 Task: Find connections with filter location Zacapa with filter topic #Growthhacking with filter profile language English with filter current company GE with filter school Jalpaiguri Government Engineering College with filter industry IT Services and IT Consulting with filter service category Financial Planning with filter keywords title Content Creator
Action: Mouse moved to (581, 97)
Screenshot: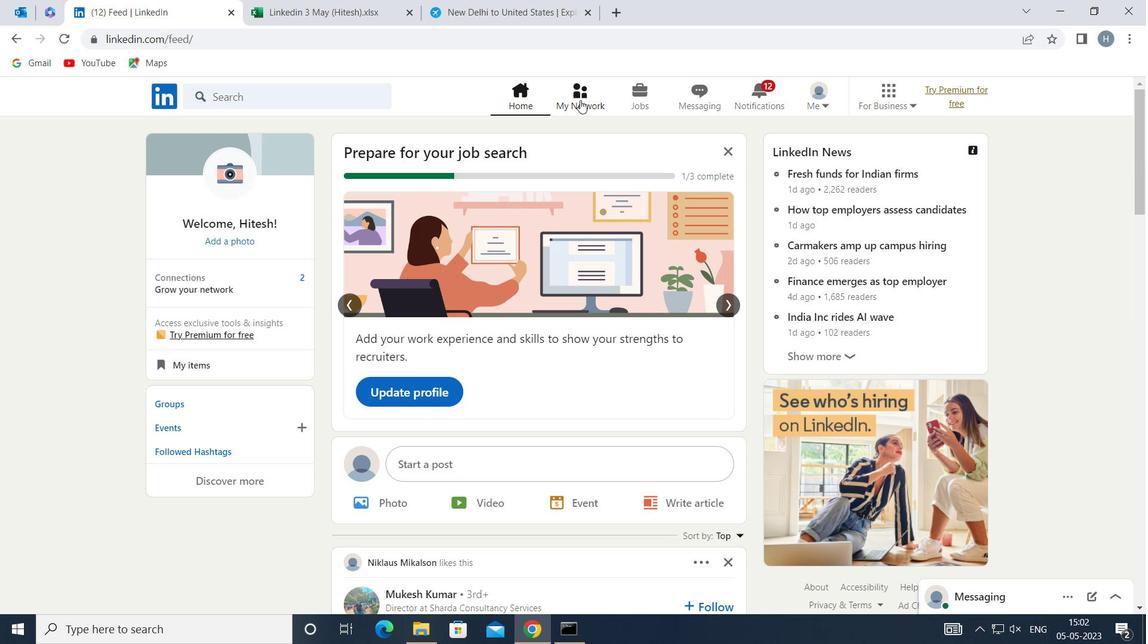 
Action: Mouse pressed left at (581, 97)
Screenshot: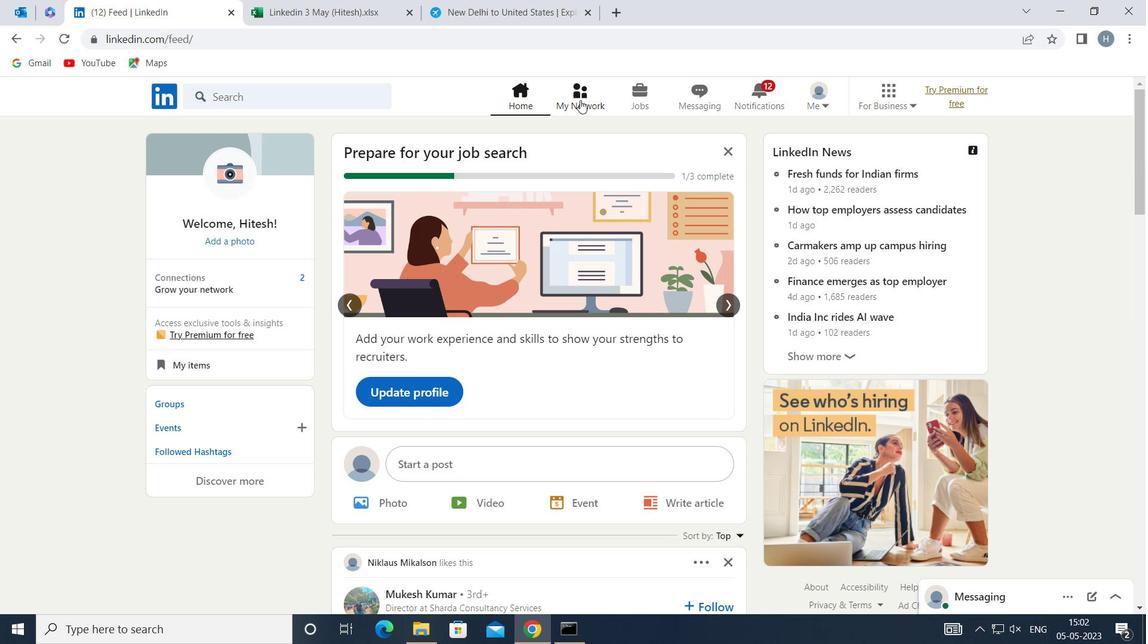 
Action: Mouse moved to (321, 176)
Screenshot: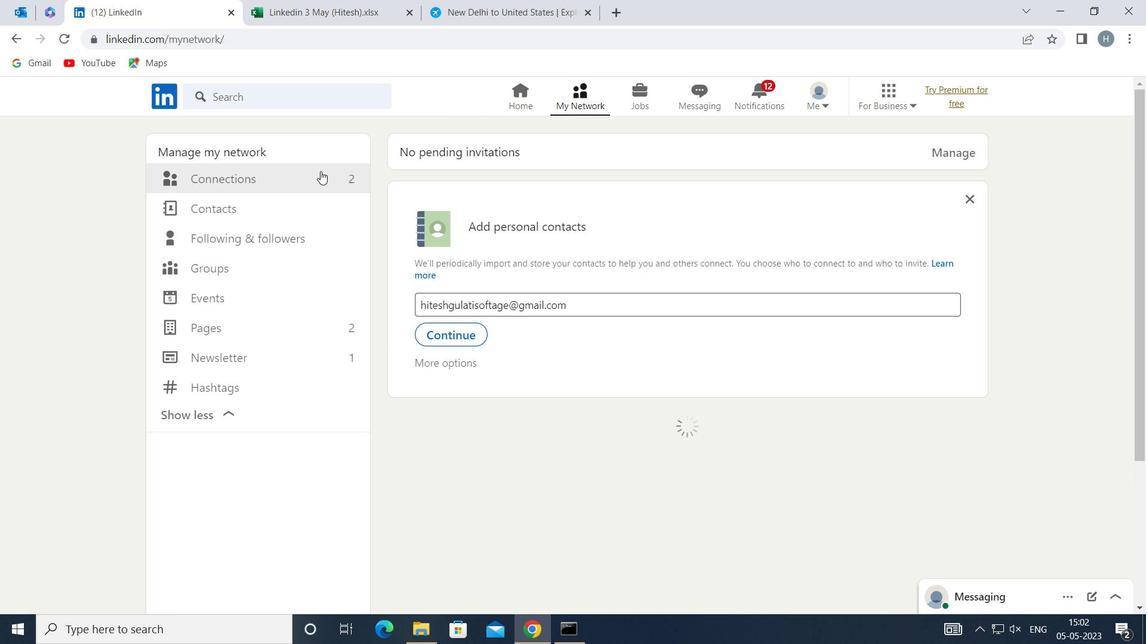 
Action: Mouse pressed left at (321, 176)
Screenshot: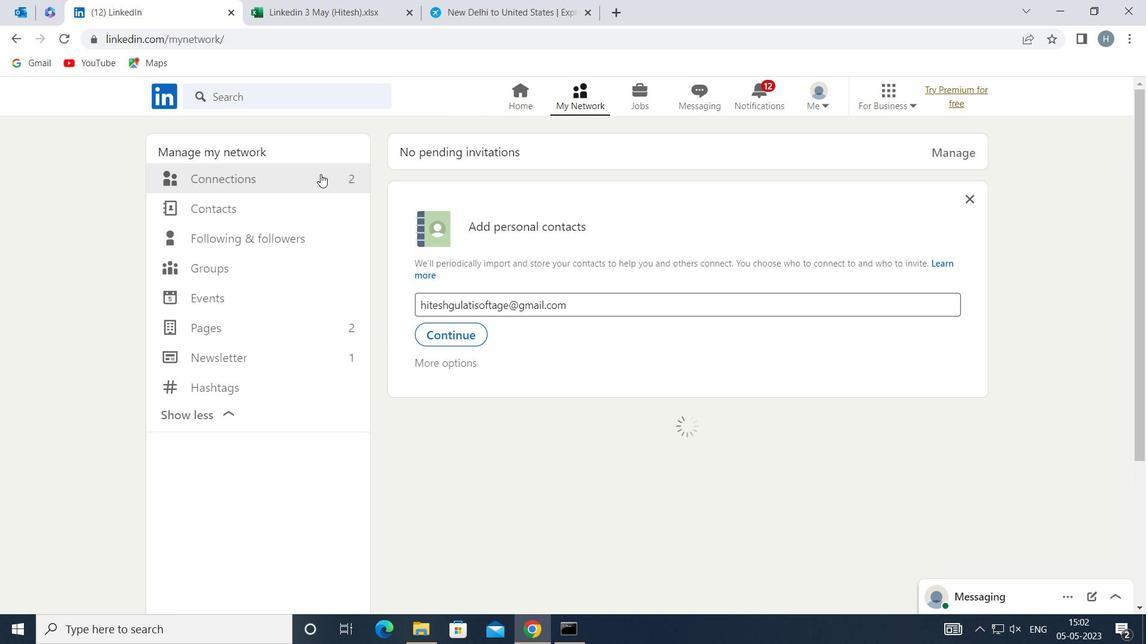 
Action: Mouse moved to (672, 180)
Screenshot: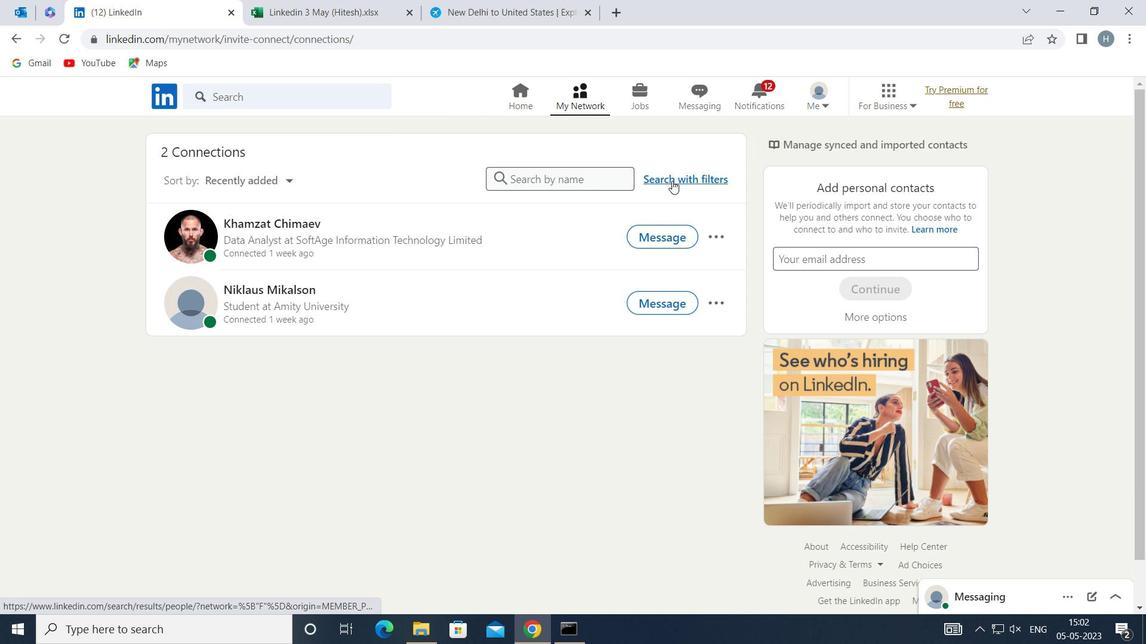 
Action: Mouse pressed left at (672, 180)
Screenshot: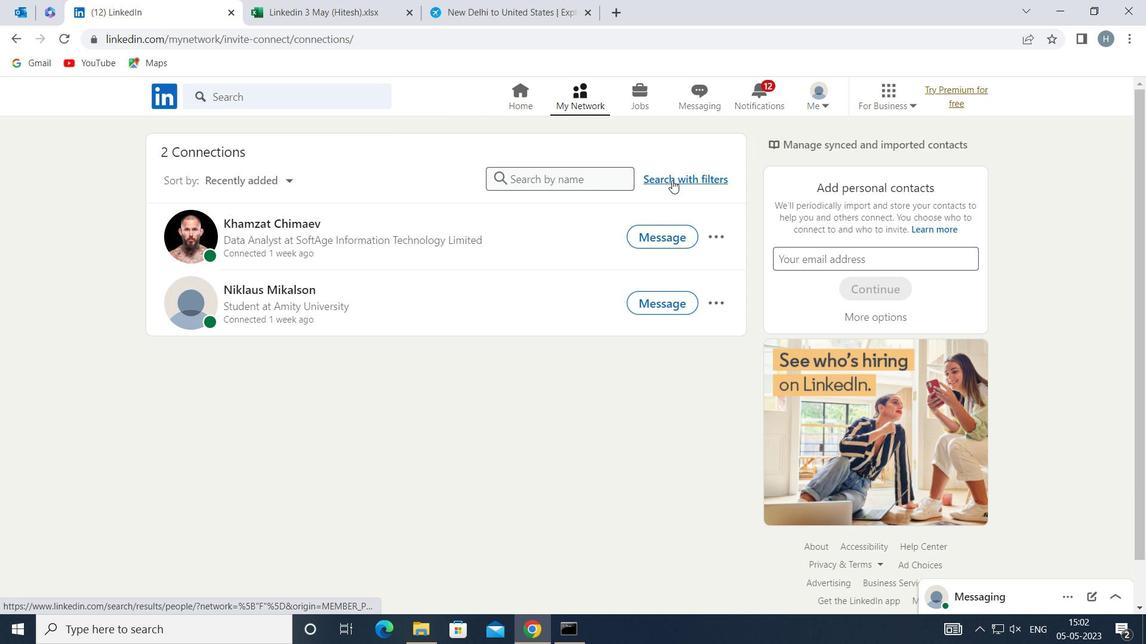 
Action: Mouse moved to (622, 139)
Screenshot: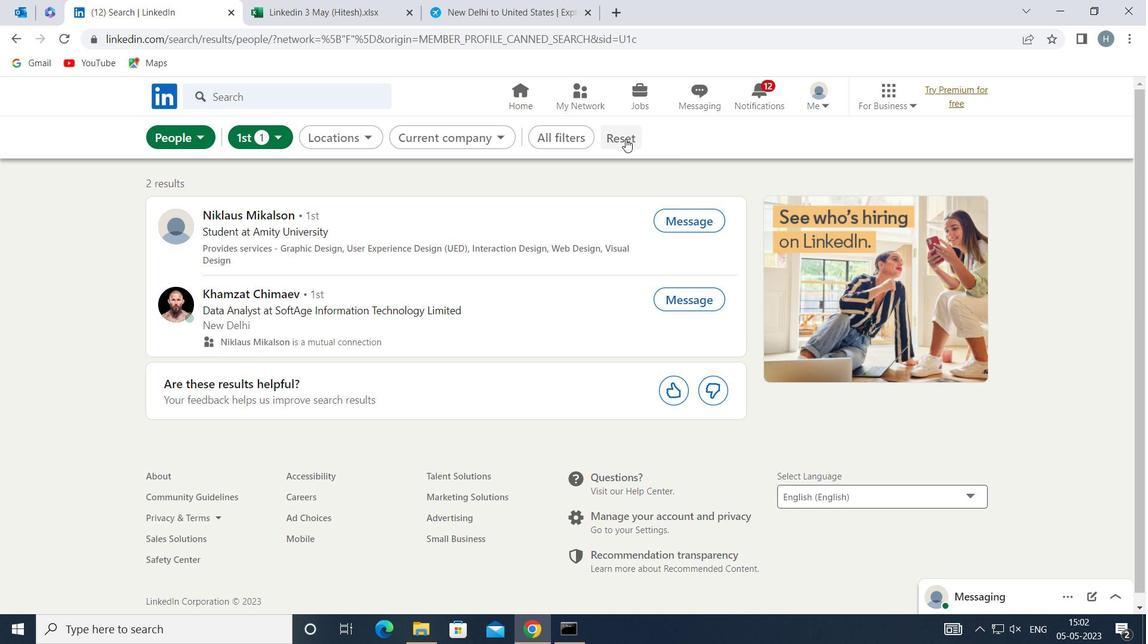 
Action: Mouse pressed left at (622, 139)
Screenshot: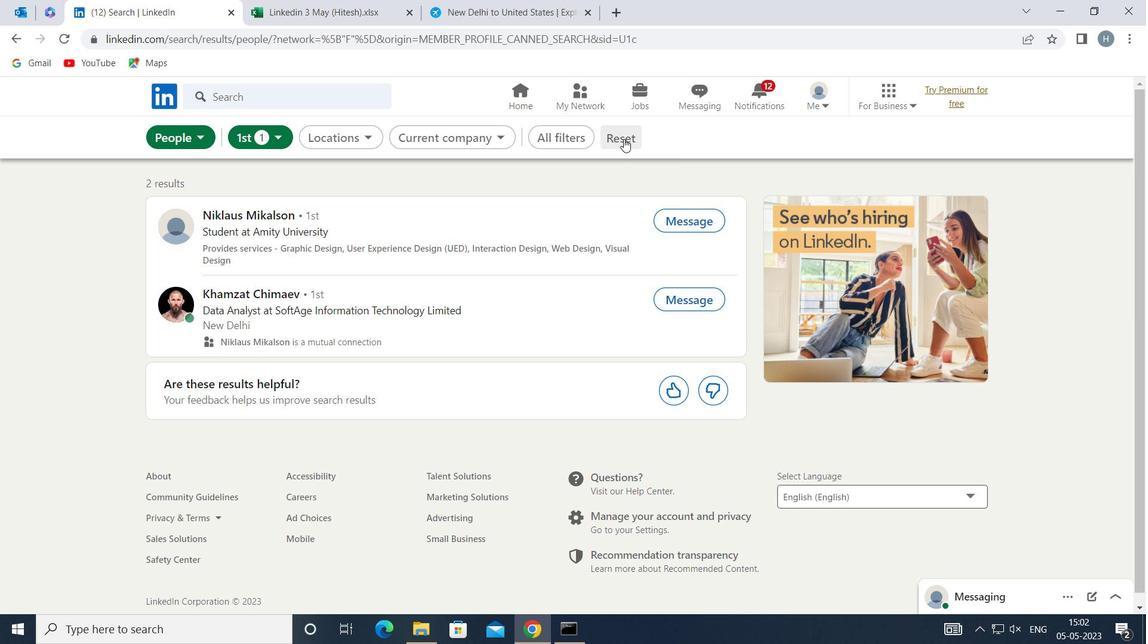 
Action: Mouse moved to (612, 134)
Screenshot: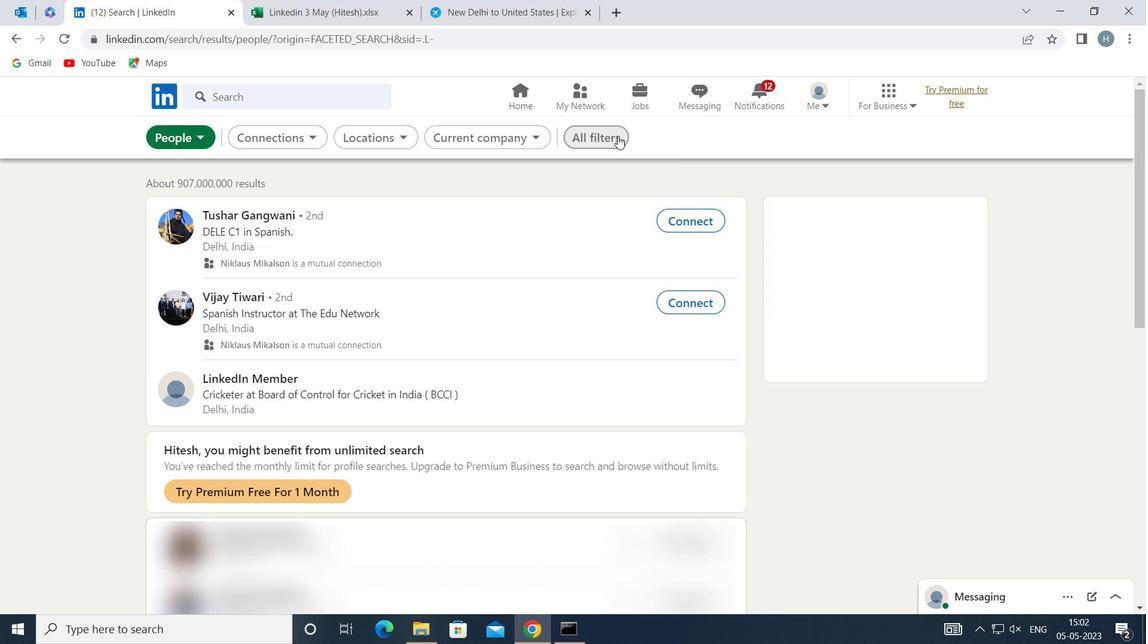 
Action: Mouse pressed left at (612, 134)
Screenshot: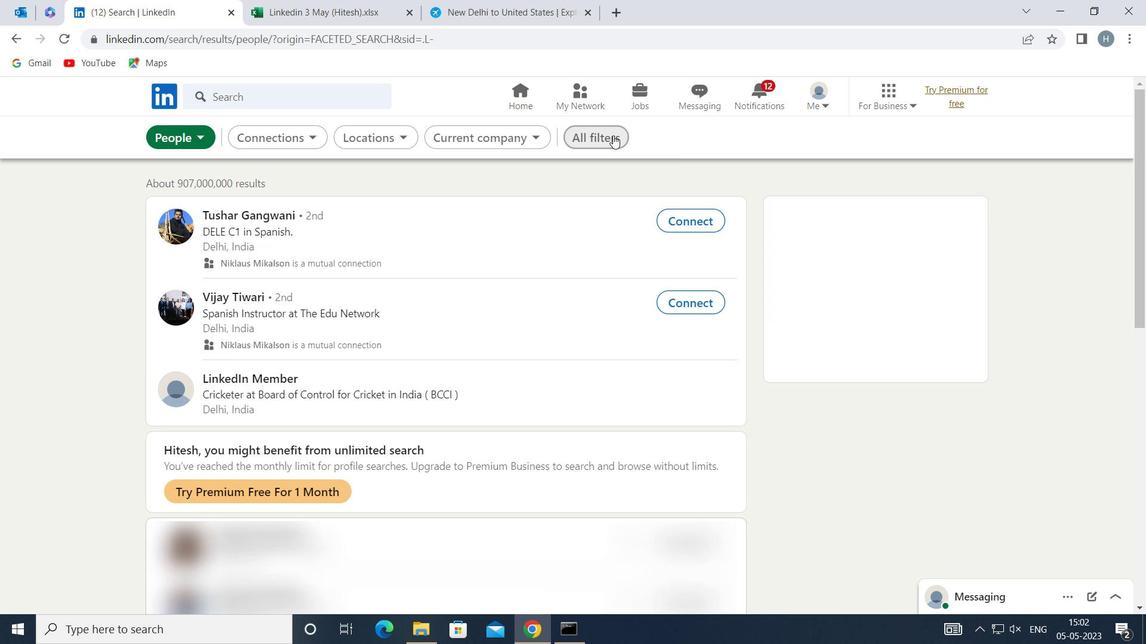 
Action: Mouse moved to (945, 274)
Screenshot: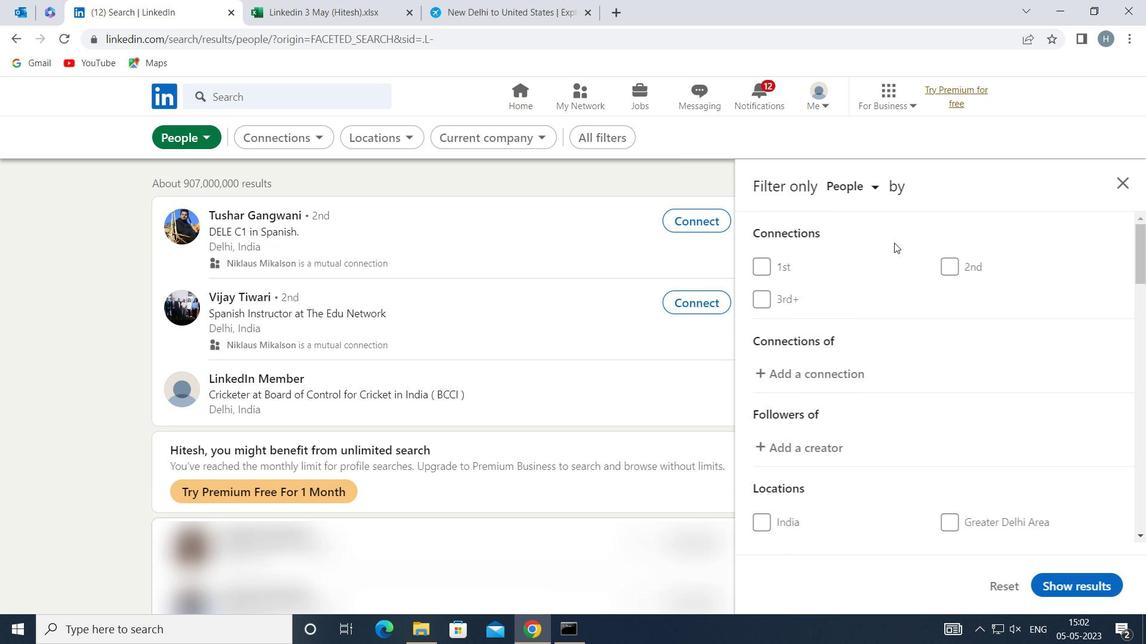 
Action: Mouse scrolled (945, 273) with delta (0, 0)
Screenshot: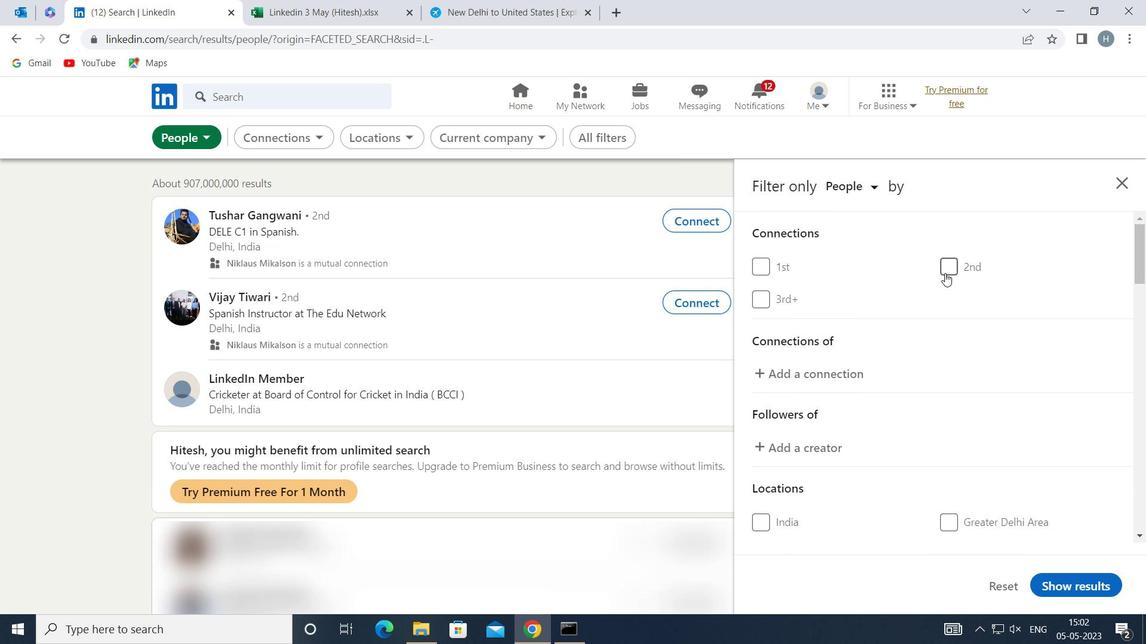 
Action: Mouse scrolled (945, 273) with delta (0, 0)
Screenshot: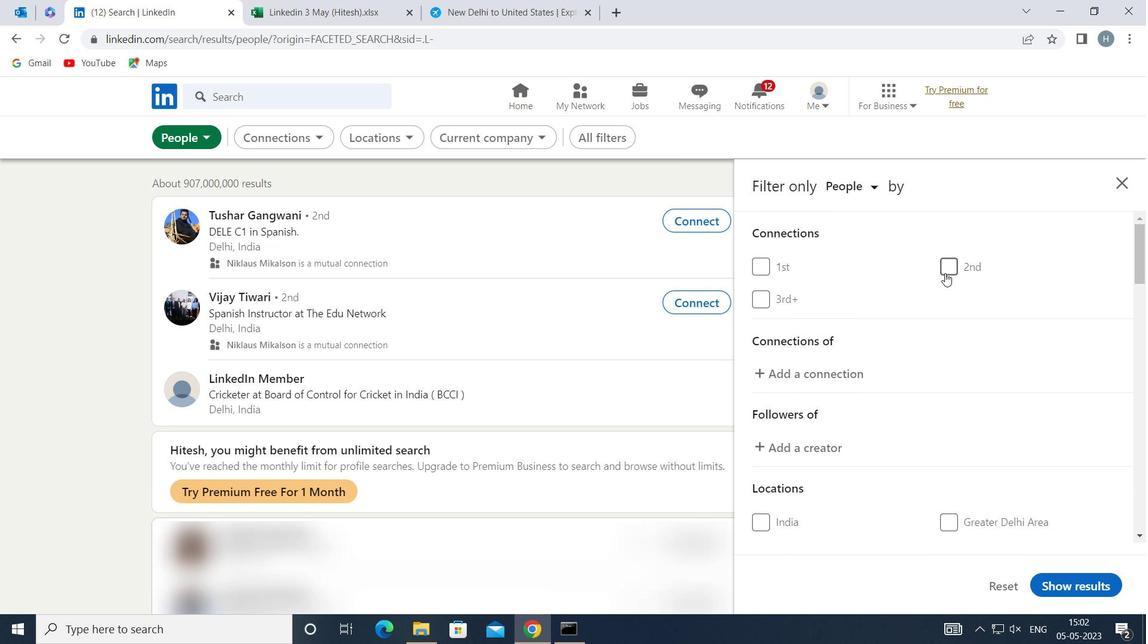 
Action: Mouse scrolled (945, 273) with delta (0, 0)
Screenshot: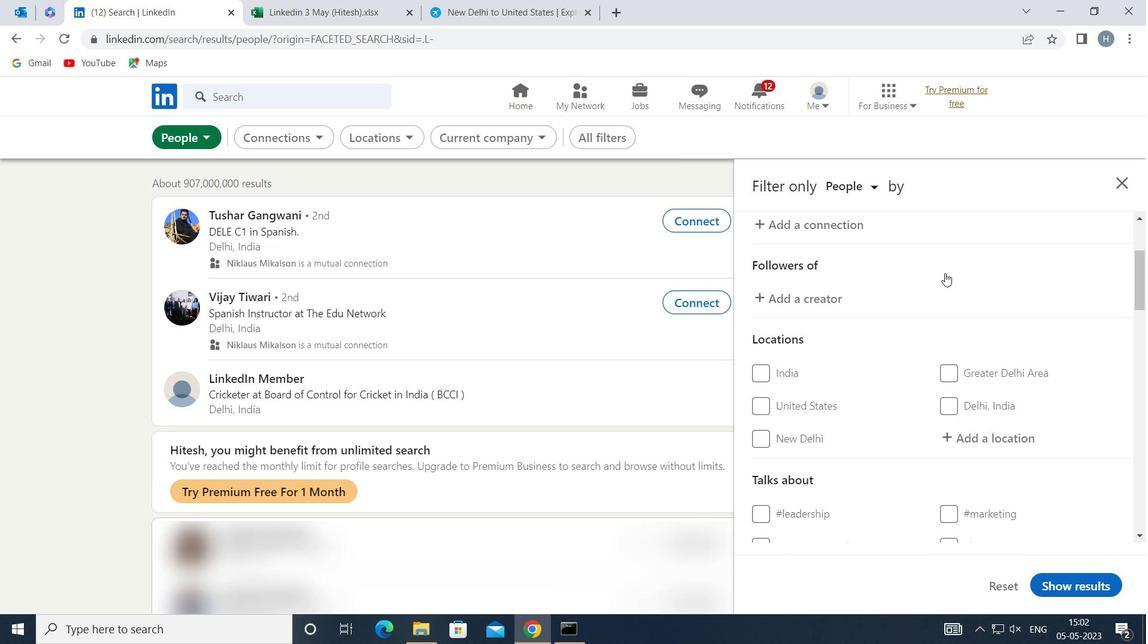 
Action: Mouse moved to (1005, 357)
Screenshot: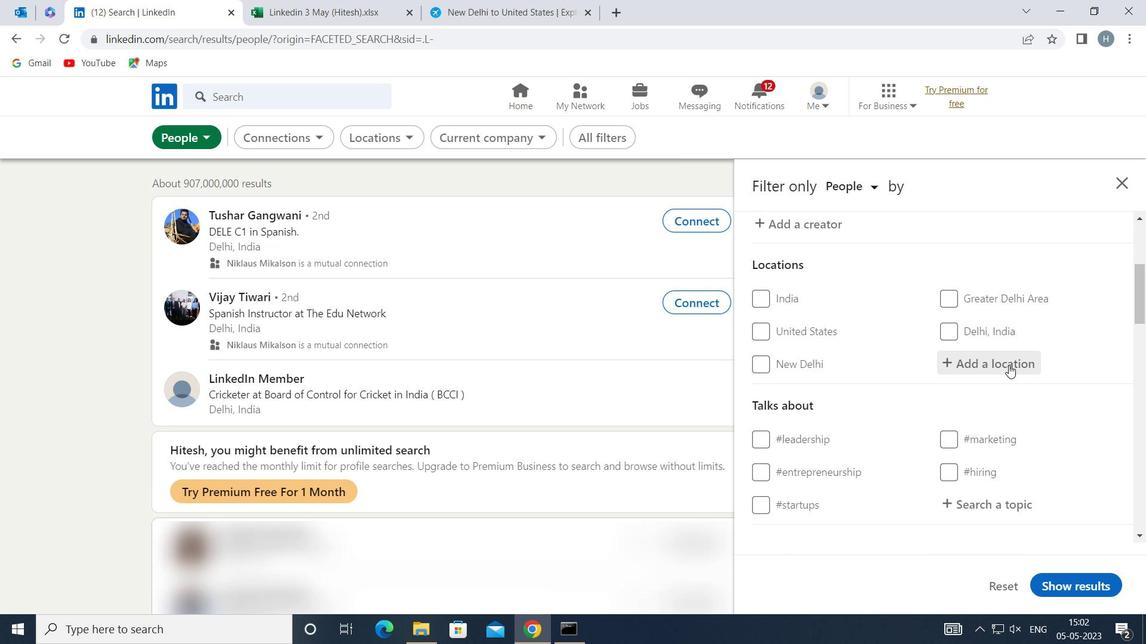 
Action: Mouse pressed left at (1005, 357)
Screenshot: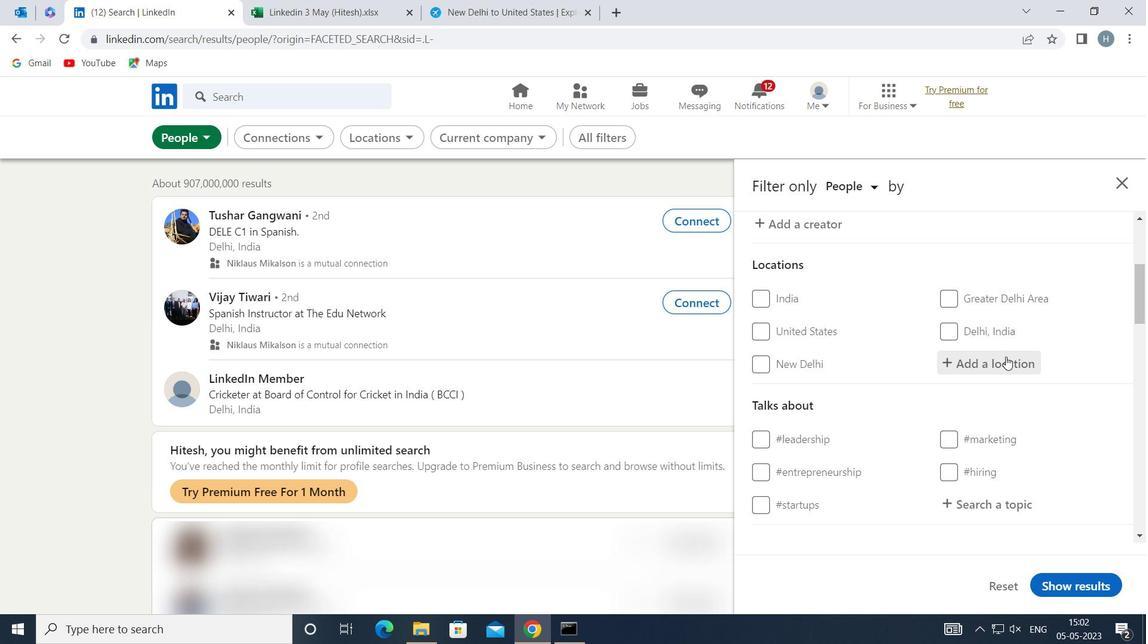 
Action: Mouse moved to (1005, 356)
Screenshot: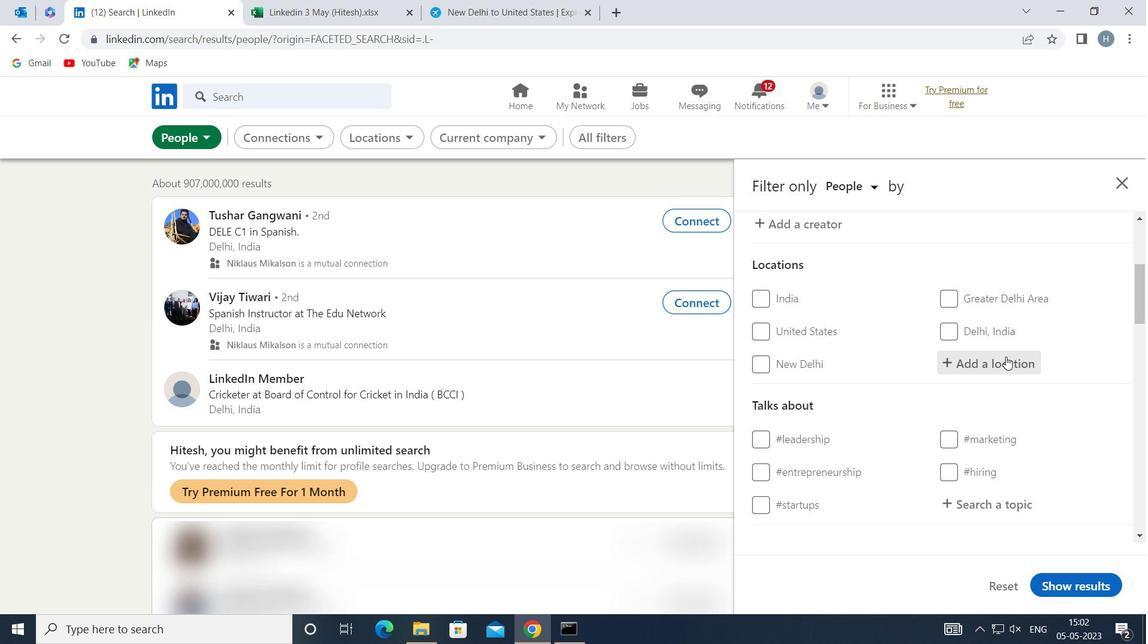 
Action: Key pressed <Key.shift>ZACAPA
Screenshot: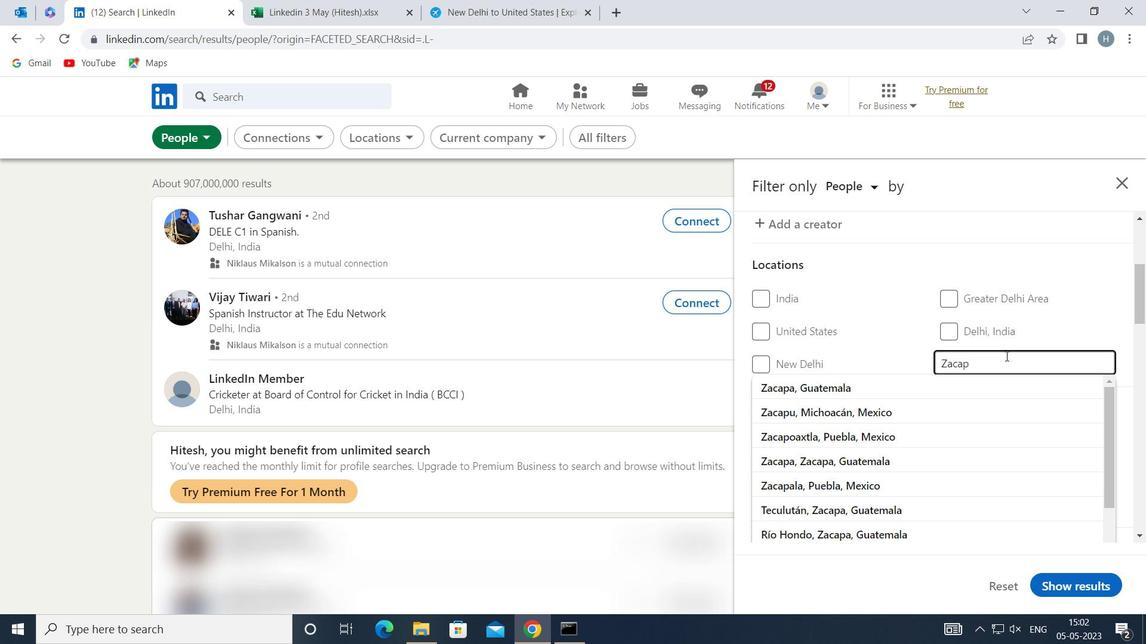 
Action: Mouse moved to (937, 362)
Screenshot: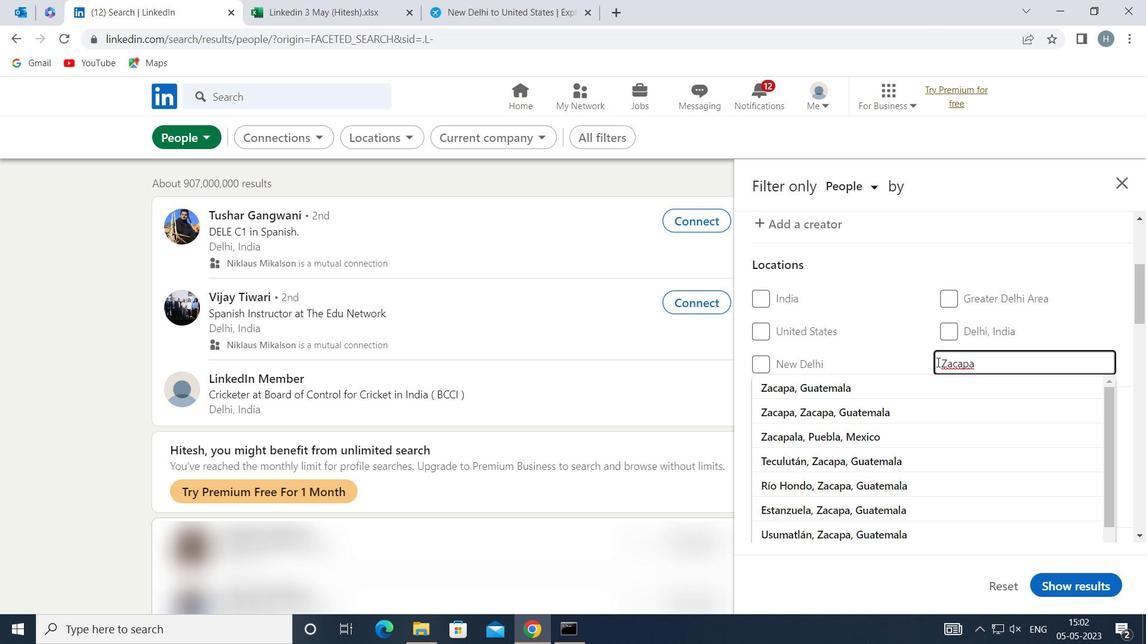 
Action: Key pressed <Key.enter>
Screenshot: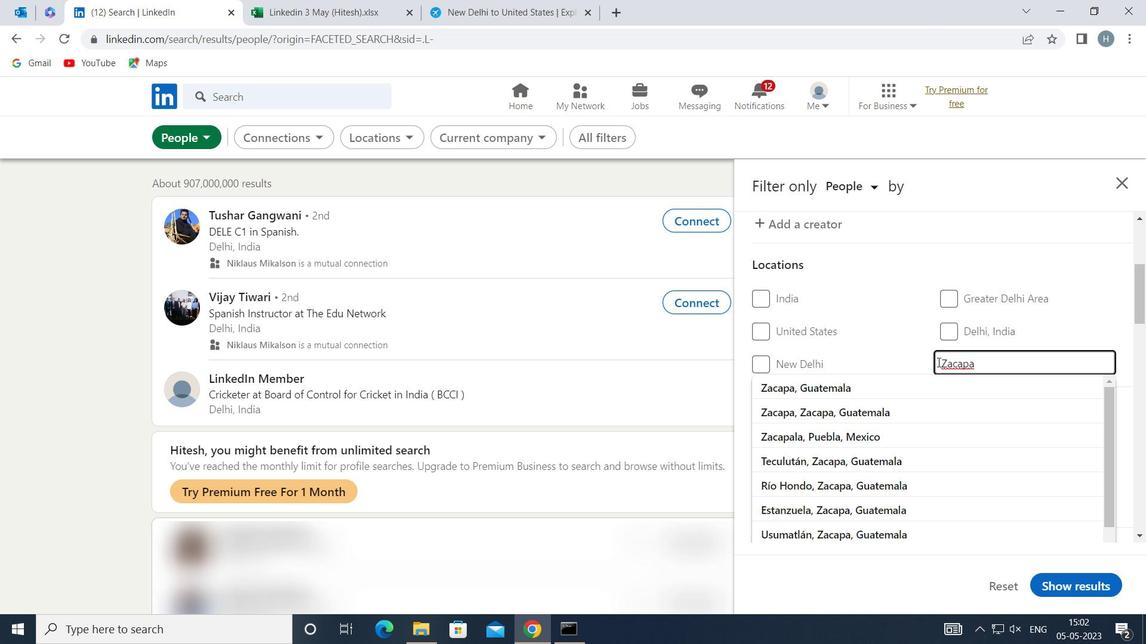 
Action: Mouse moved to (1049, 315)
Screenshot: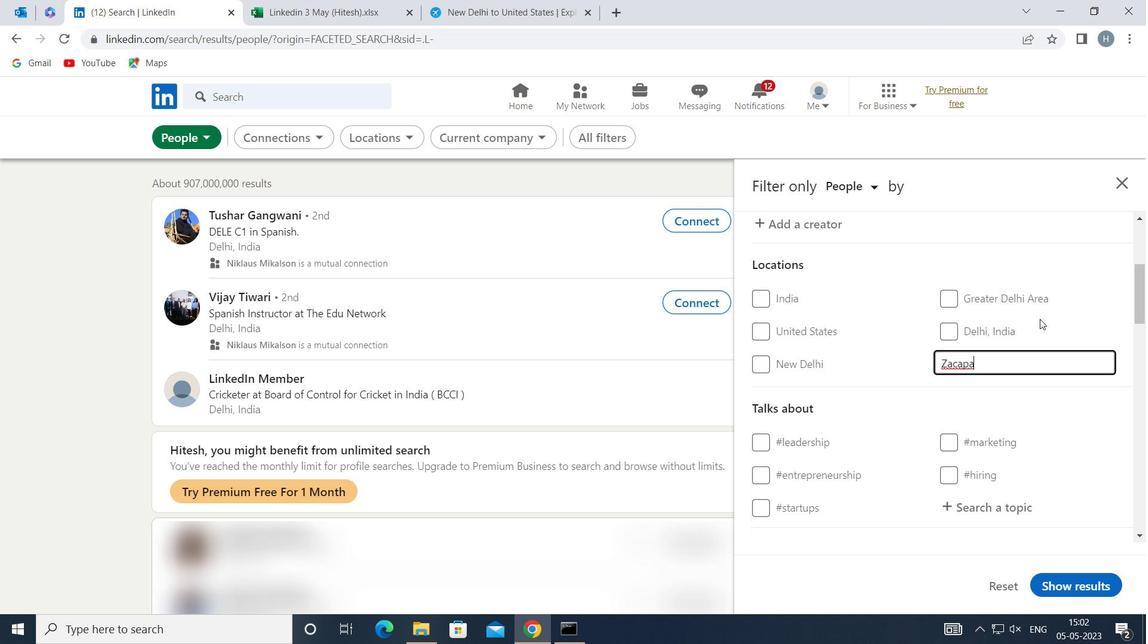 
Action: Mouse pressed left at (1049, 315)
Screenshot: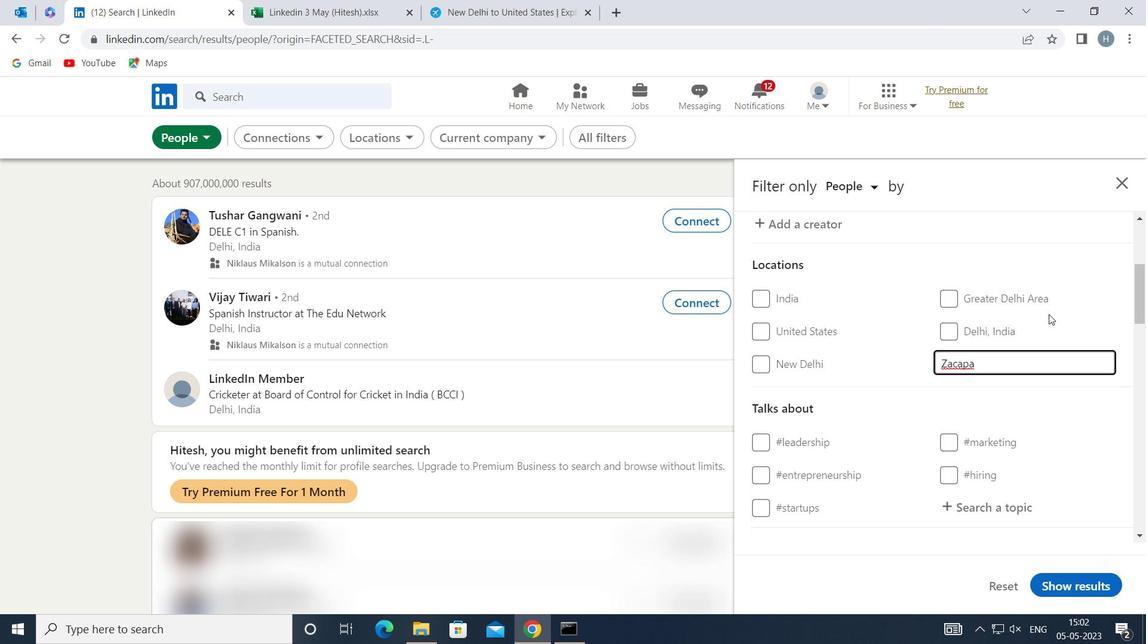 
Action: Mouse moved to (998, 353)
Screenshot: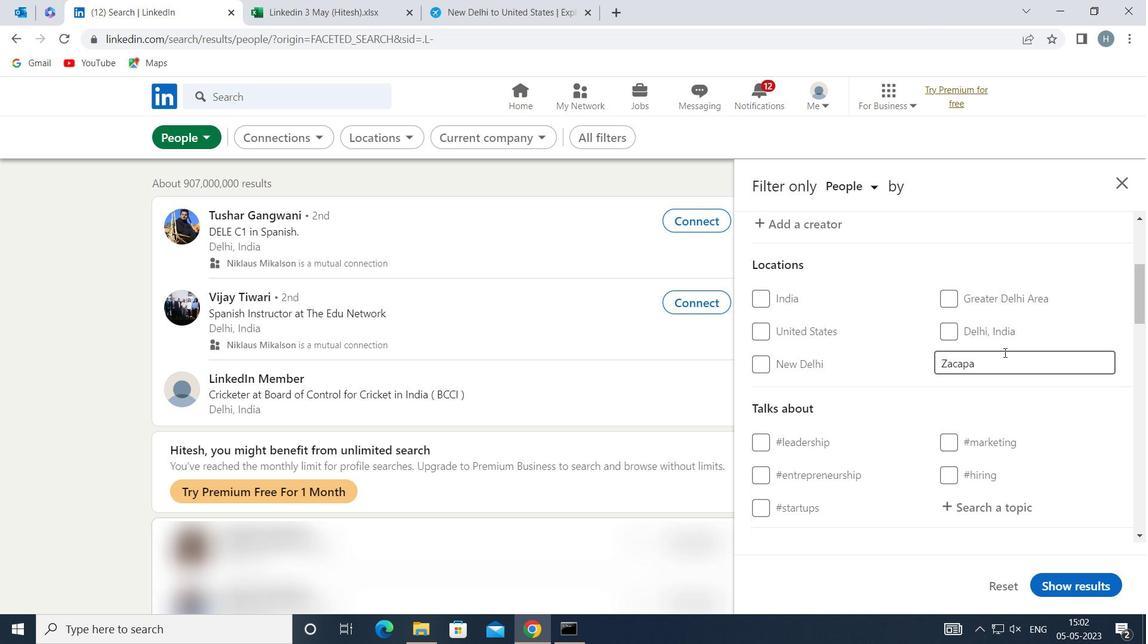
Action: Mouse scrolled (998, 353) with delta (0, 0)
Screenshot: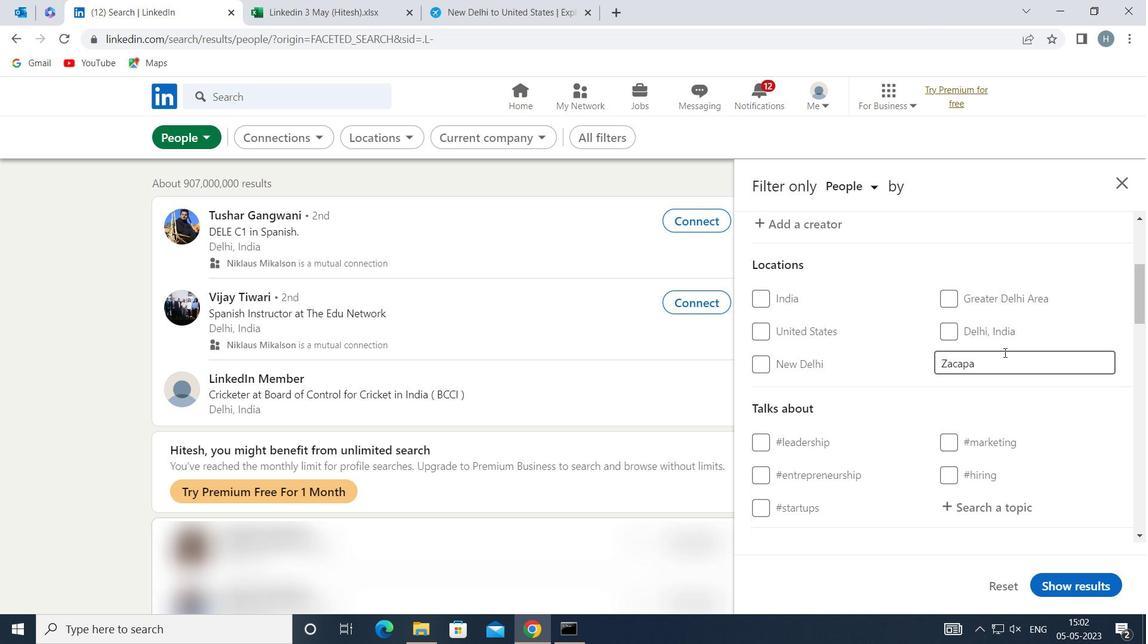 
Action: Mouse moved to (990, 354)
Screenshot: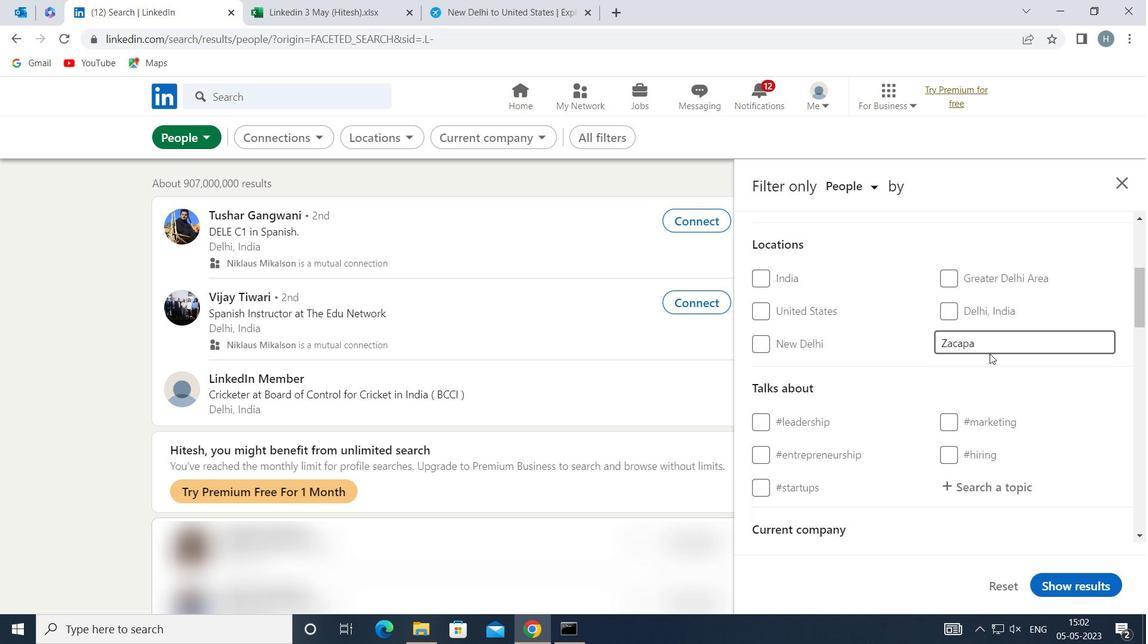 
Action: Mouse scrolled (990, 353) with delta (0, 0)
Screenshot: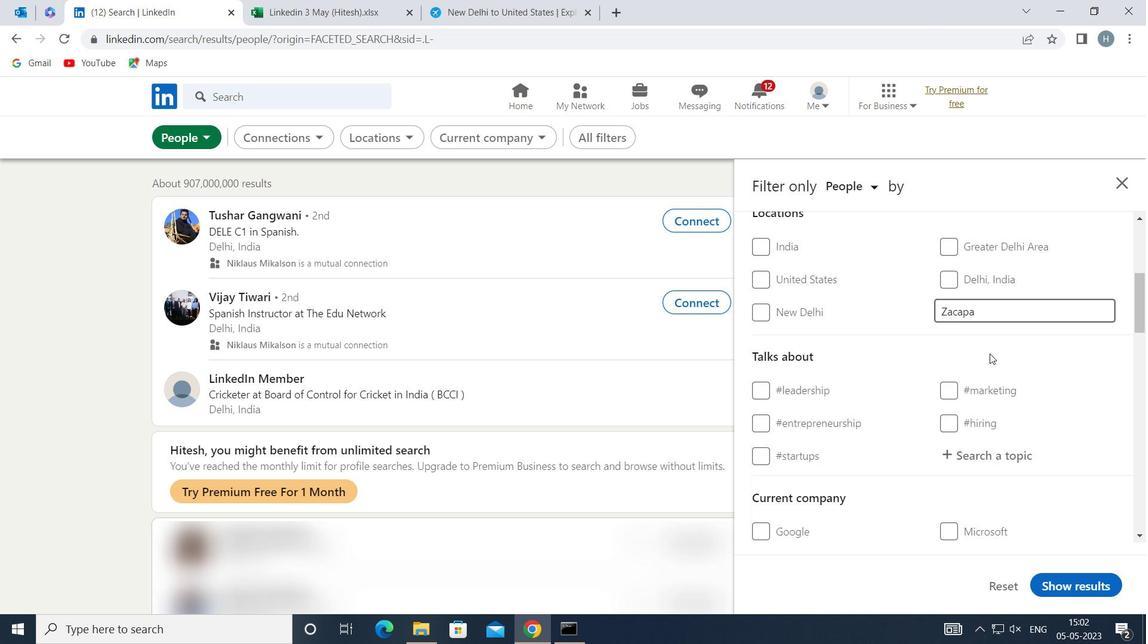 
Action: Mouse moved to (996, 358)
Screenshot: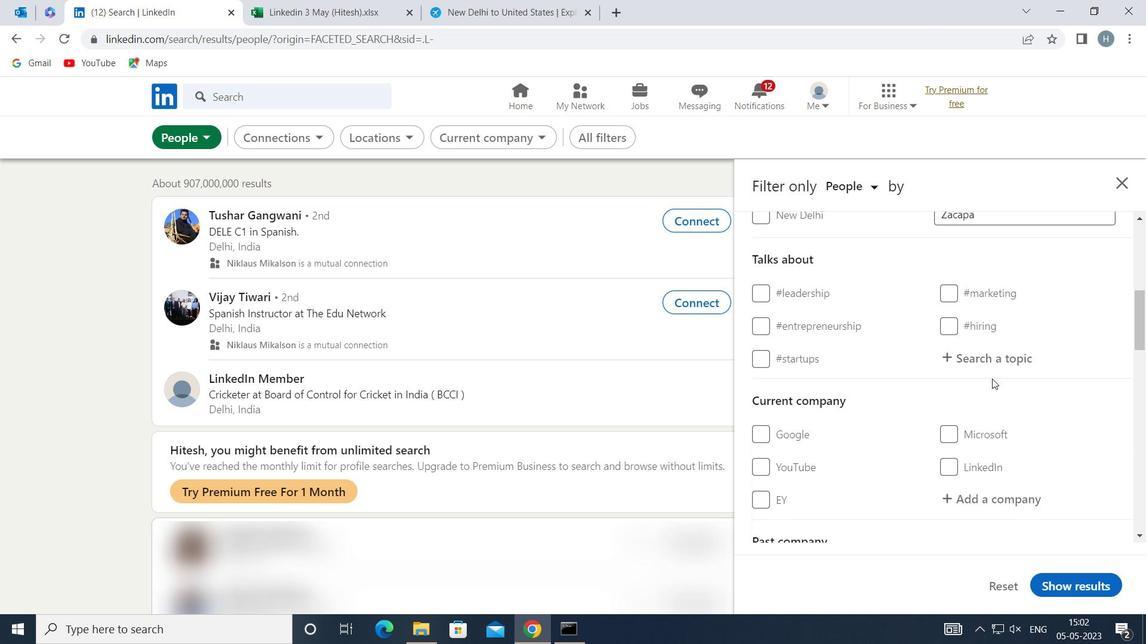 
Action: Mouse pressed left at (996, 358)
Screenshot: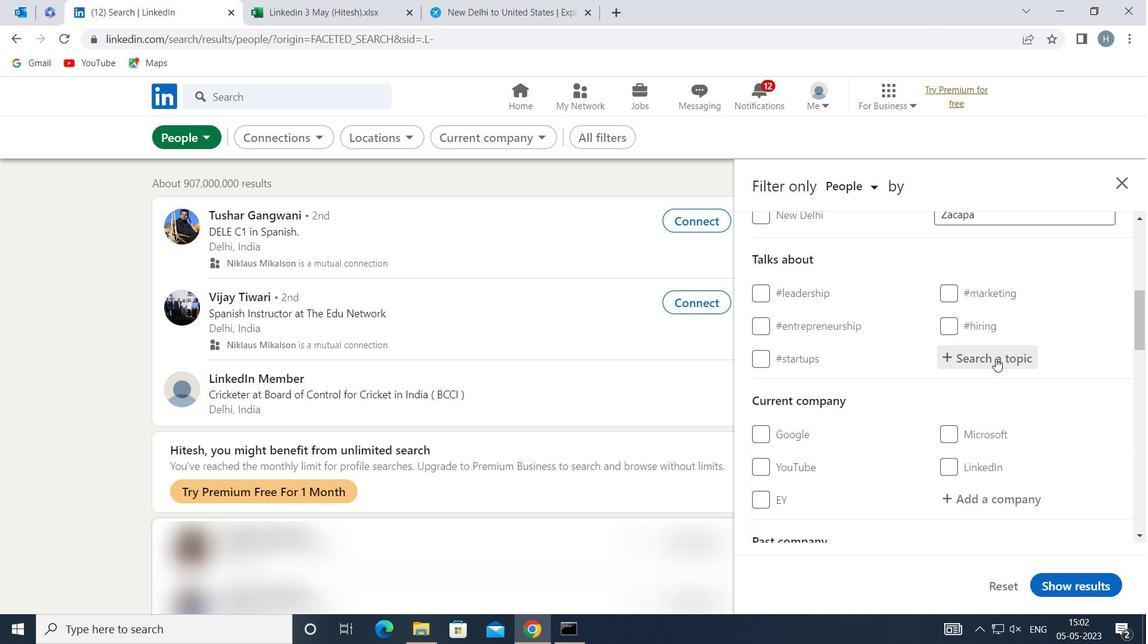 
Action: Key pressed <Key.shift>GR
Screenshot: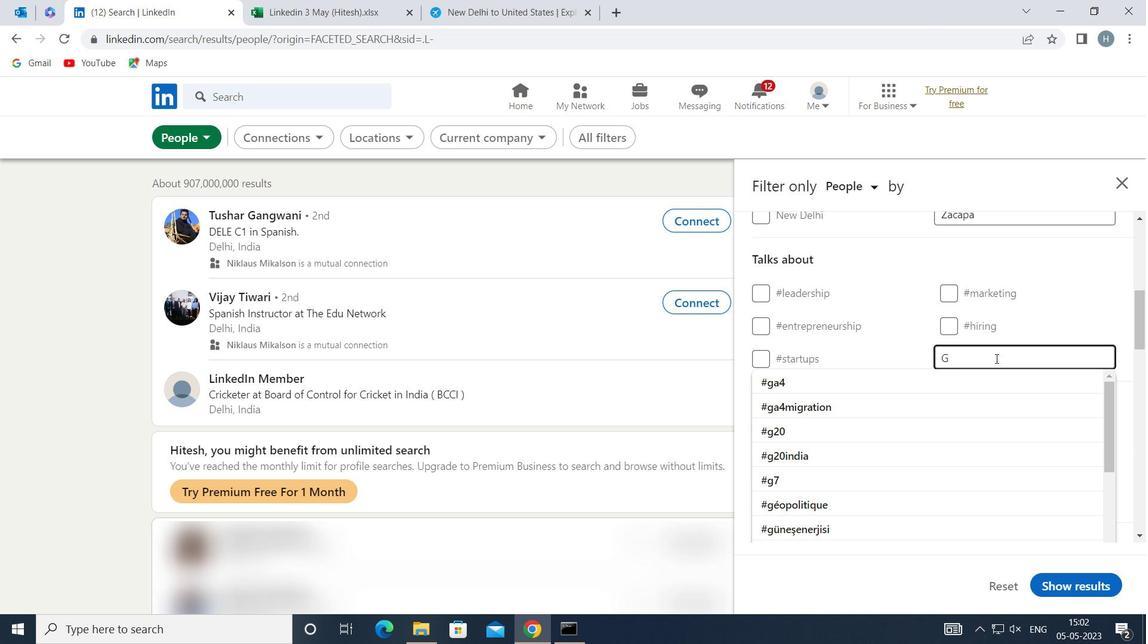 
Action: Mouse moved to (995, 356)
Screenshot: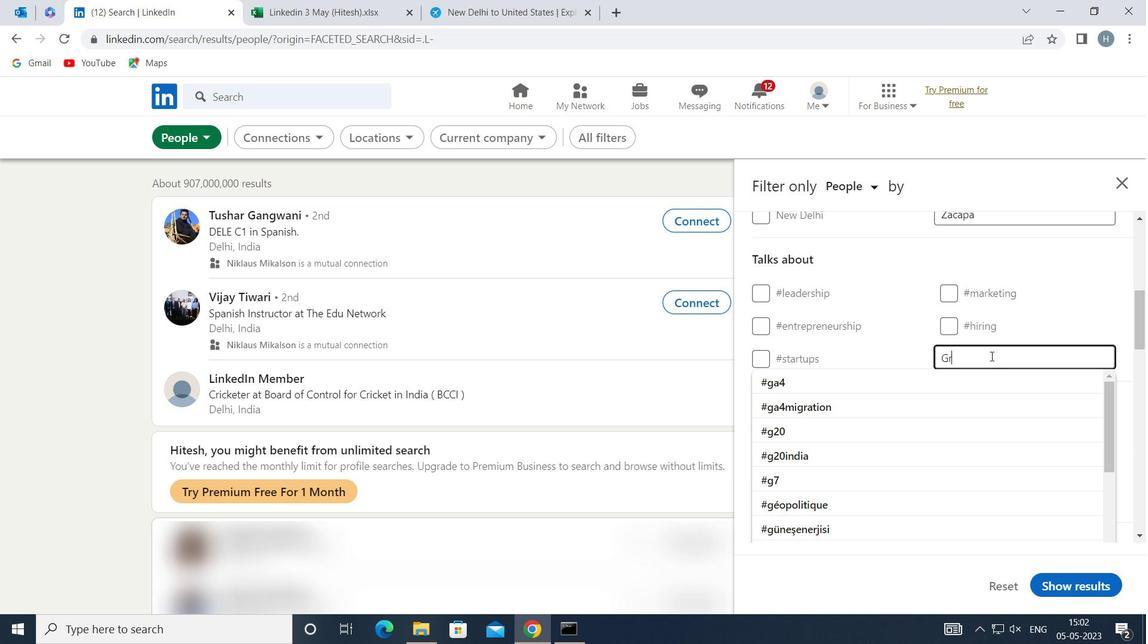
Action: Key pressed O
Screenshot: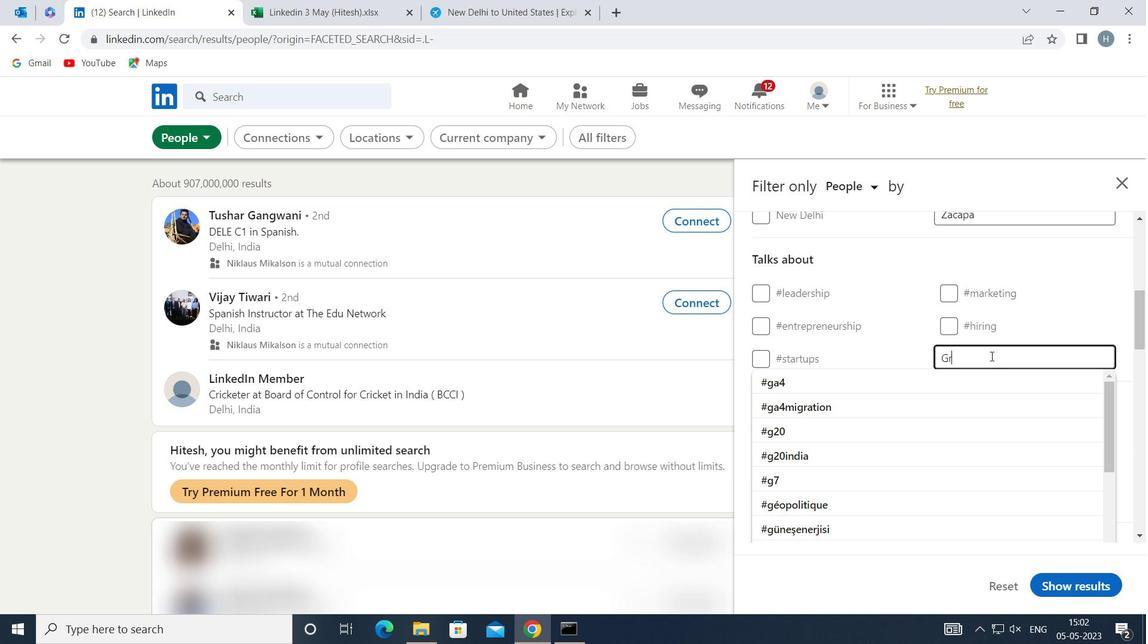 
Action: Mouse moved to (996, 356)
Screenshot: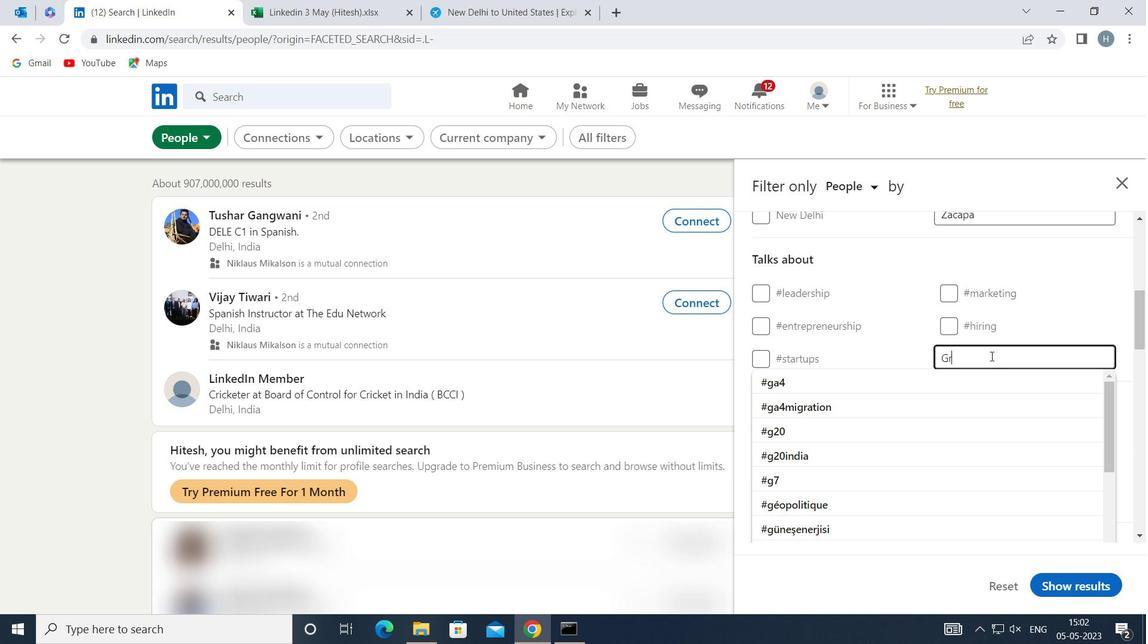 
Action: Key pressed WTHHACK
Screenshot: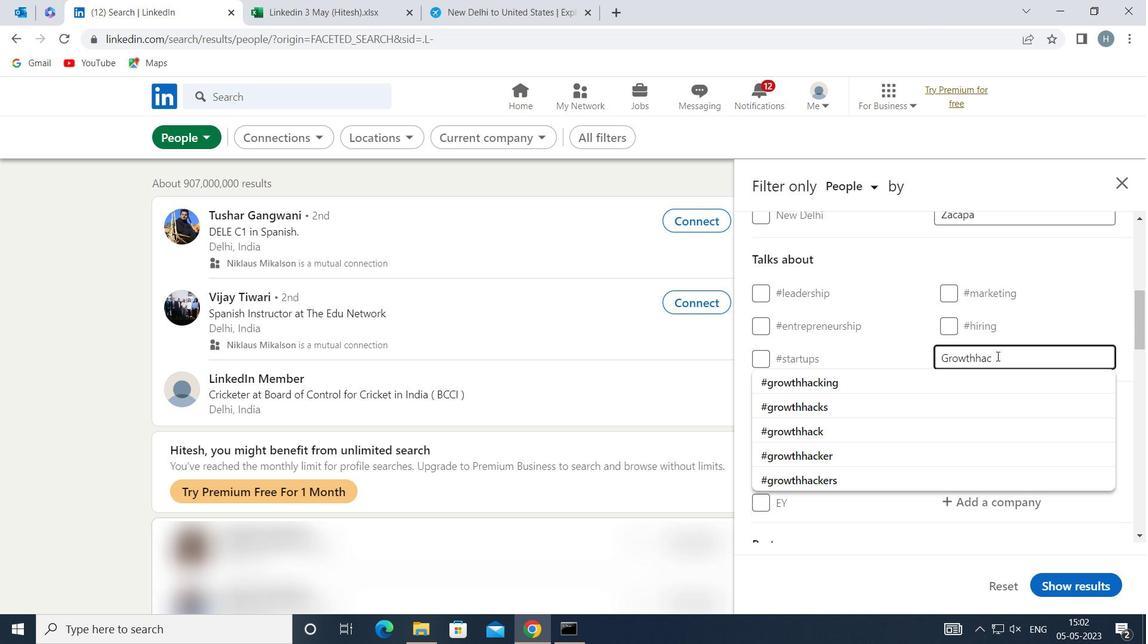 
Action: Mouse moved to (997, 355)
Screenshot: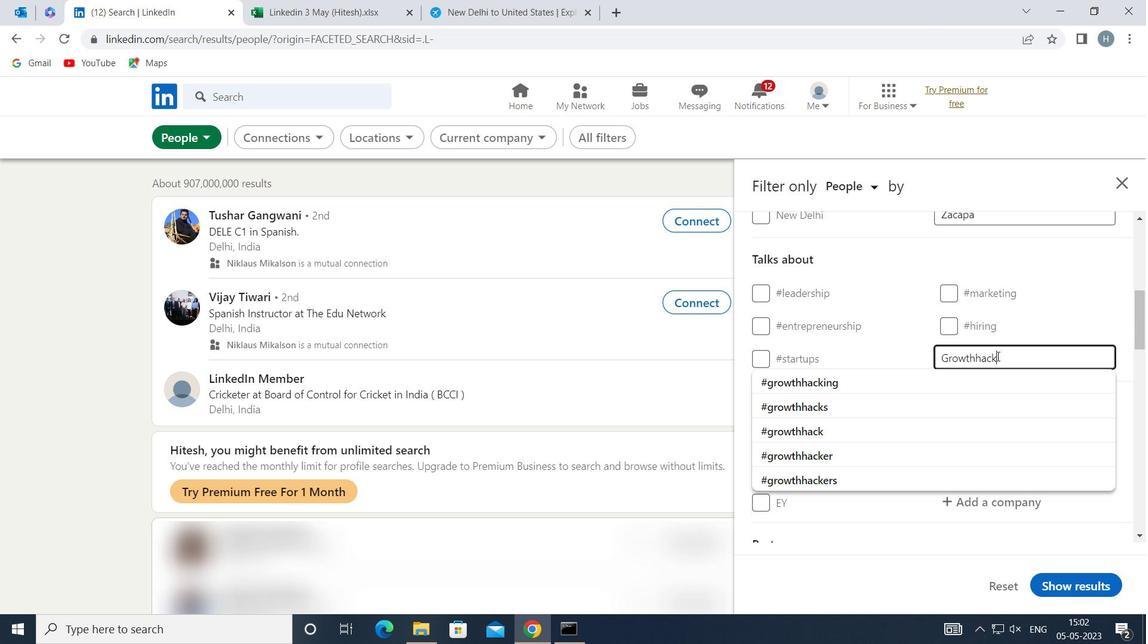 
Action: Key pressed ING
Screenshot: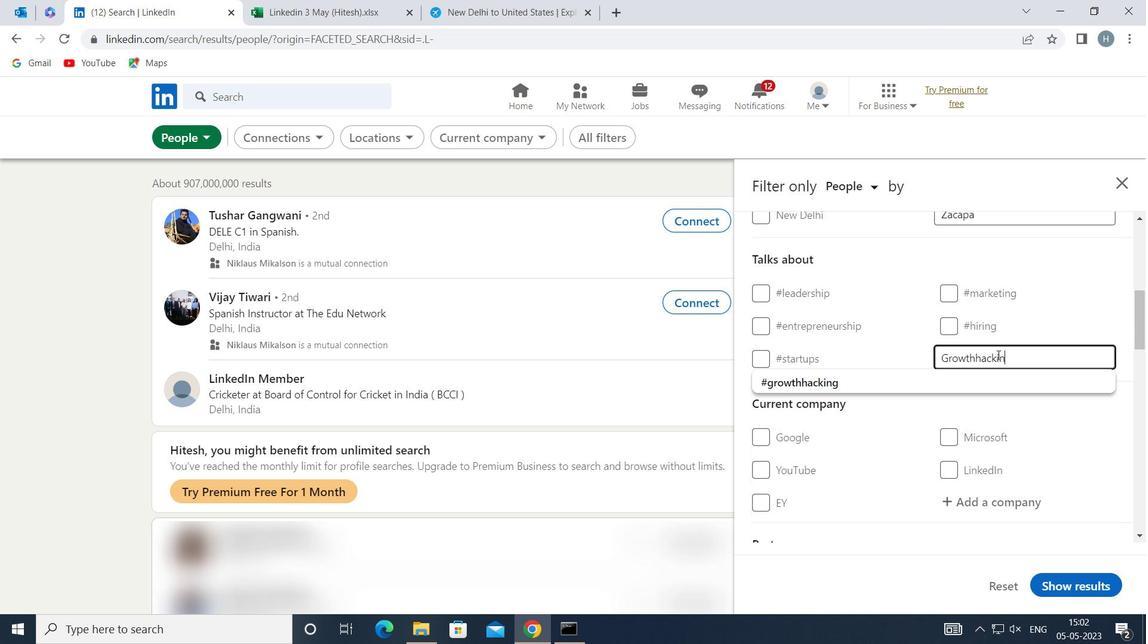 
Action: Mouse moved to (931, 377)
Screenshot: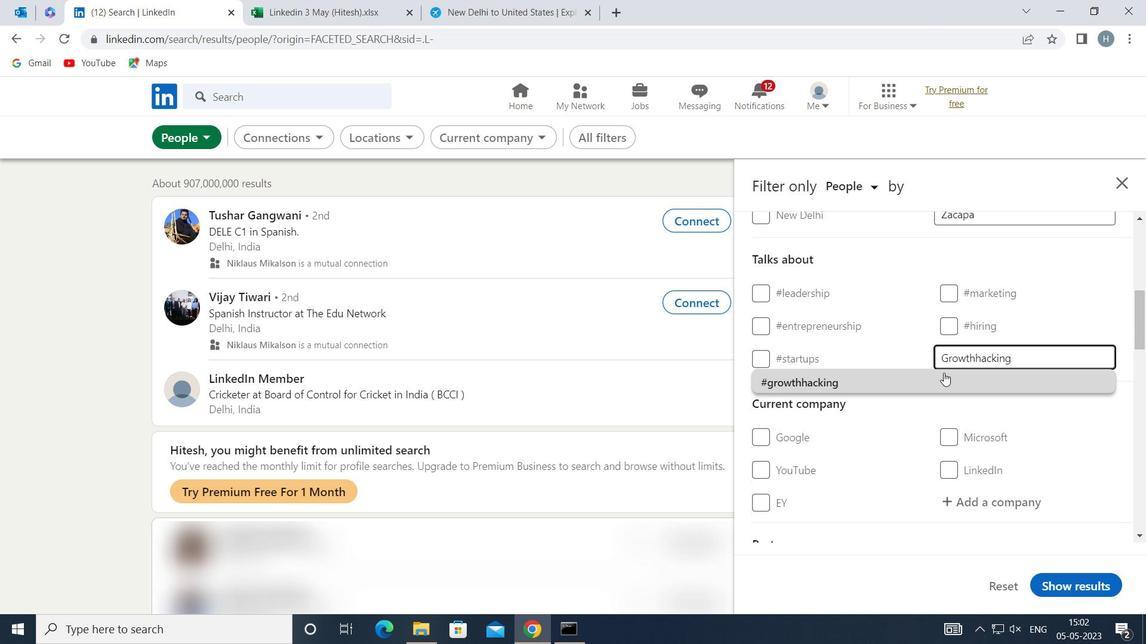 
Action: Mouse pressed left at (931, 377)
Screenshot: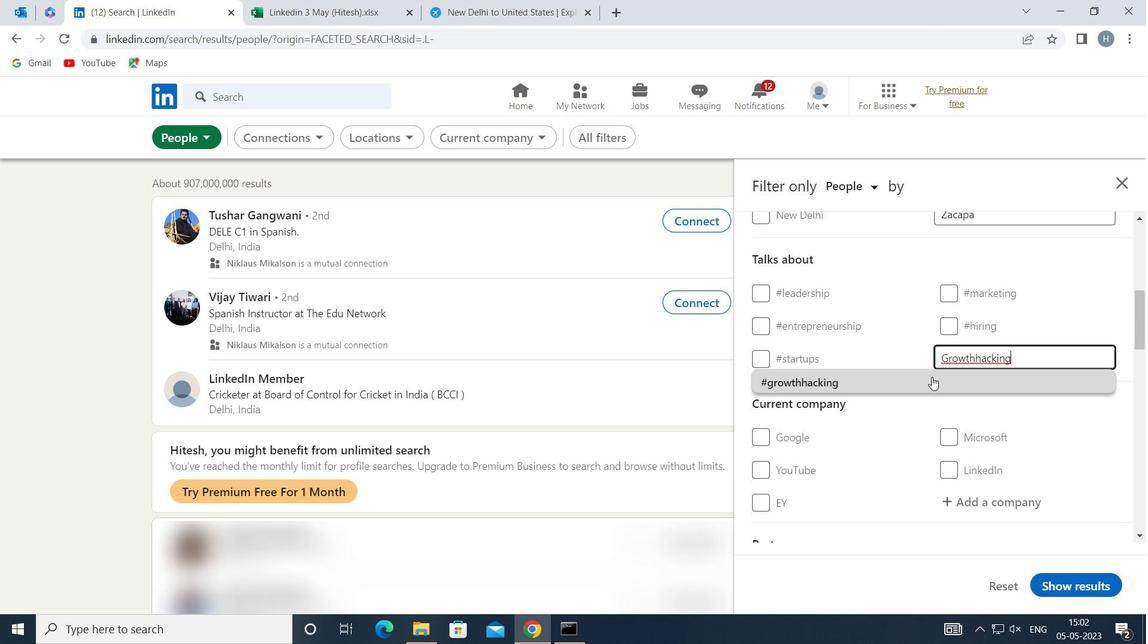 
Action: Mouse moved to (910, 364)
Screenshot: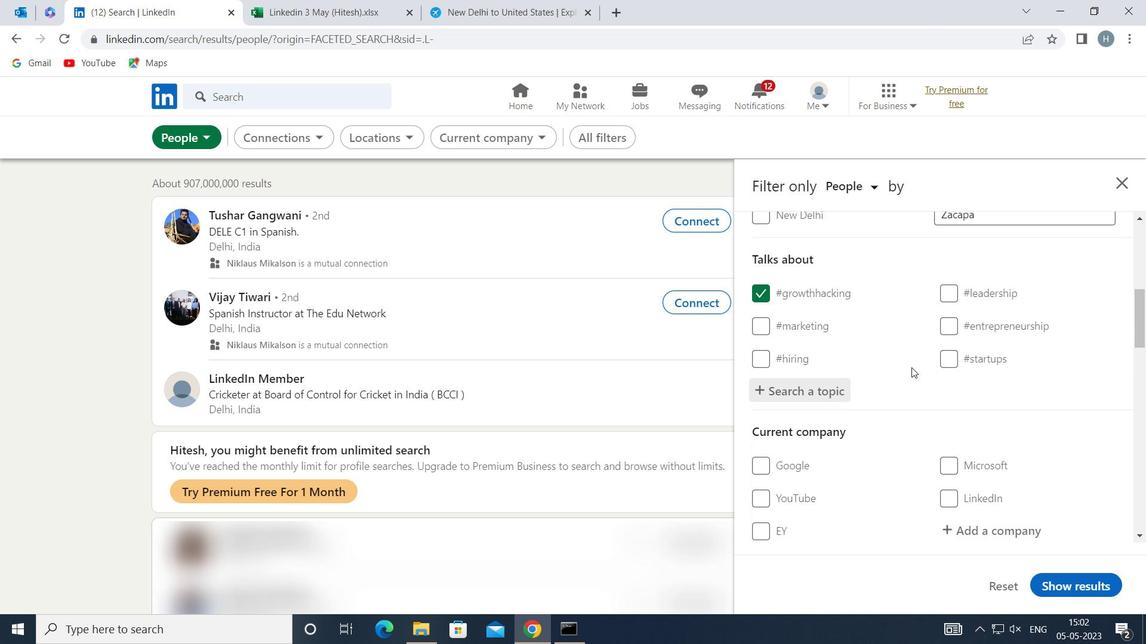 
Action: Mouse scrolled (910, 364) with delta (0, 0)
Screenshot: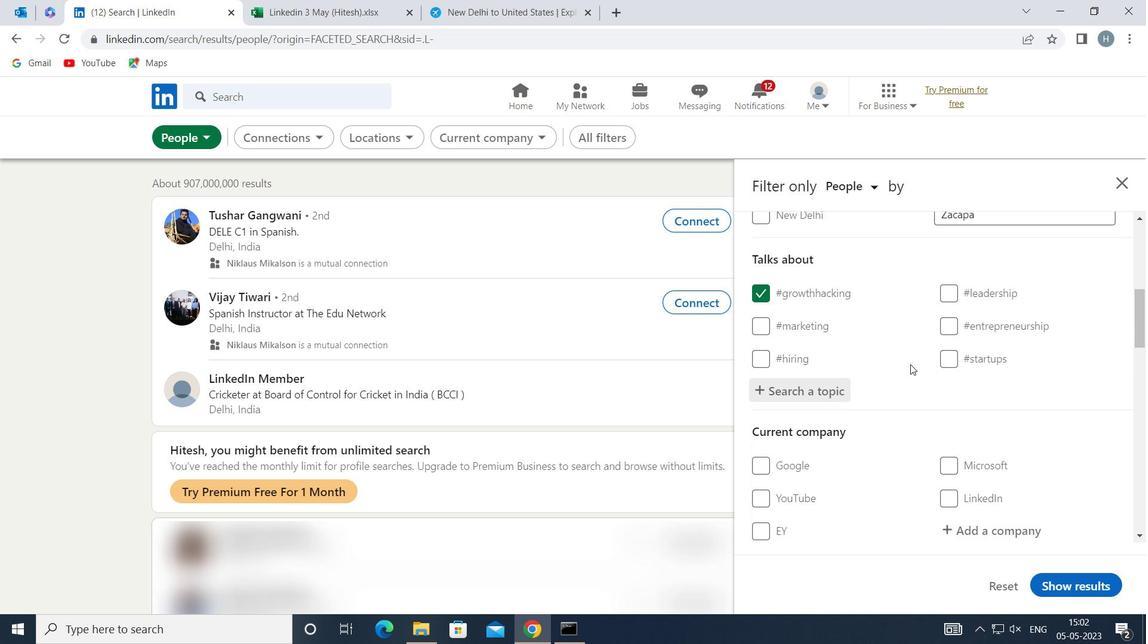 
Action: Mouse scrolled (910, 364) with delta (0, 0)
Screenshot: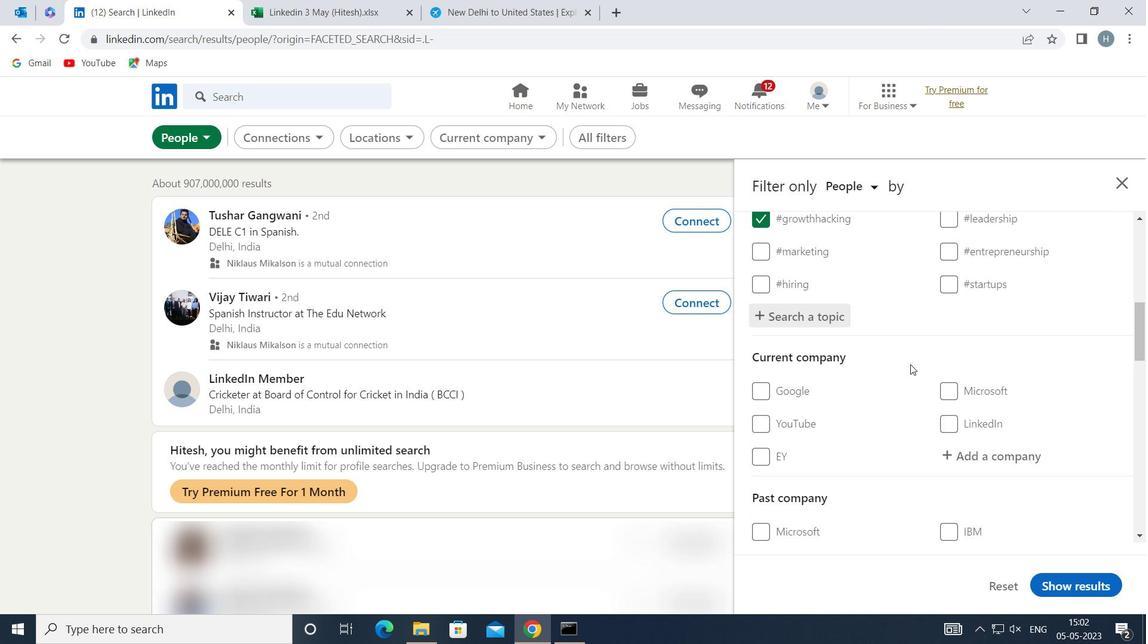 
Action: Mouse scrolled (910, 364) with delta (0, 0)
Screenshot: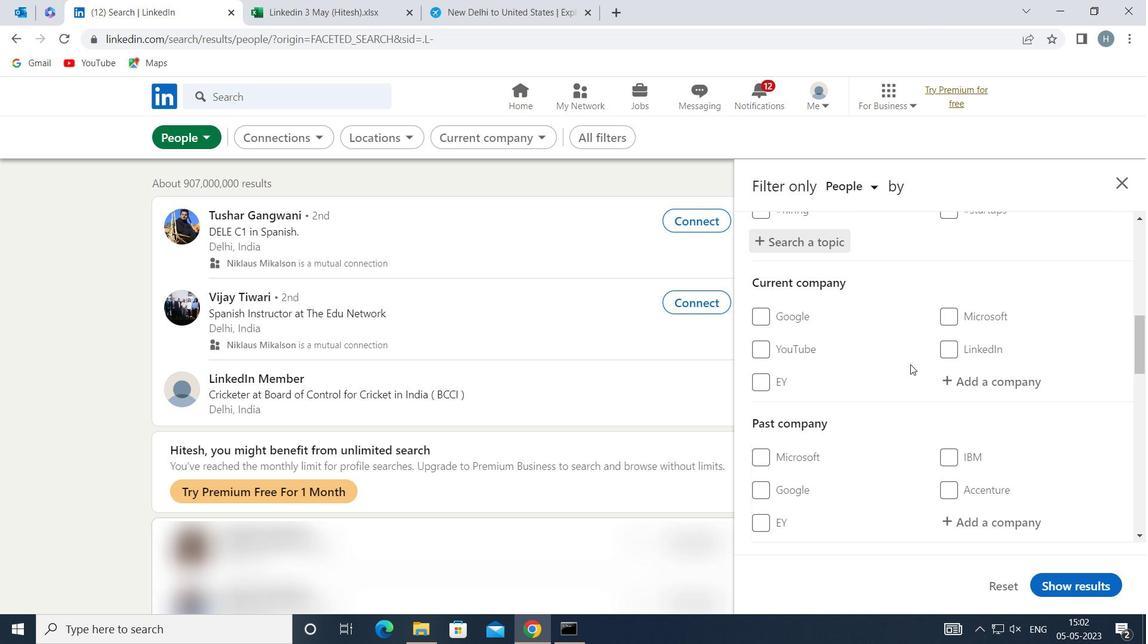 
Action: Mouse scrolled (910, 364) with delta (0, 0)
Screenshot: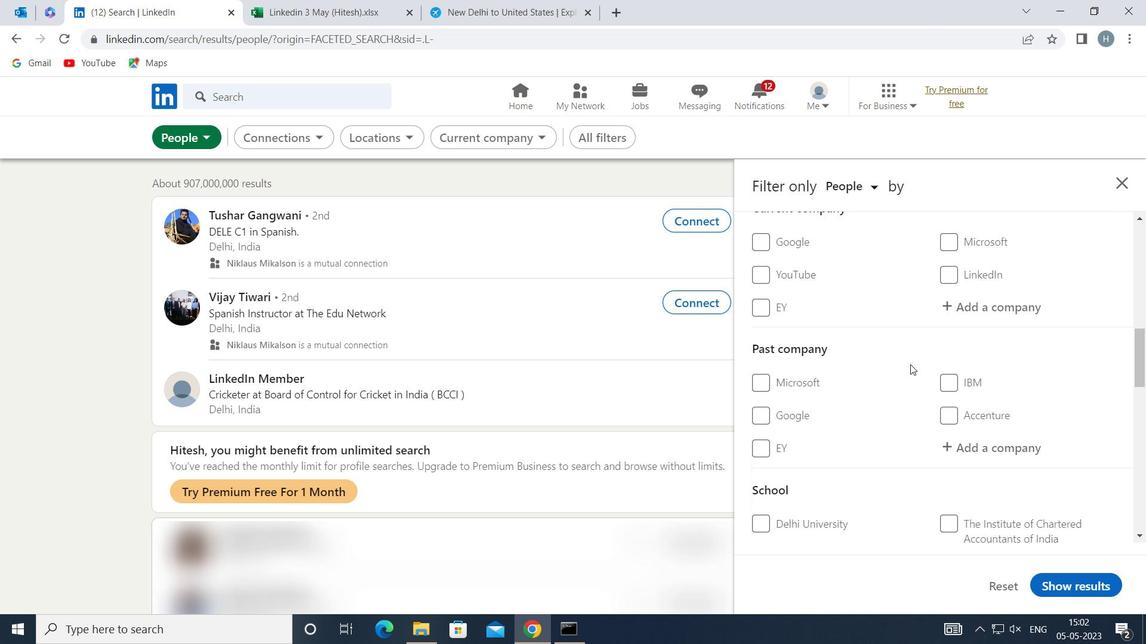 
Action: Mouse scrolled (910, 364) with delta (0, 0)
Screenshot: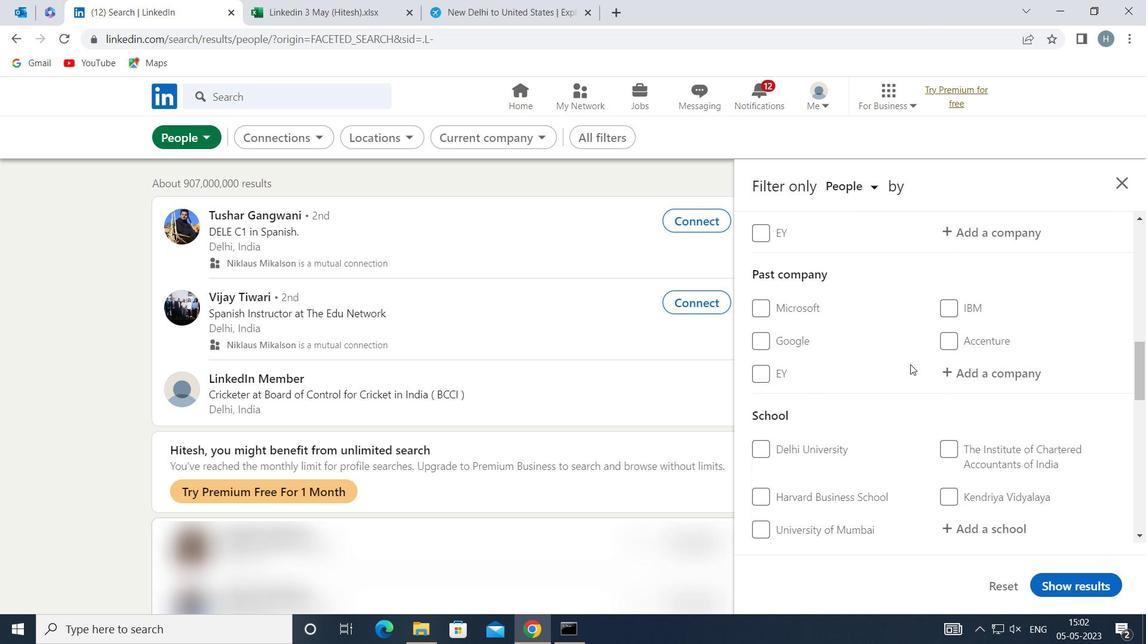 
Action: Mouse scrolled (910, 364) with delta (0, 0)
Screenshot: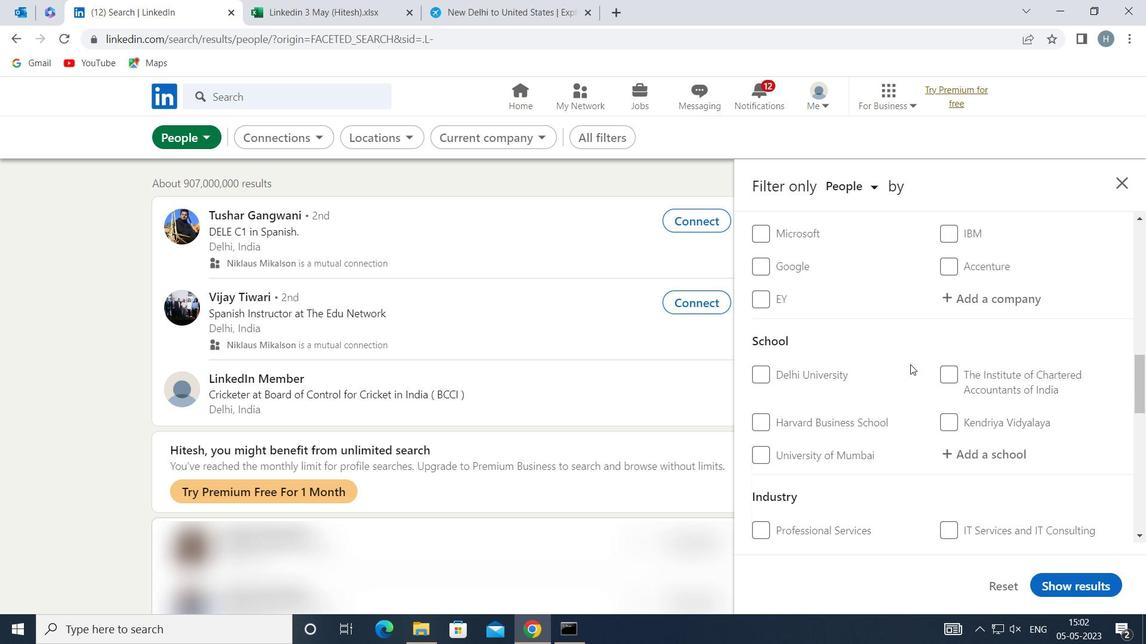 
Action: Mouse scrolled (910, 364) with delta (0, 0)
Screenshot: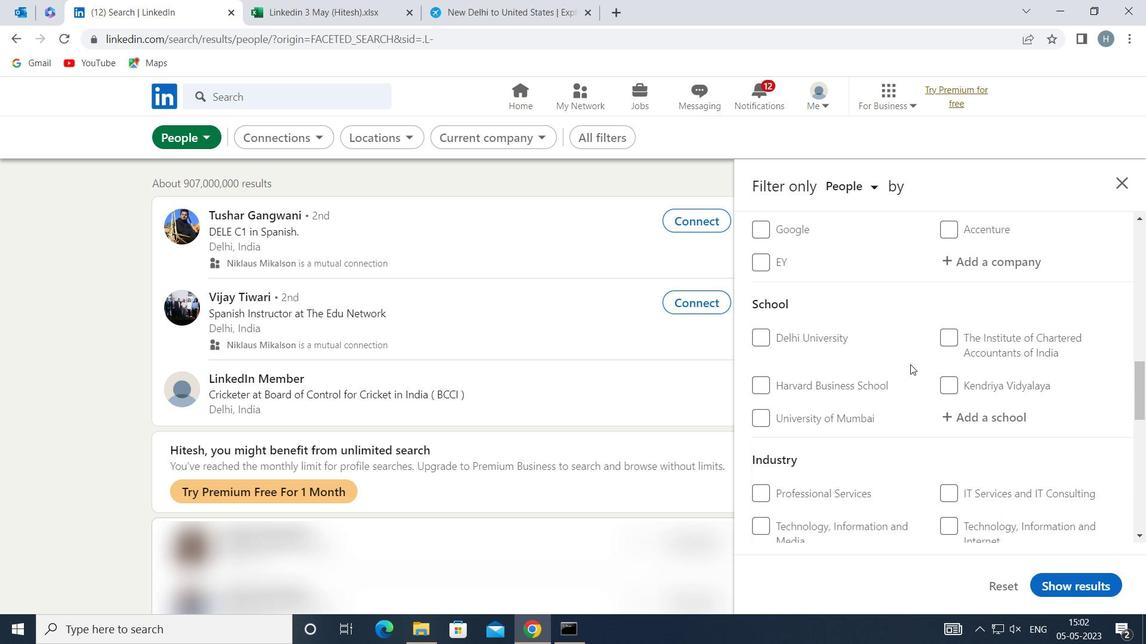 
Action: Mouse scrolled (910, 364) with delta (0, 0)
Screenshot: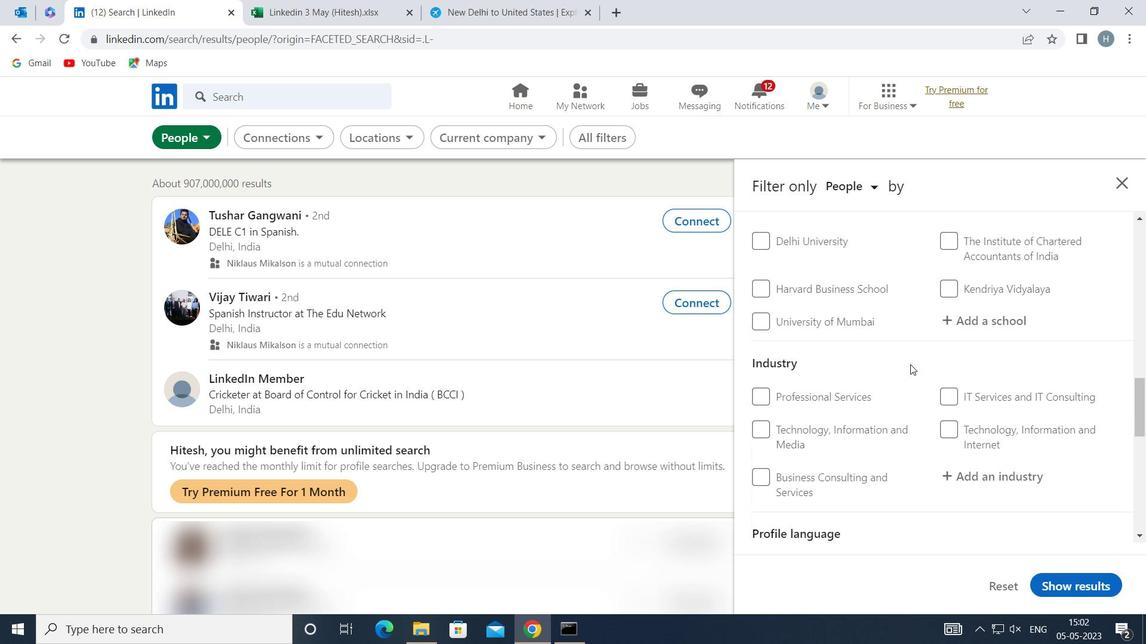 
Action: Mouse scrolled (910, 364) with delta (0, 0)
Screenshot: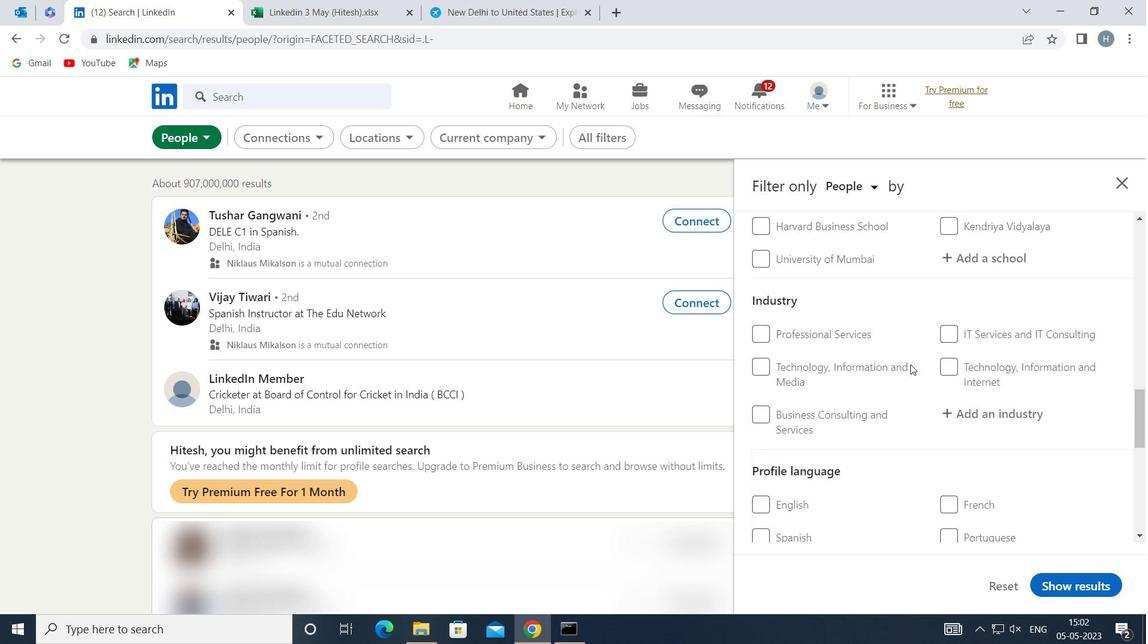 
Action: Mouse moved to (779, 401)
Screenshot: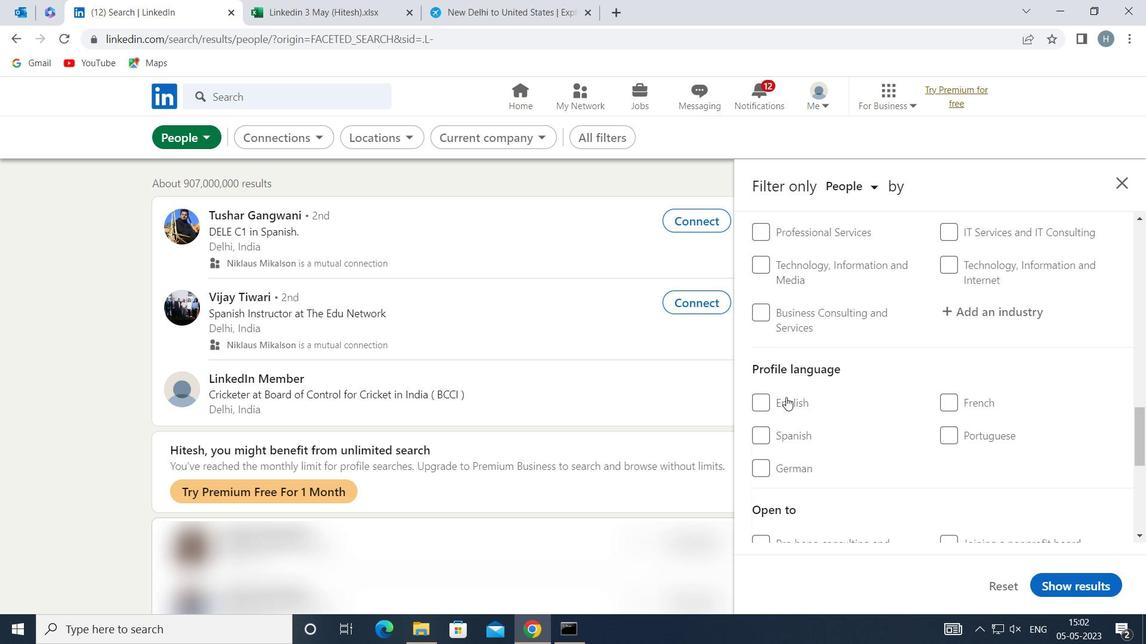 
Action: Mouse pressed left at (779, 401)
Screenshot: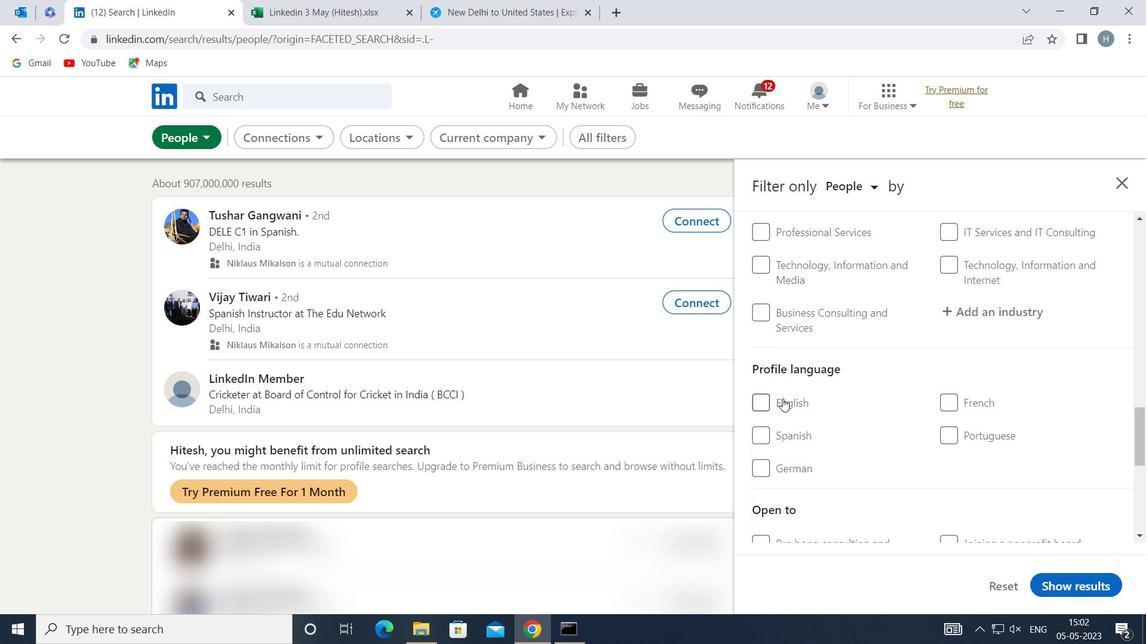 
Action: Mouse moved to (875, 409)
Screenshot: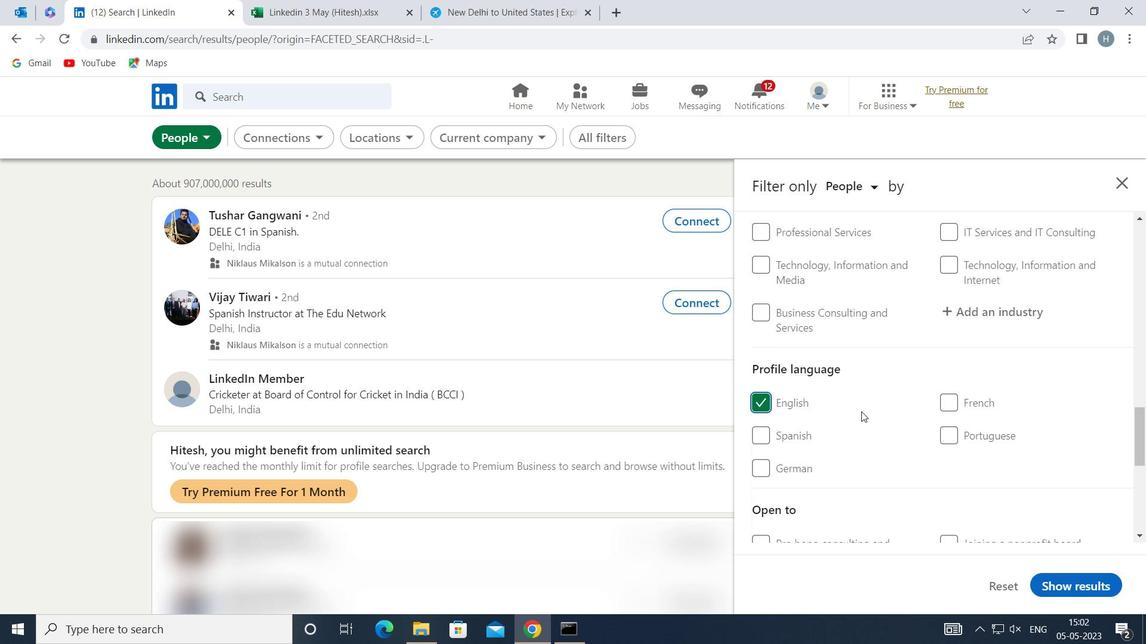 
Action: Mouse scrolled (875, 410) with delta (0, 0)
Screenshot: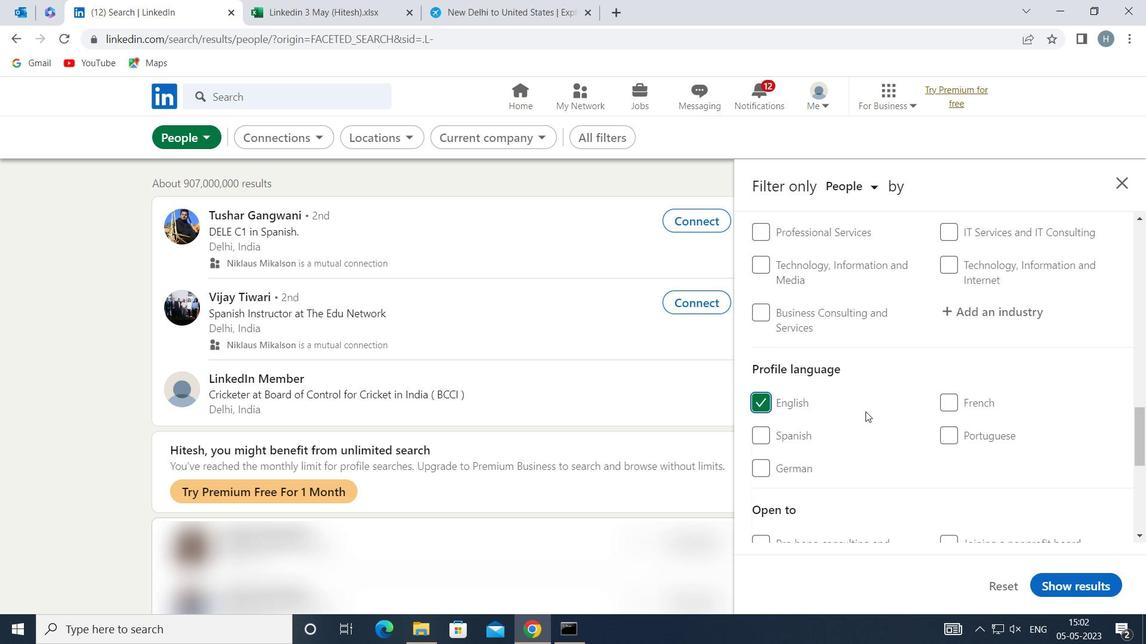 
Action: Mouse moved to (875, 396)
Screenshot: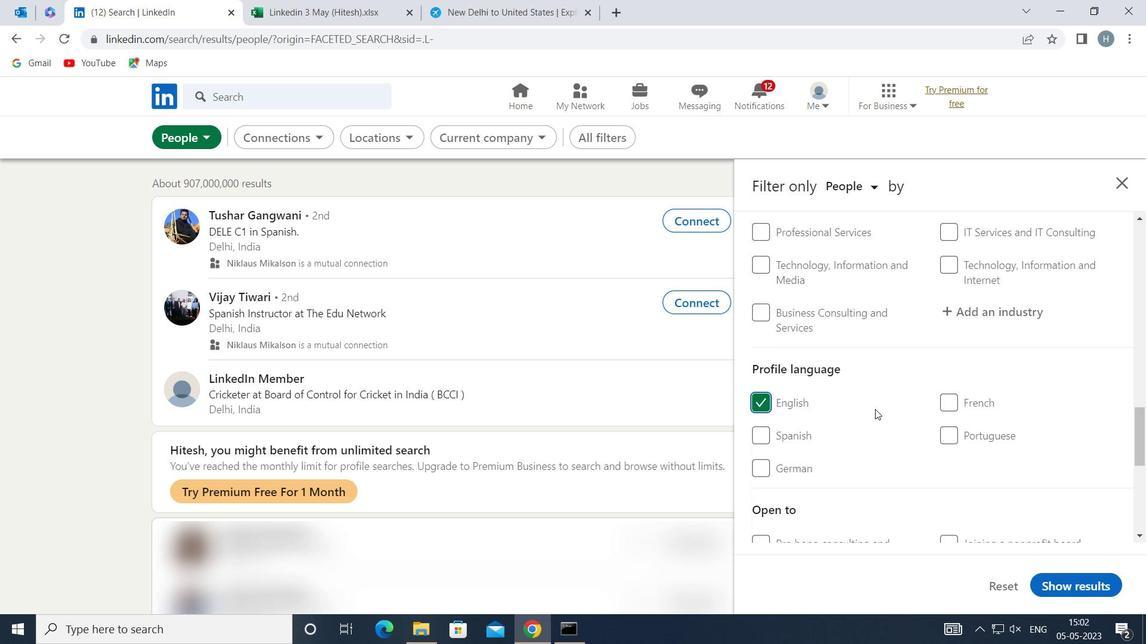 
Action: Mouse scrolled (875, 396) with delta (0, 0)
Screenshot: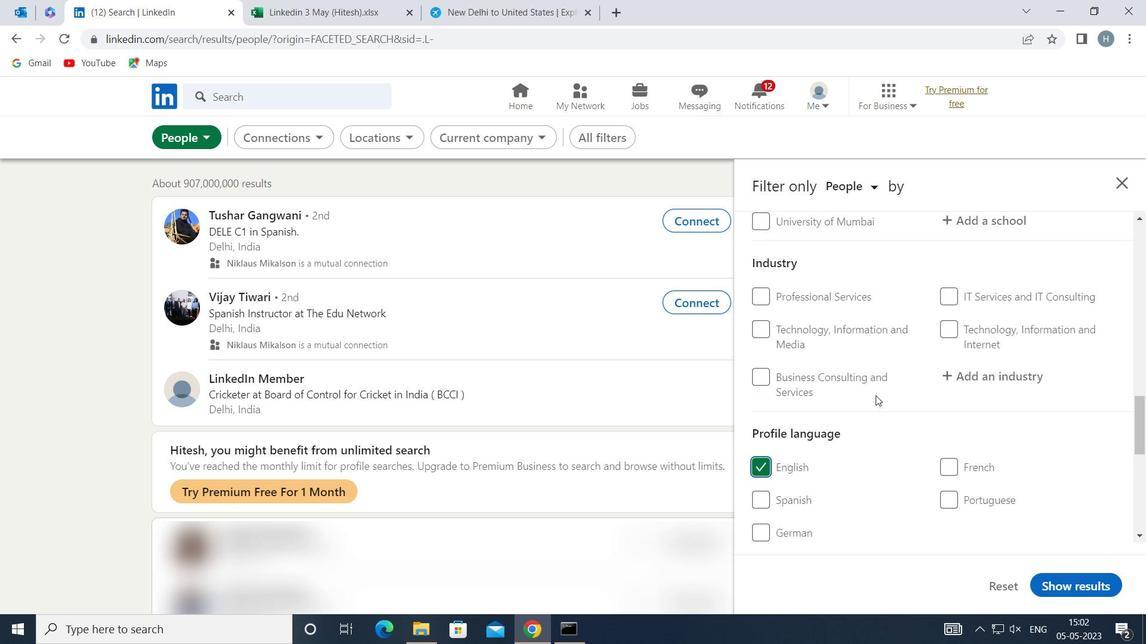 
Action: Mouse scrolled (875, 396) with delta (0, 0)
Screenshot: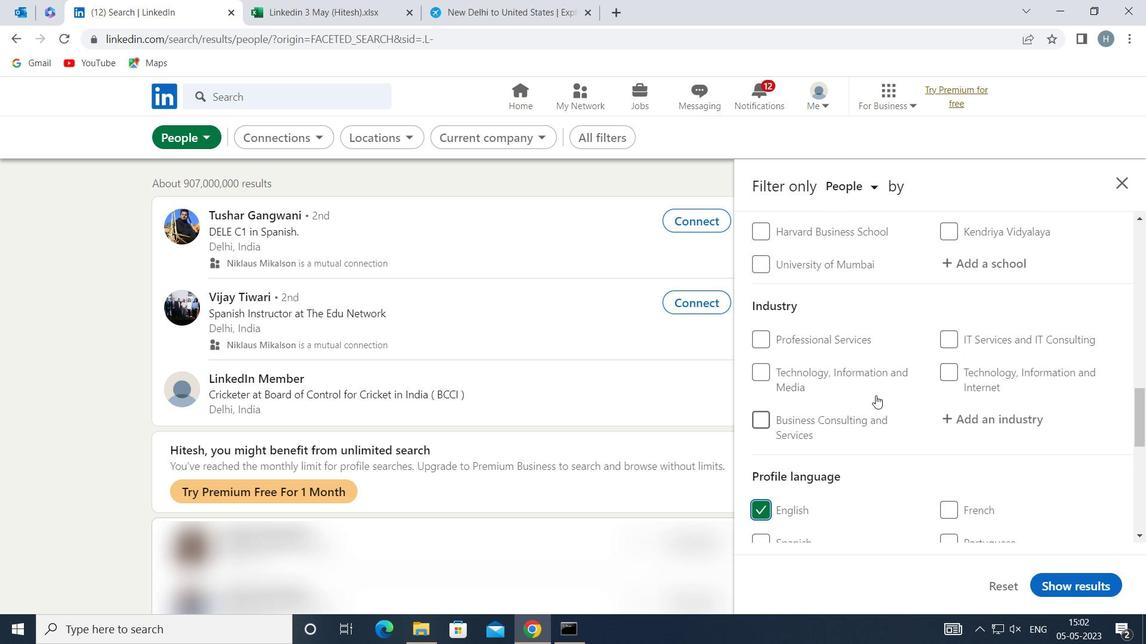 
Action: Mouse scrolled (875, 396) with delta (0, 0)
Screenshot: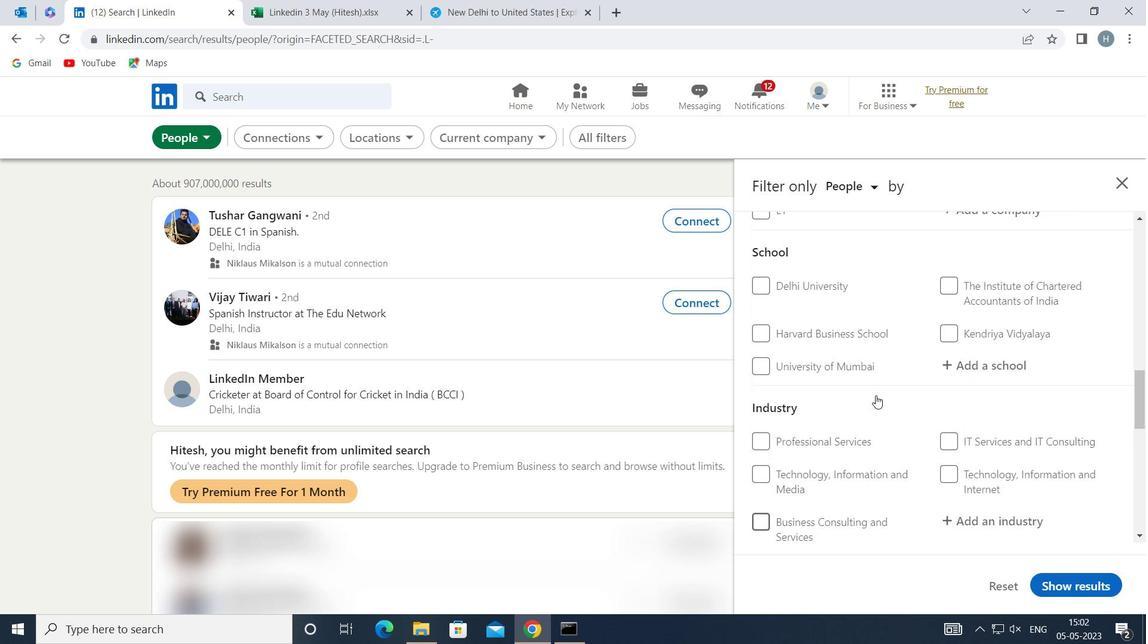 
Action: Mouse scrolled (875, 396) with delta (0, 0)
Screenshot: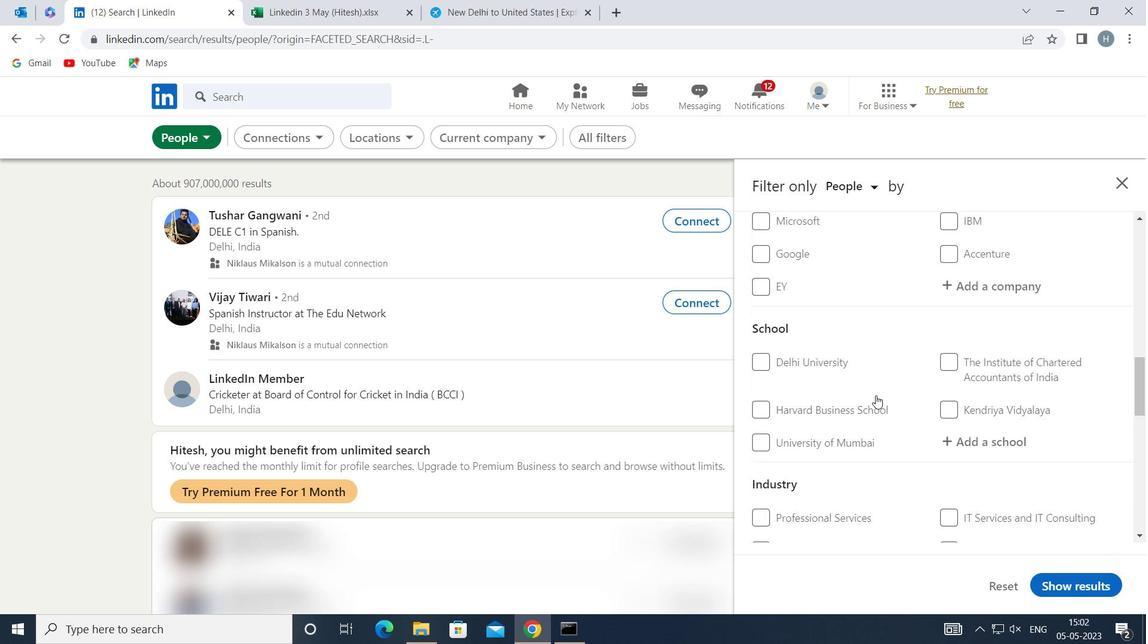 
Action: Mouse scrolled (875, 396) with delta (0, 0)
Screenshot: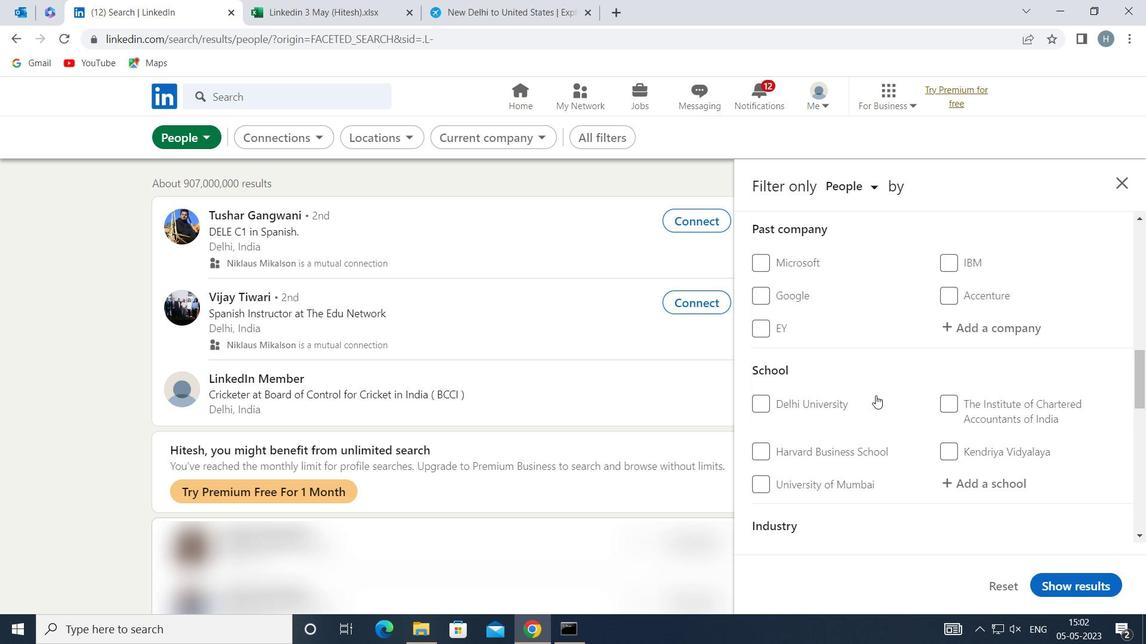 
Action: Mouse scrolled (875, 396) with delta (0, 0)
Screenshot: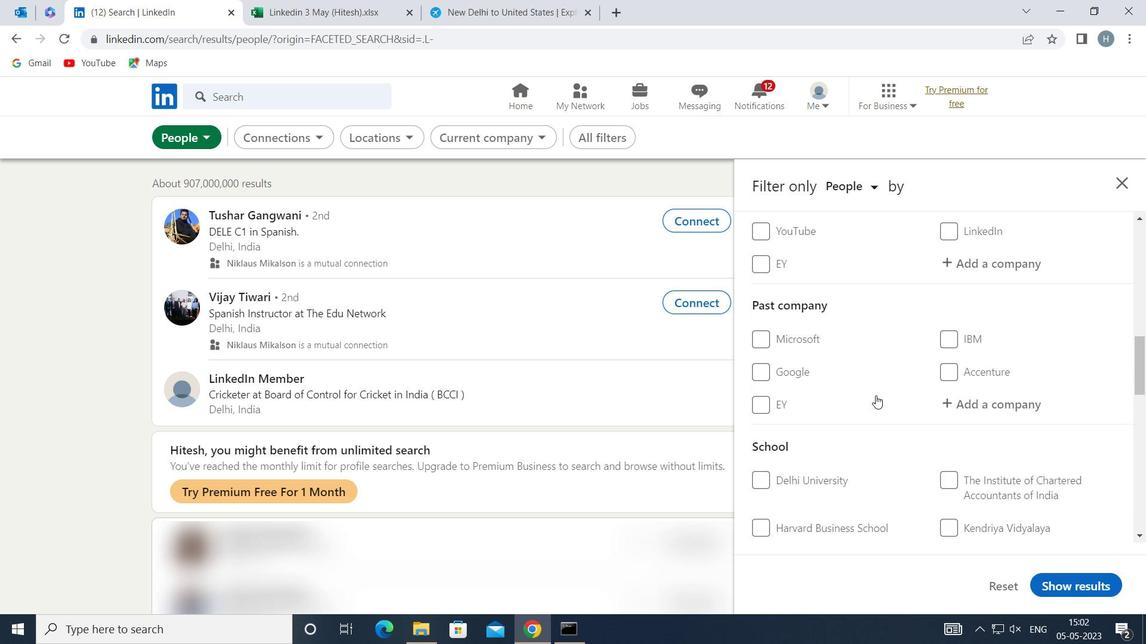 
Action: Mouse moved to (965, 385)
Screenshot: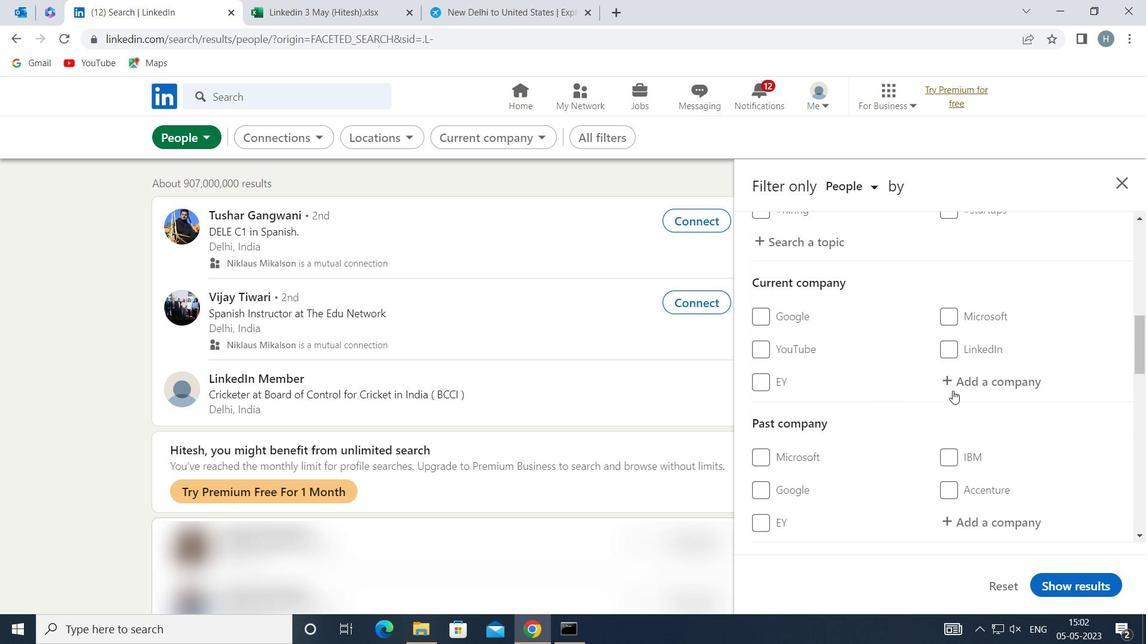 
Action: Mouse pressed left at (965, 385)
Screenshot: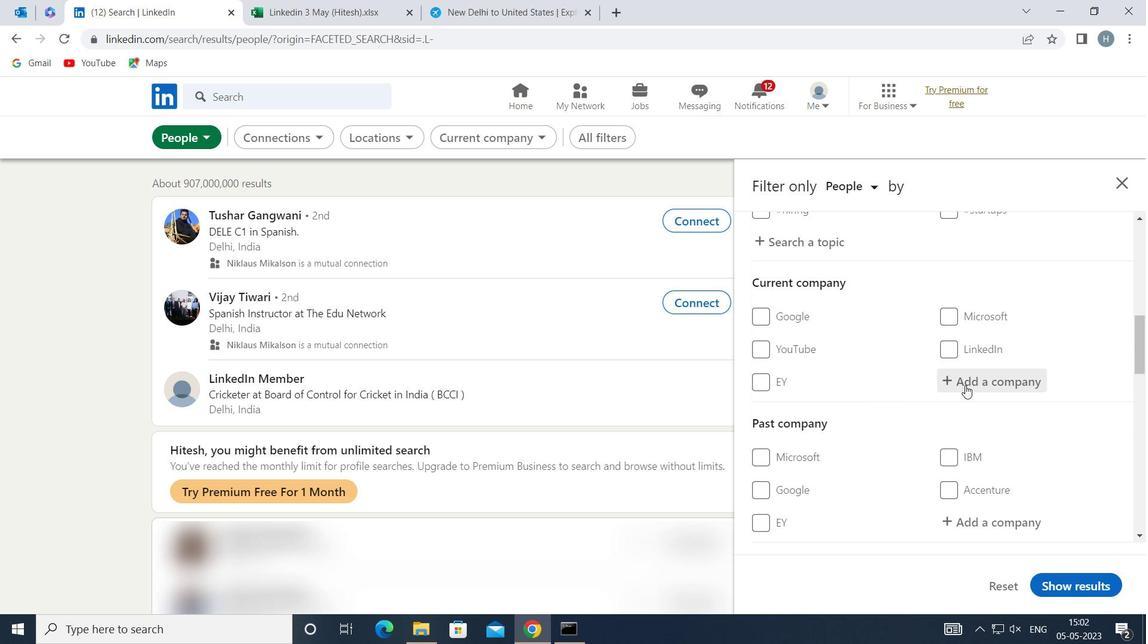 
Action: Key pressed <Key.shift>GE
Screenshot: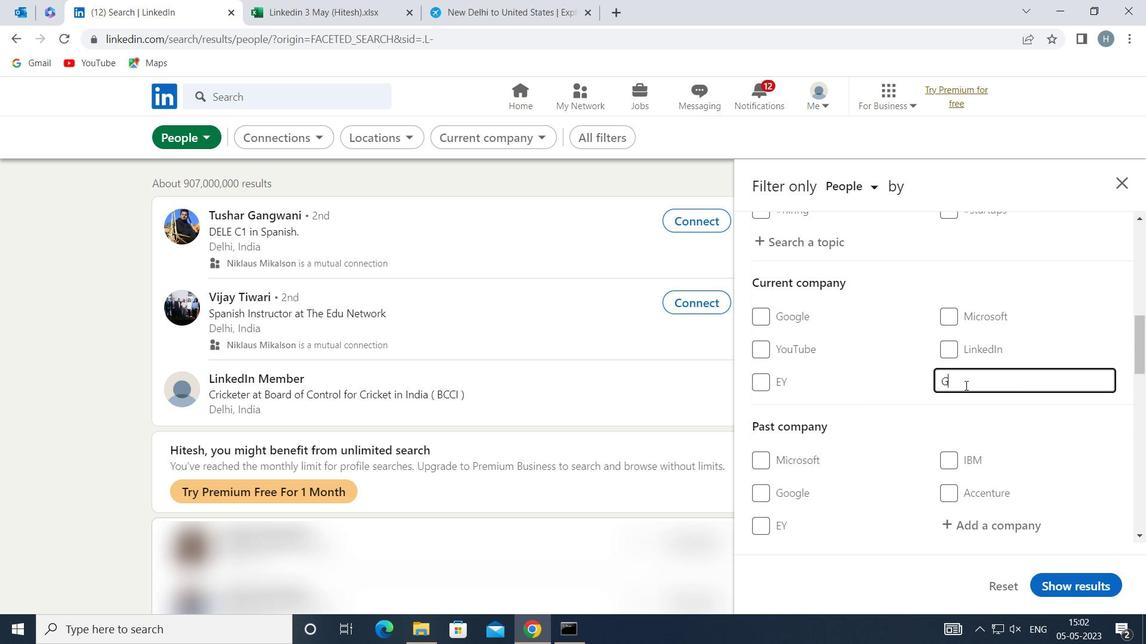 
Action: Mouse moved to (915, 416)
Screenshot: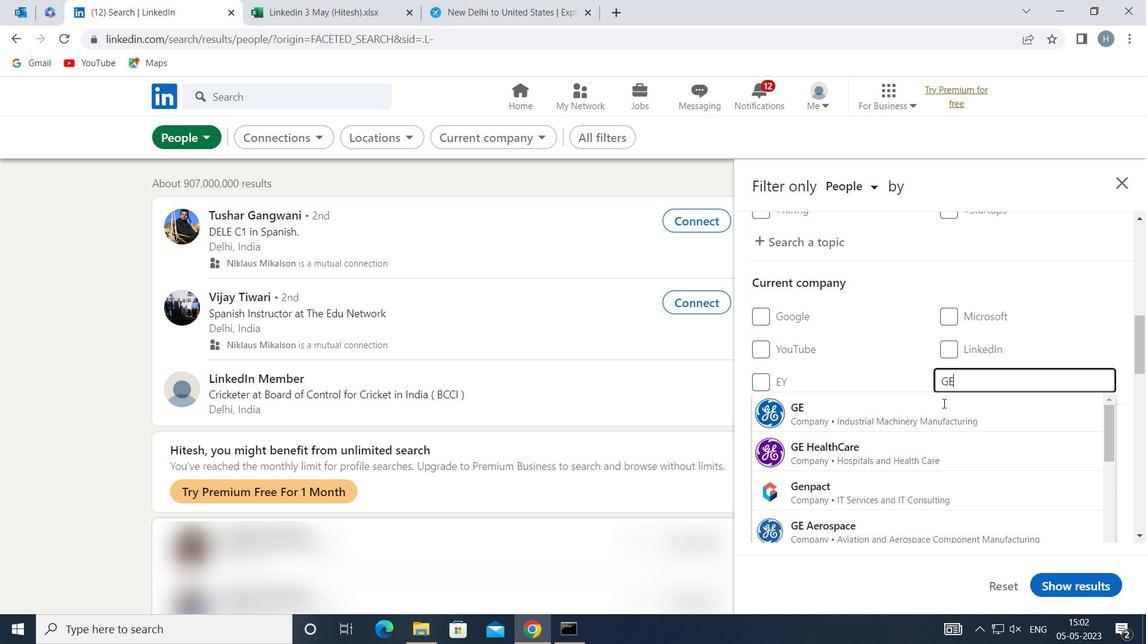 
Action: Mouse pressed left at (915, 416)
Screenshot: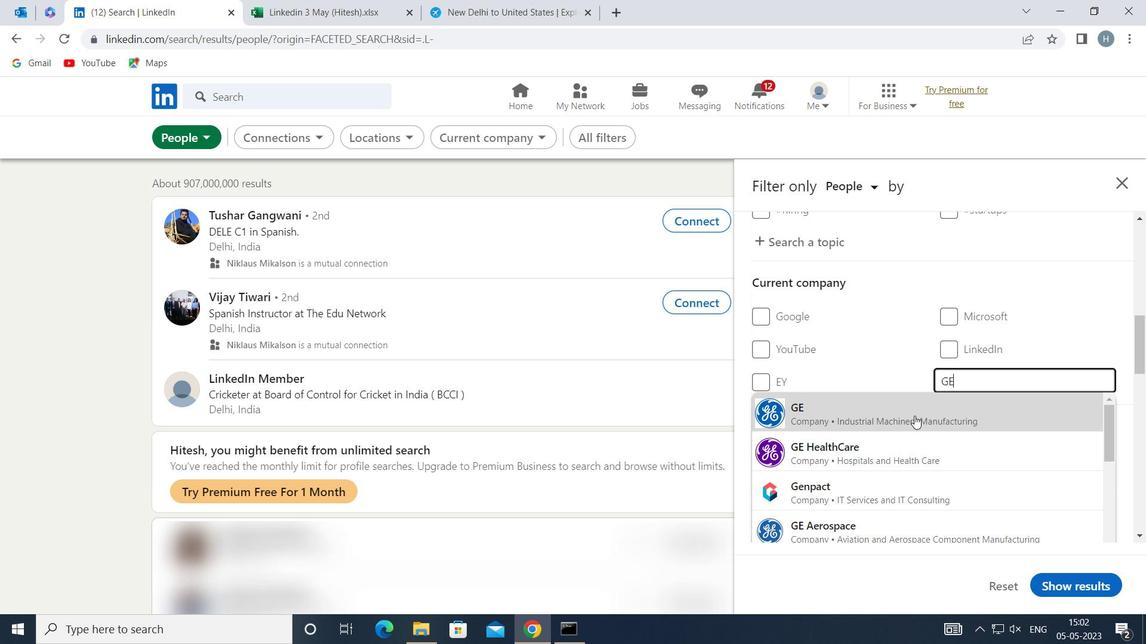 
Action: Mouse moved to (902, 411)
Screenshot: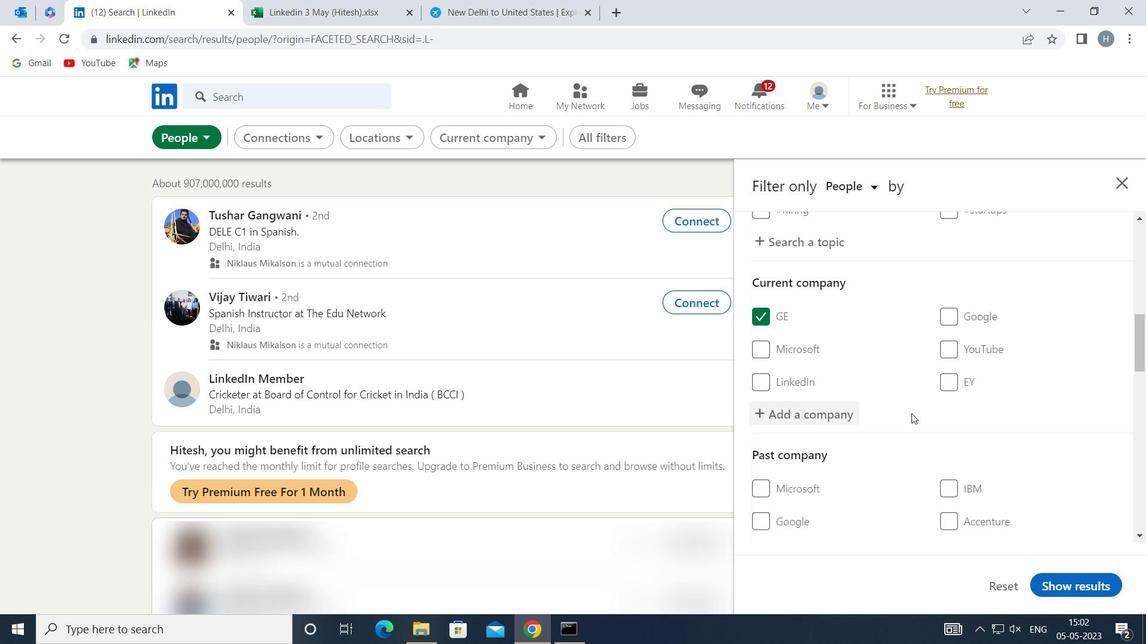 
Action: Mouse scrolled (902, 410) with delta (0, 0)
Screenshot: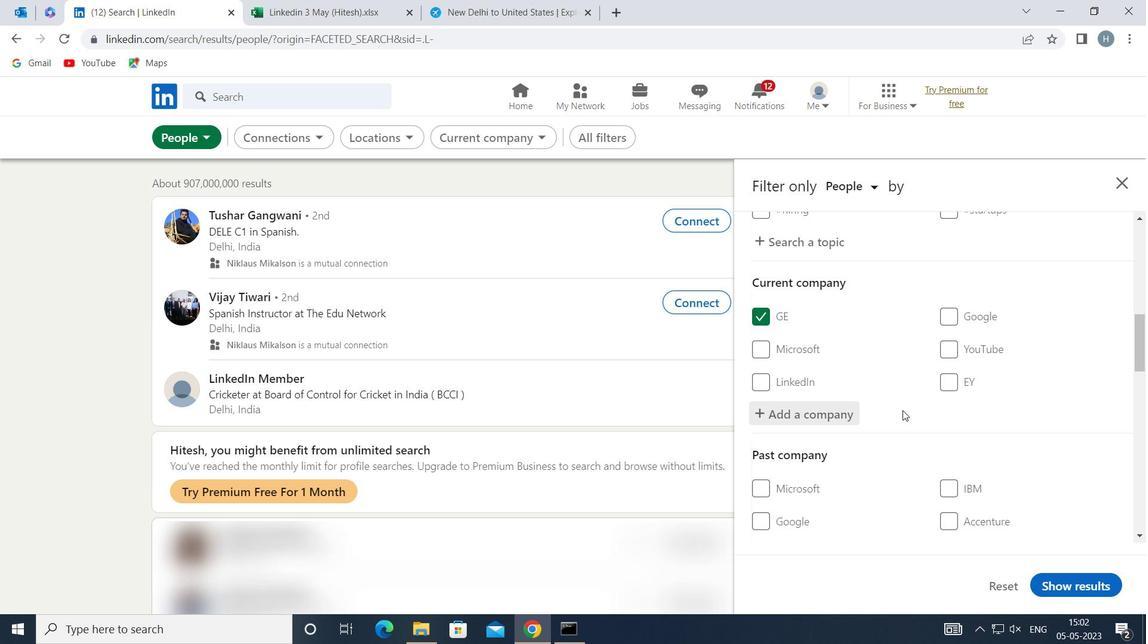 
Action: Mouse scrolled (902, 410) with delta (0, 0)
Screenshot: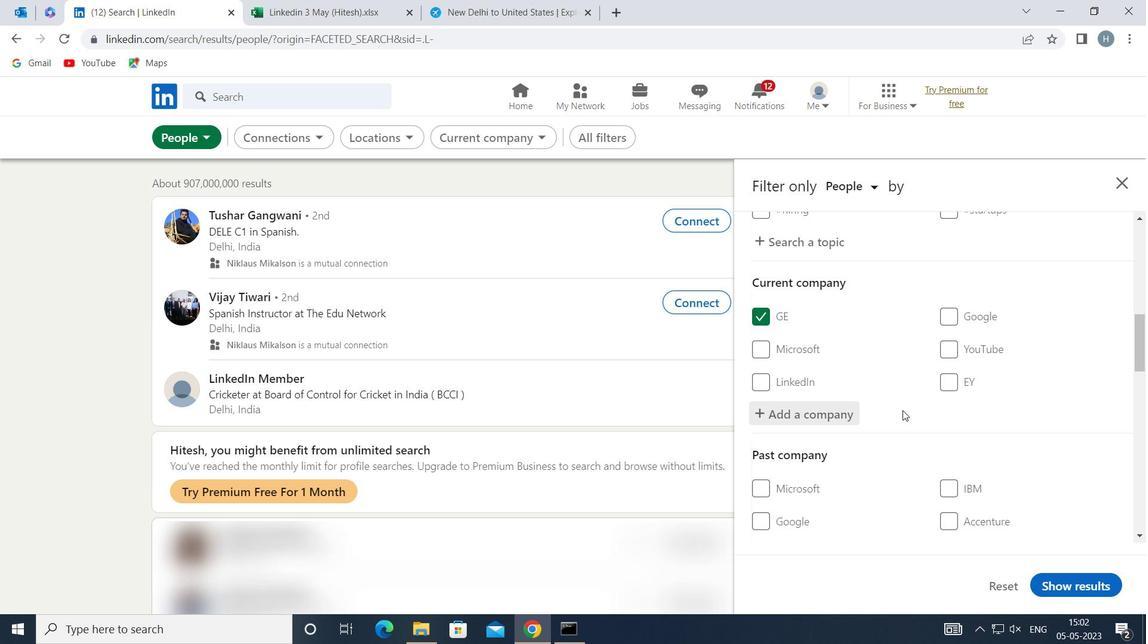 
Action: Mouse moved to (902, 410)
Screenshot: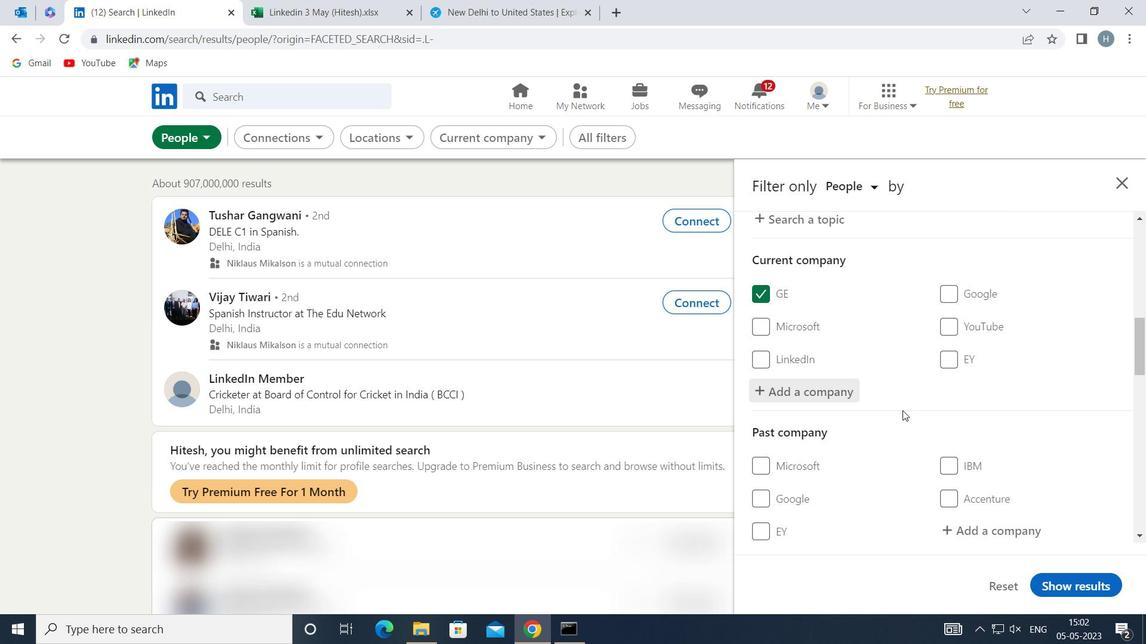 
Action: Mouse scrolled (902, 409) with delta (0, 0)
Screenshot: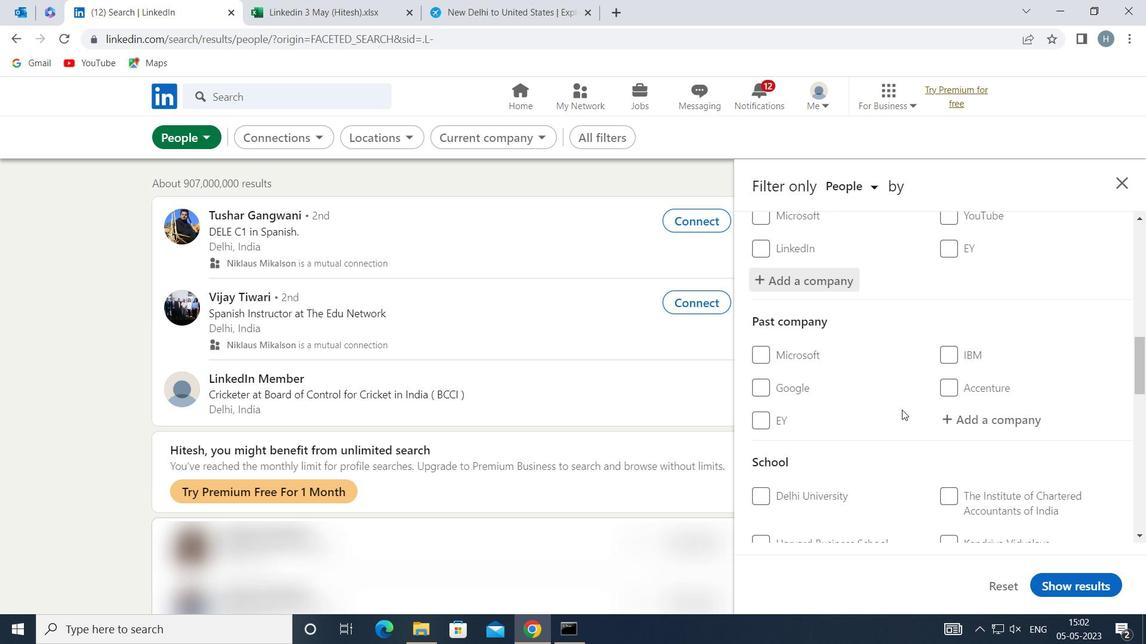 
Action: Mouse scrolled (902, 409) with delta (0, 0)
Screenshot: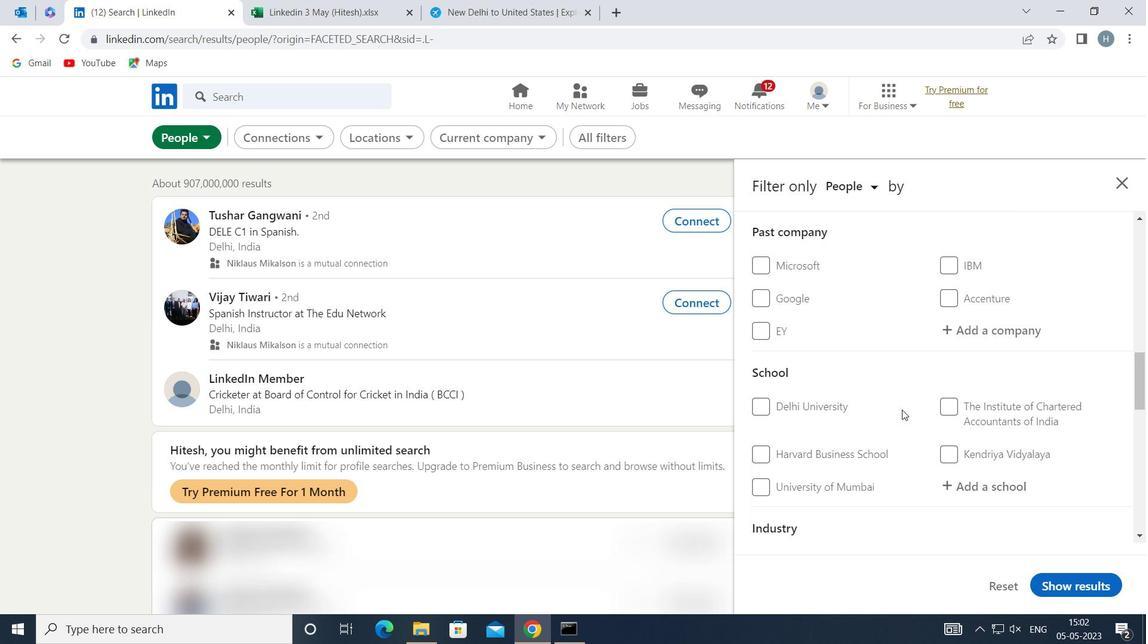 
Action: Mouse moved to (956, 410)
Screenshot: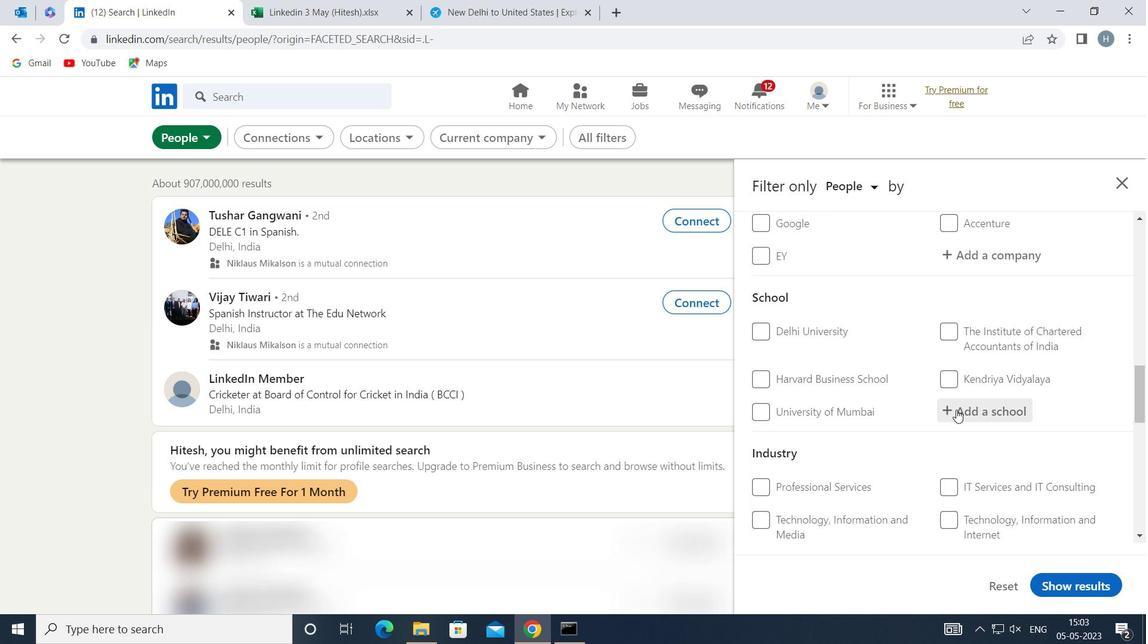 
Action: Mouse pressed left at (956, 410)
Screenshot: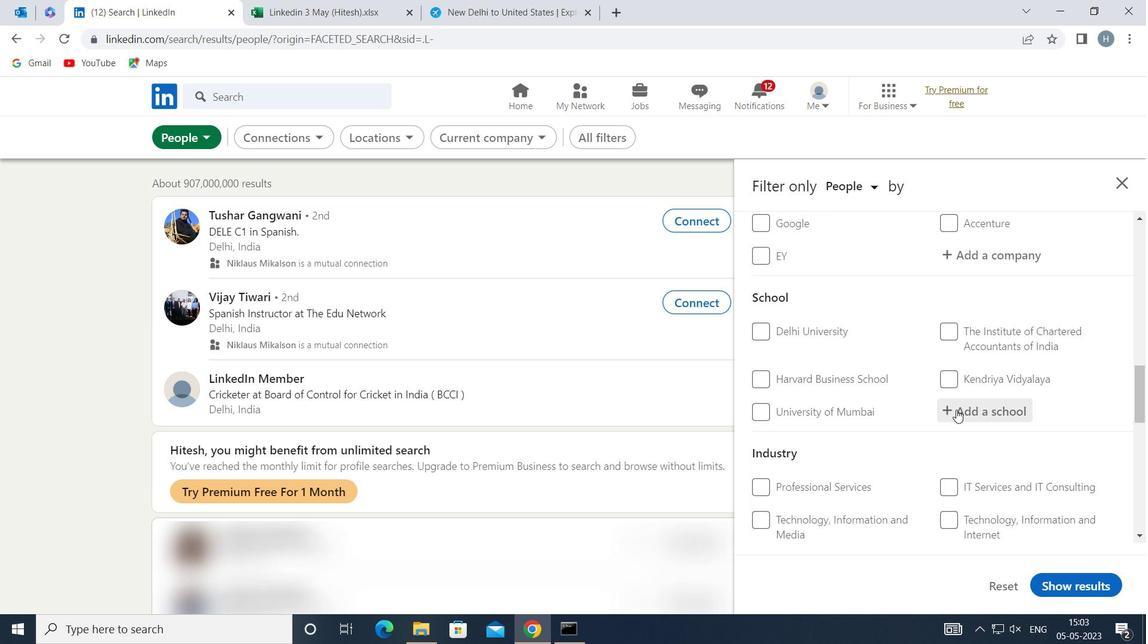 
Action: Key pressed <Key.shift>JALPAIGURI<Key.space><Key.shift>GOVERNME
Screenshot: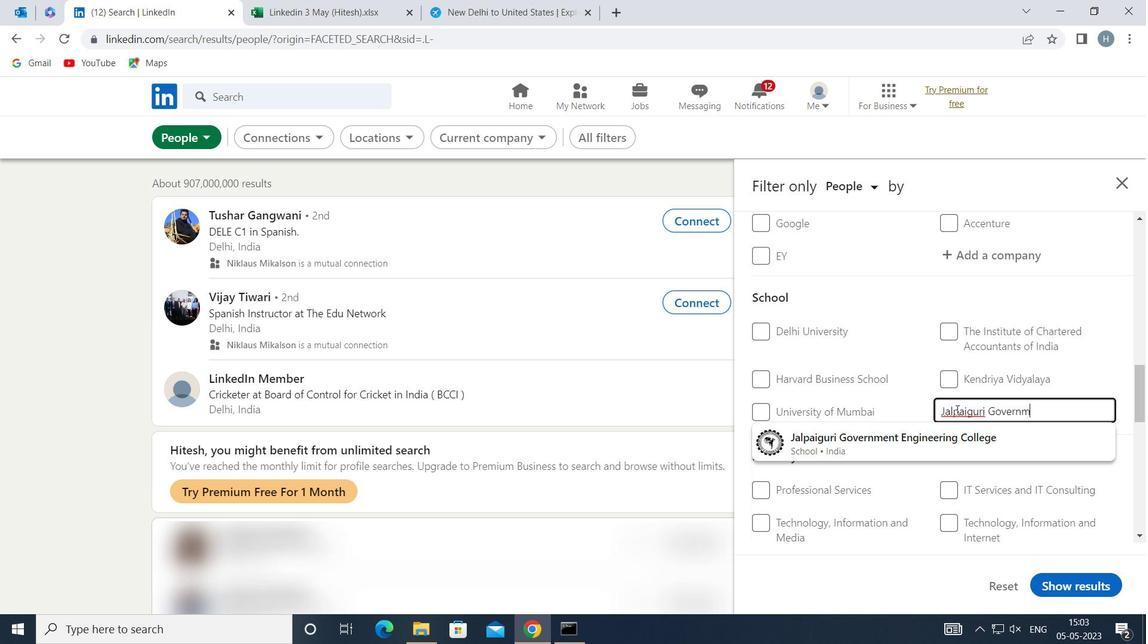 
Action: Mouse moved to (954, 443)
Screenshot: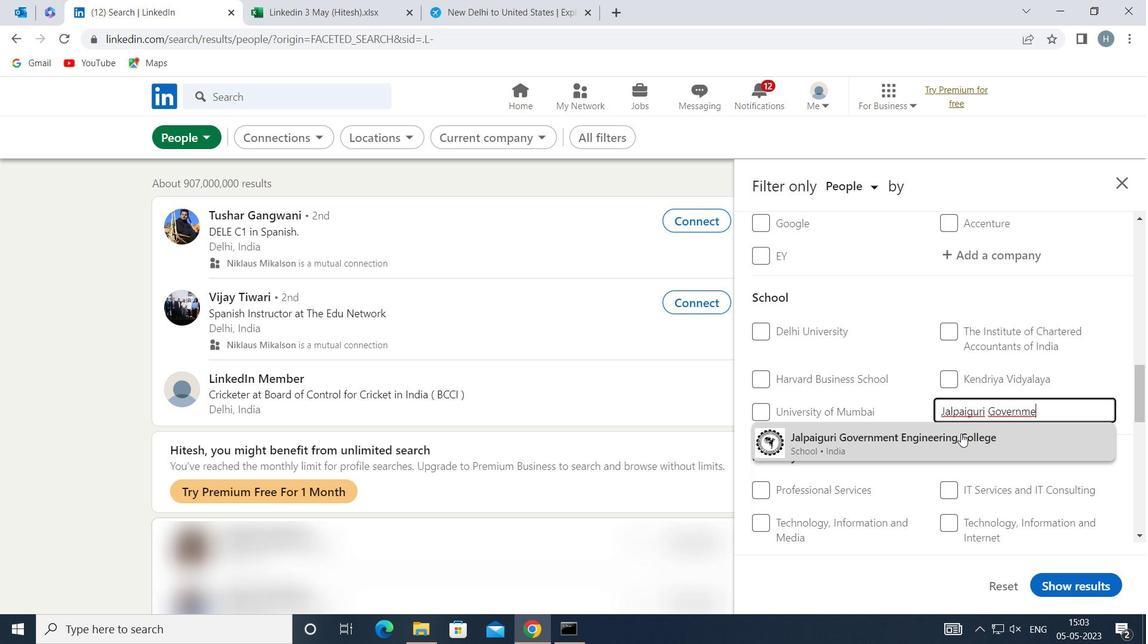 
Action: Mouse pressed left at (954, 443)
Screenshot: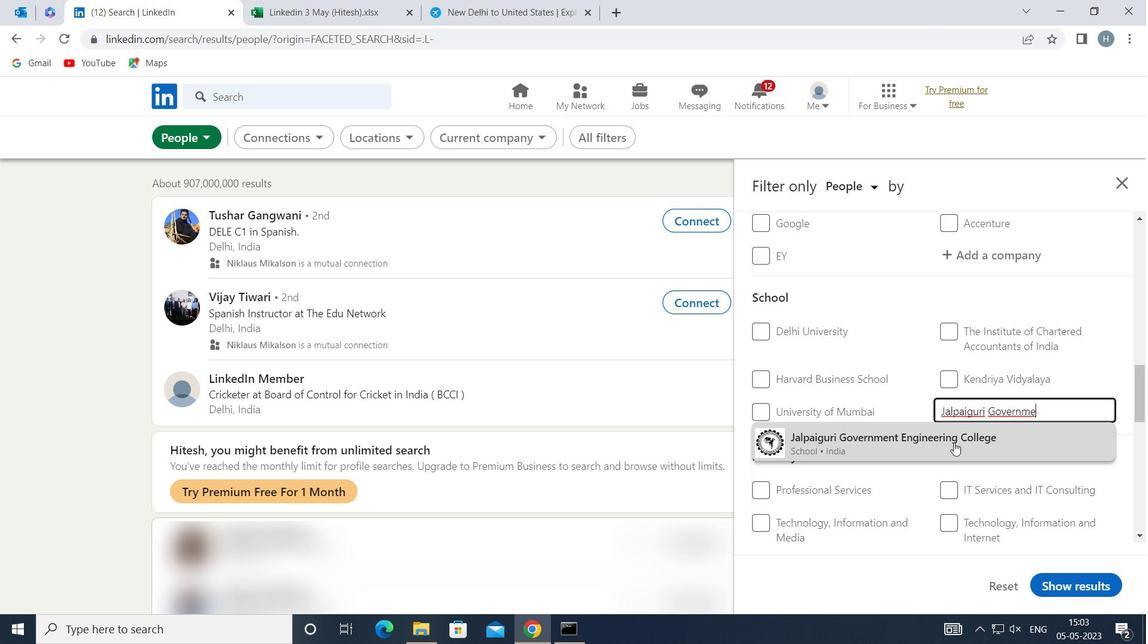 
Action: Mouse moved to (902, 434)
Screenshot: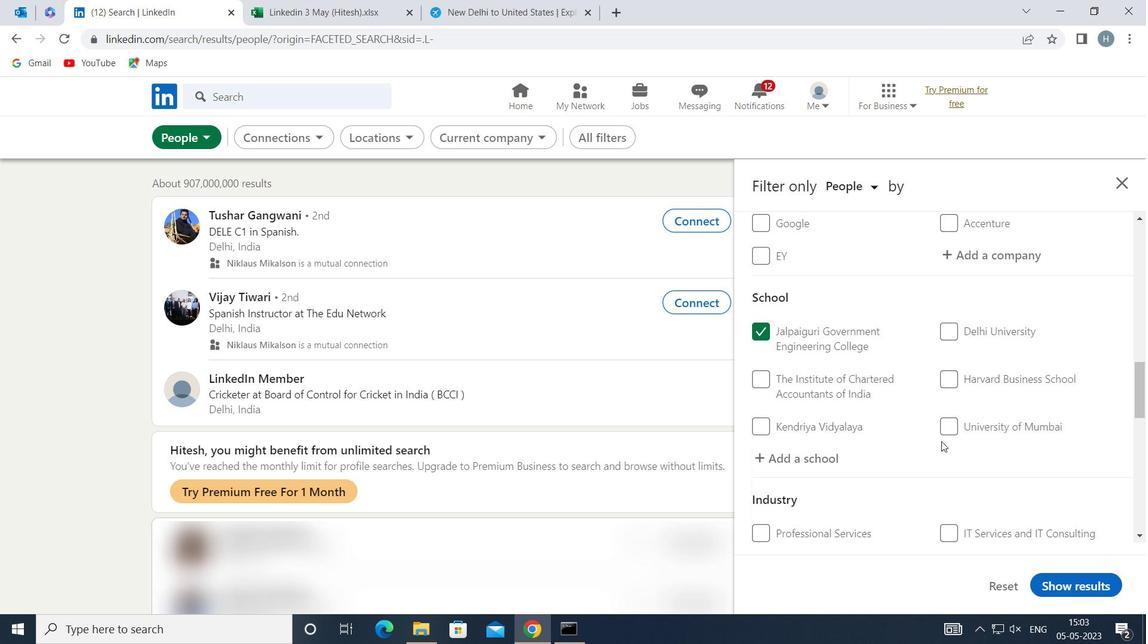 
Action: Mouse scrolled (902, 433) with delta (0, 0)
Screenshot: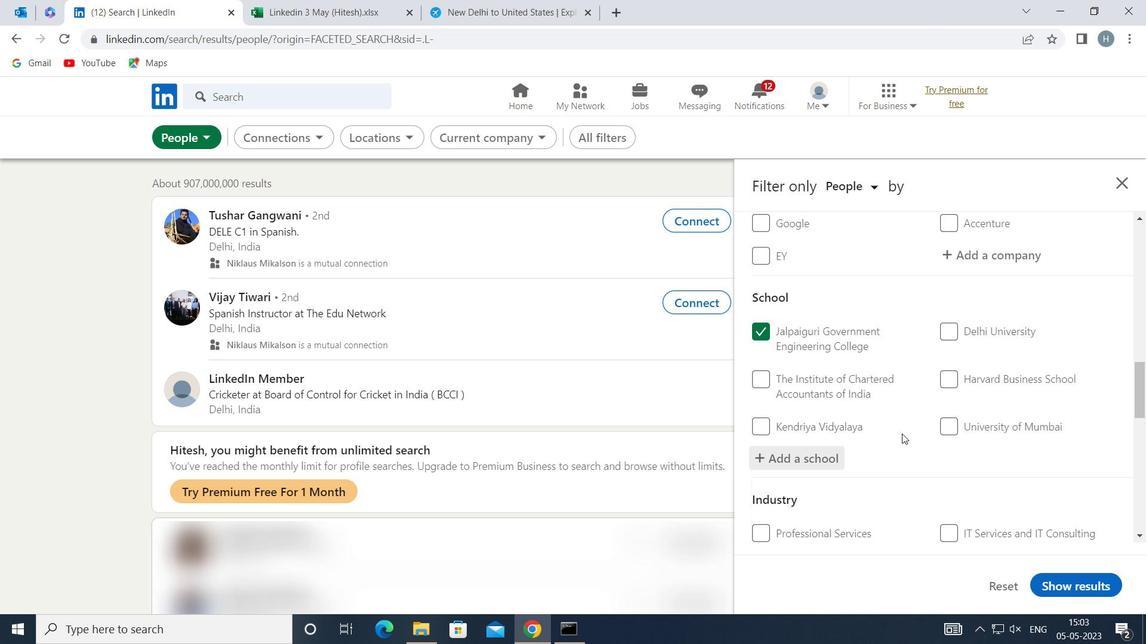 
Action: Mouse scrolled (902, 433) with delta (0, 0)
Screenshot: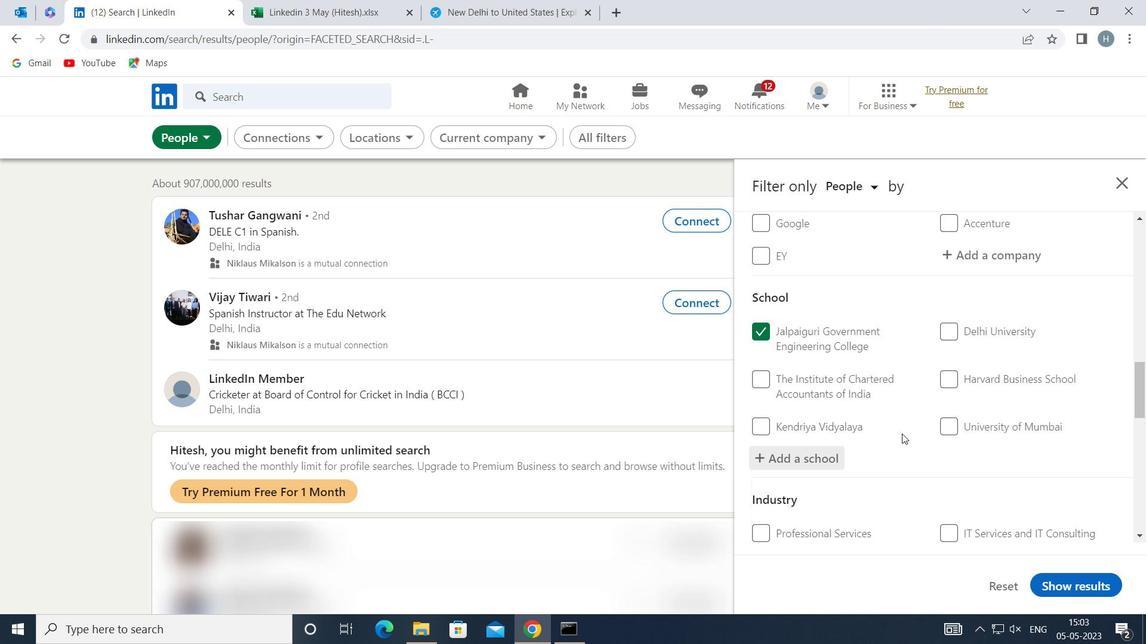 
Action: Mouse scrolled (902, 433) with delta (0, 0)
Screenshot: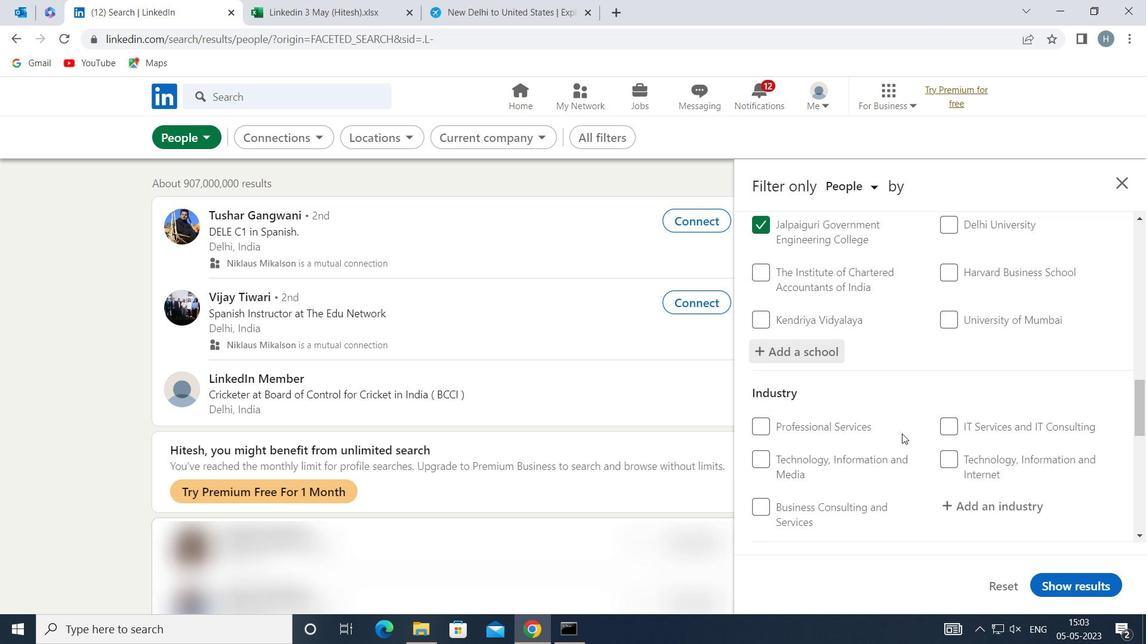 
Action: Mouse moved to (1016, 390)
Screenshot: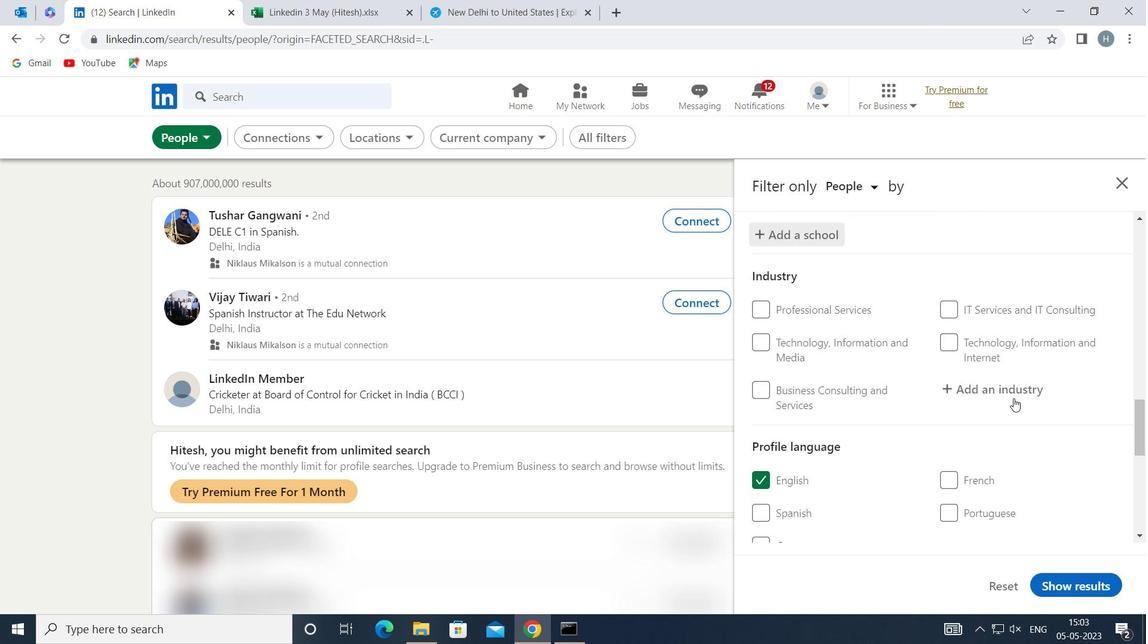 
Action: Mouse pressed left at (1016, 390)
Screenshot: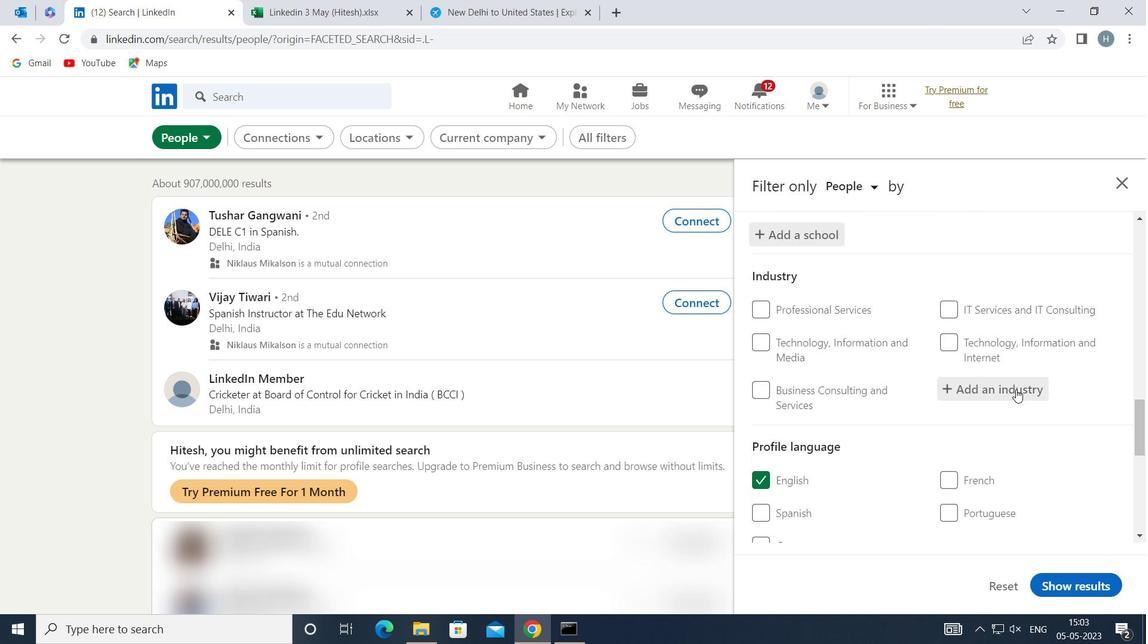 
Action: Key pressed <Key.shift>IT<Key.space><Key.shift>SERVICES
Screenshot: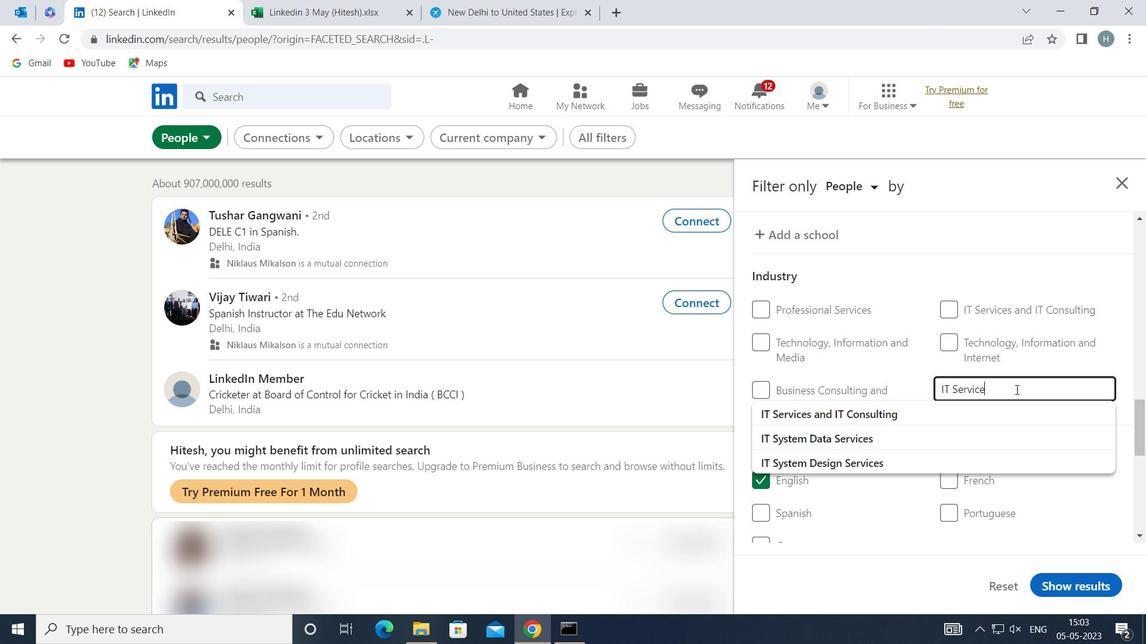 
Action: Mouse moved to (945, 413)
Screenshot: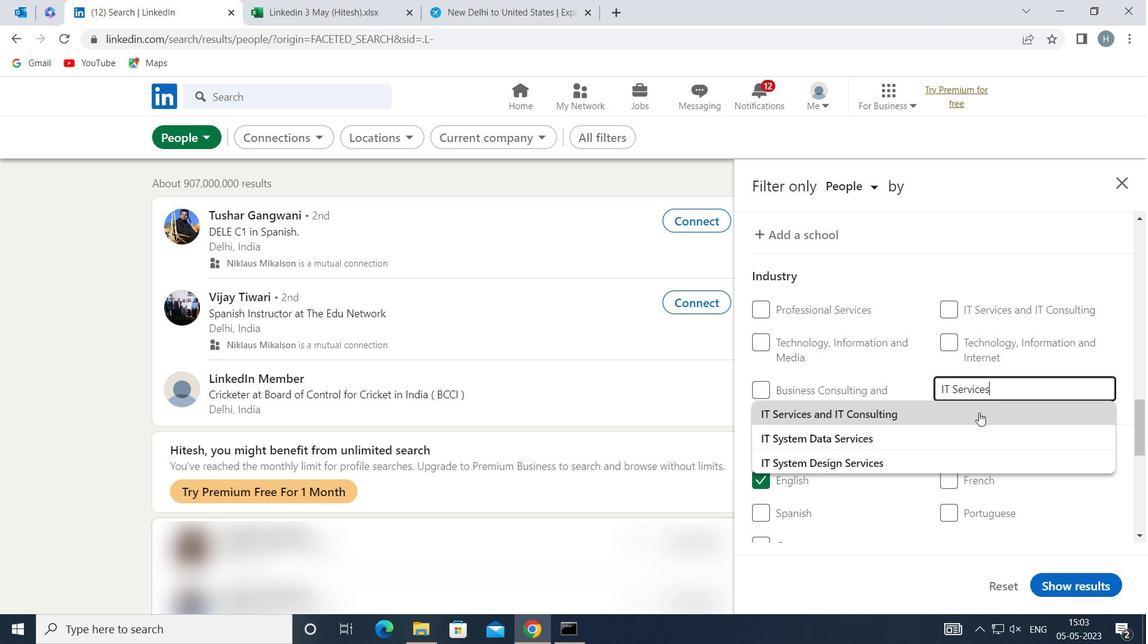 
Action: Mouse pressed left at (945, 413)
Screenshot: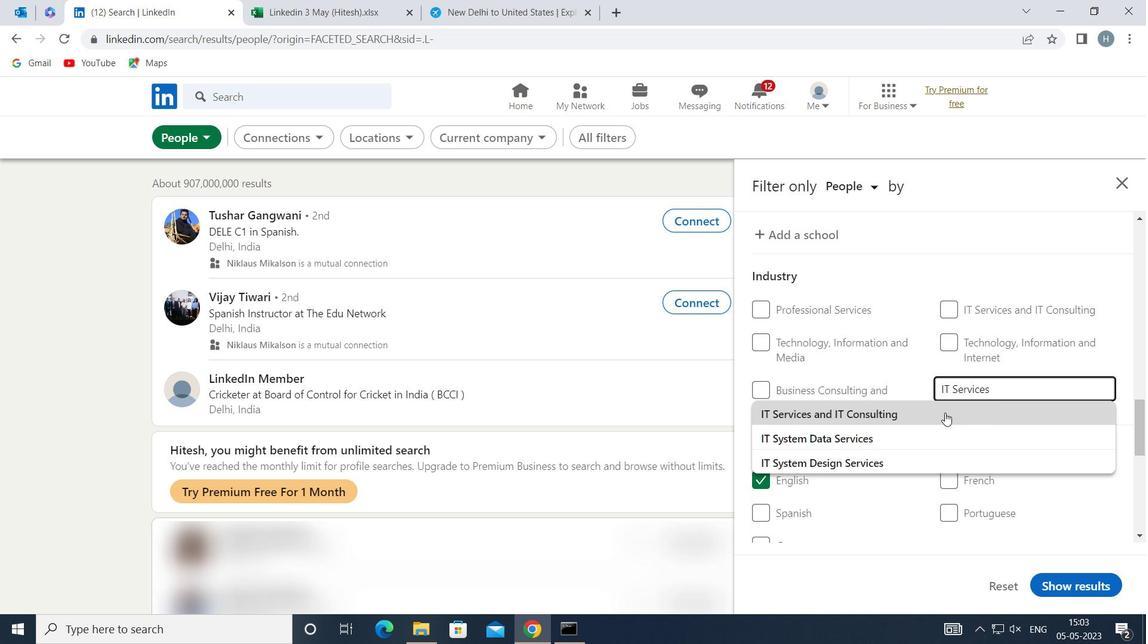 
Action: Mouse moved to (891, 421)
Screenshot: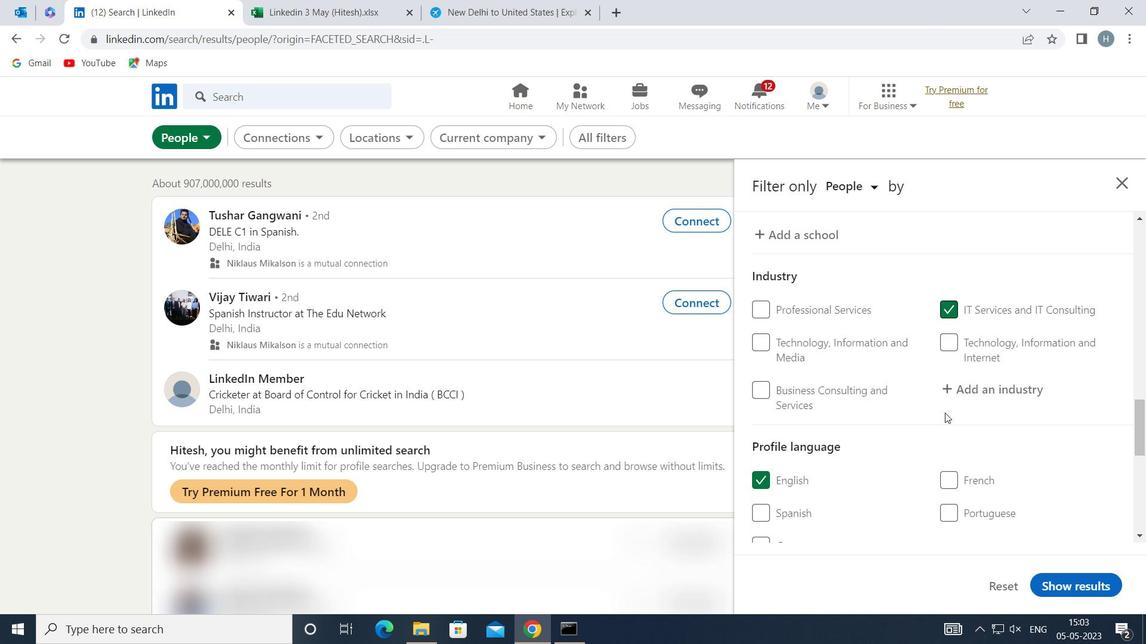 
Action: Mouse scrolled (891, 420) with delta (0, 0)
Screenshot: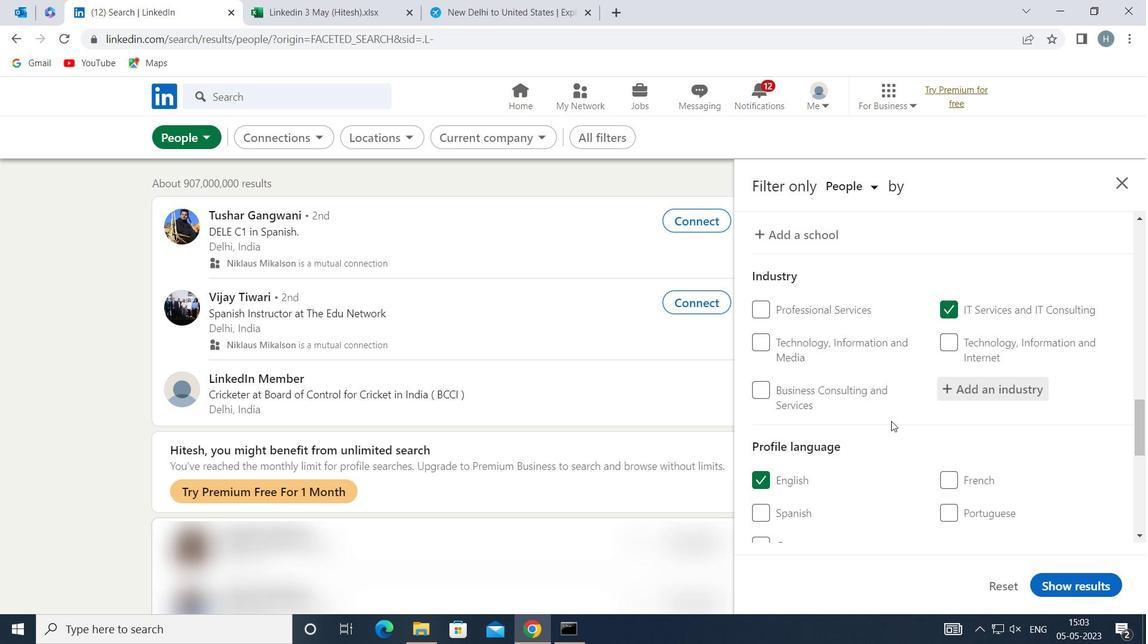 
Action: Mouse scrolled (891, 420) with delta (0, 0)
Screenshot: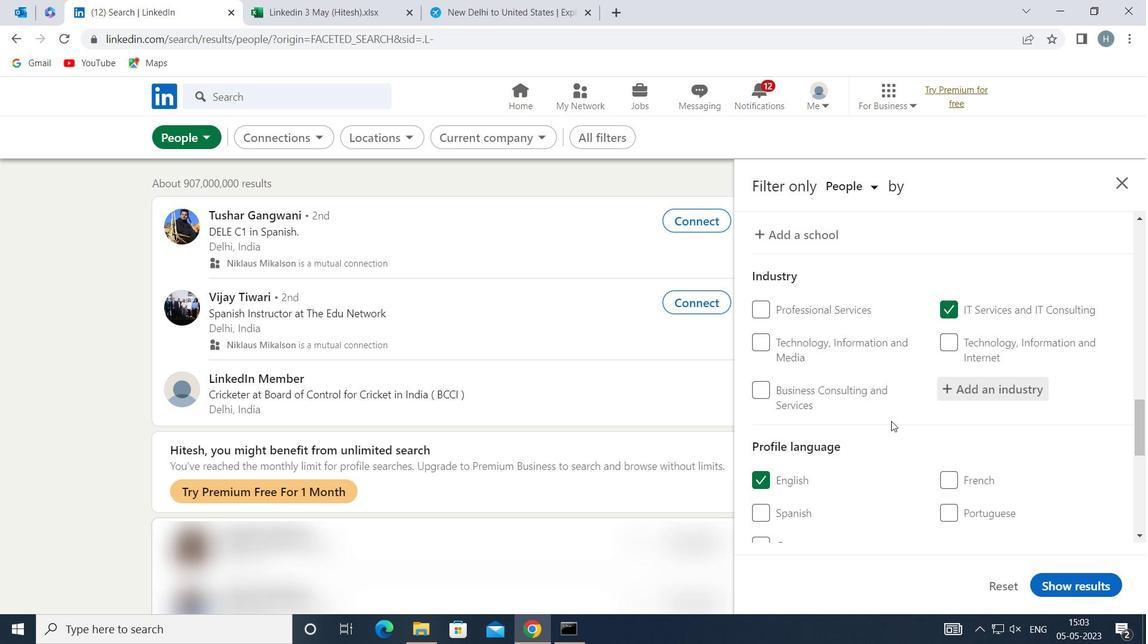 
Action: Mouse moved to (891, 420)
Screenshot: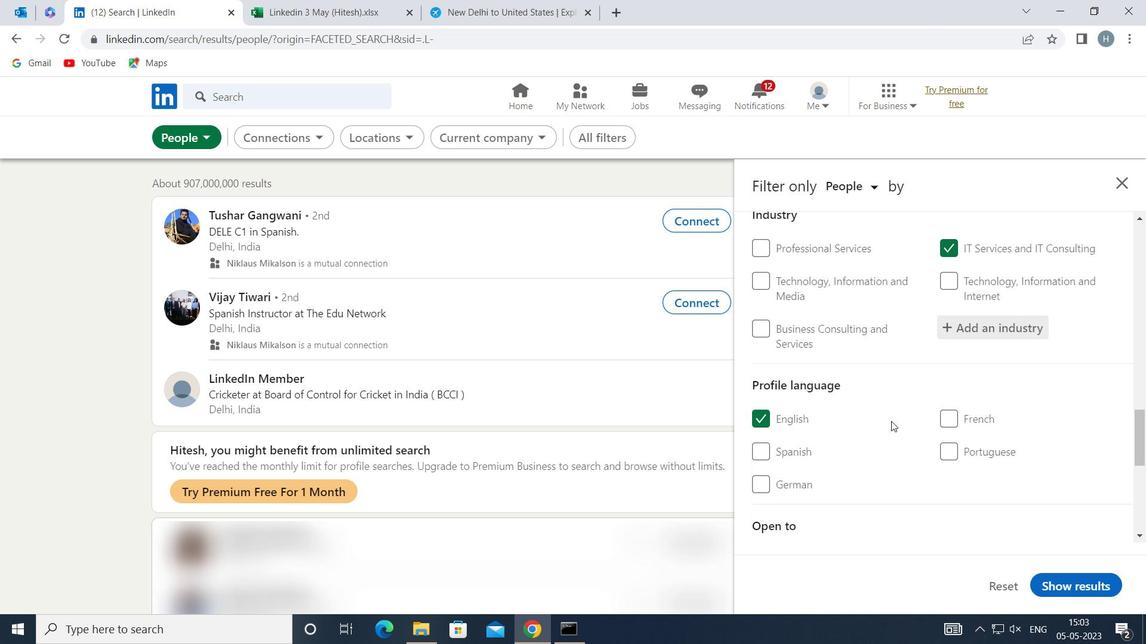 
Action: Mouse scrolled (891, 420) with delta (0, 0)
Screenshot: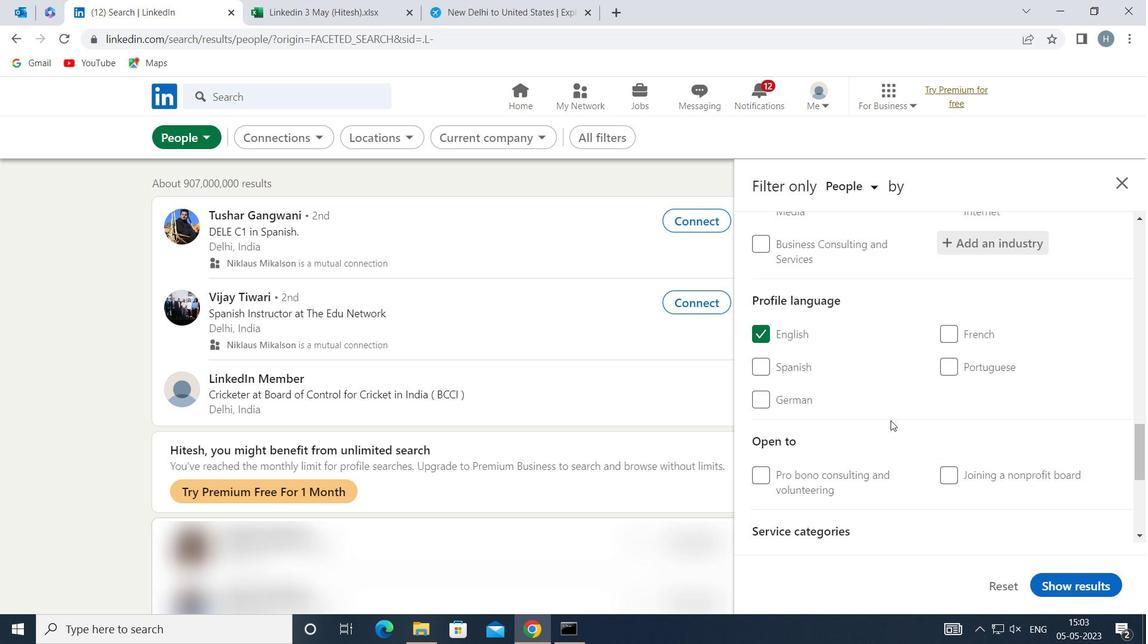 
Action: Mouse moved to (891, 420)
Screenshot: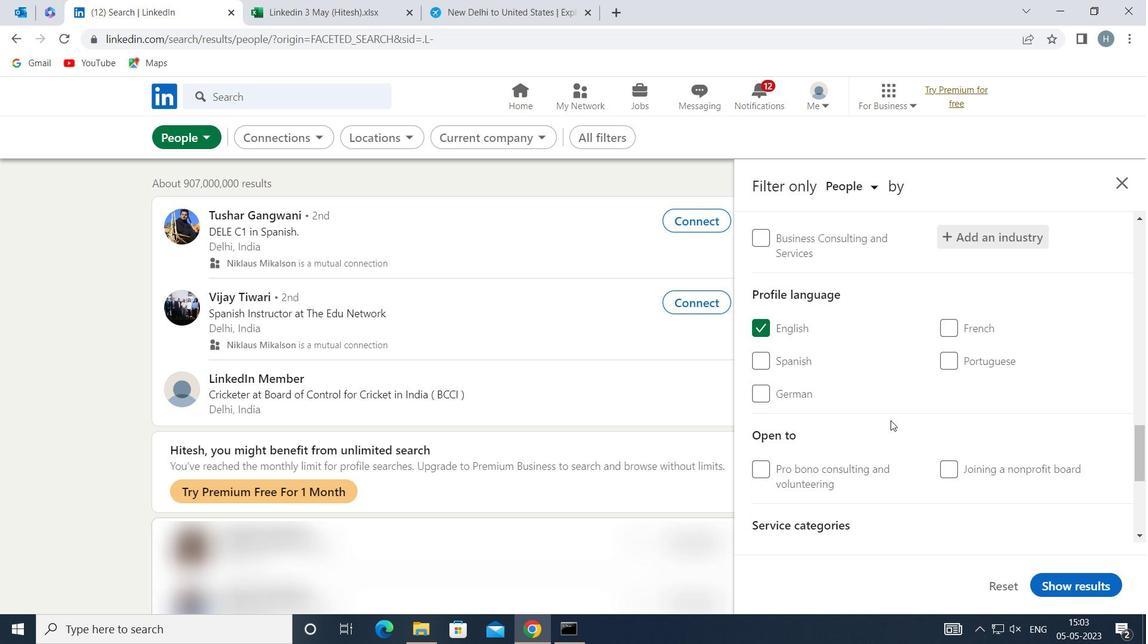 
Action: Mouse scrolled (891, 419) with delta (0, 0)
Screenshot: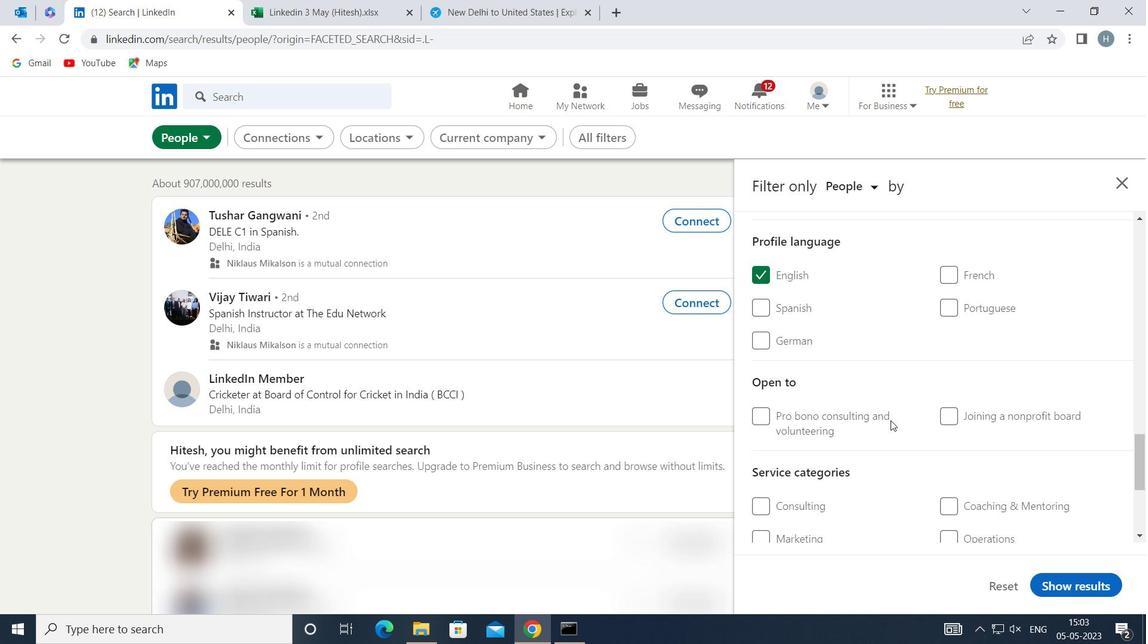 
Action: Mouse scrolled (891, 419) with delta (0, 0)
Screenshot: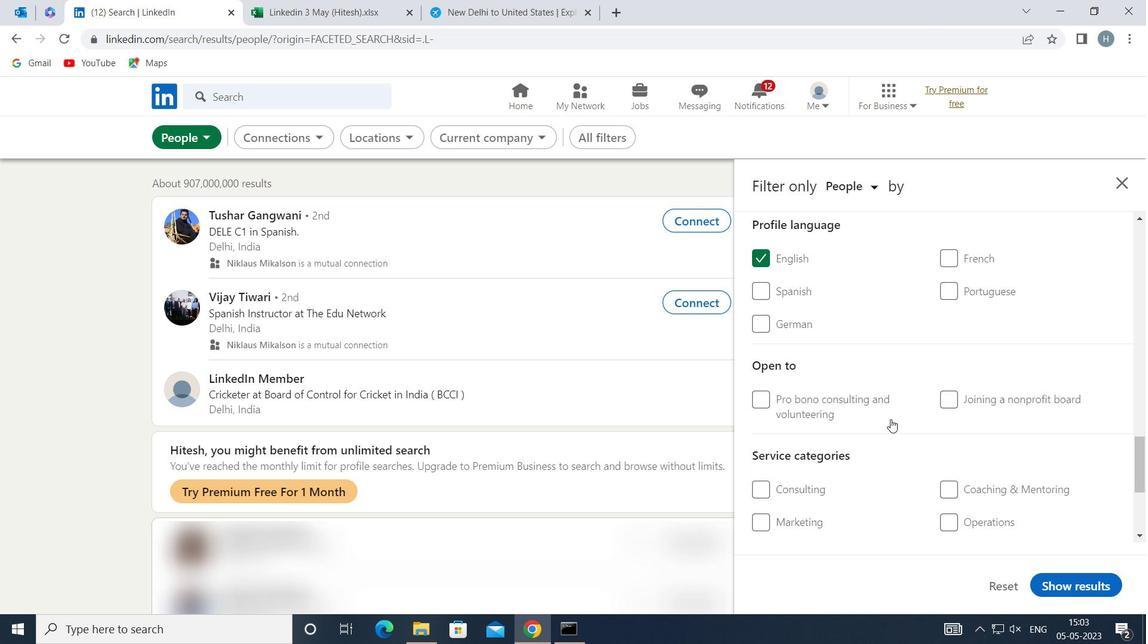 
Action: Mouse moved to (891, 419)
Screenshot: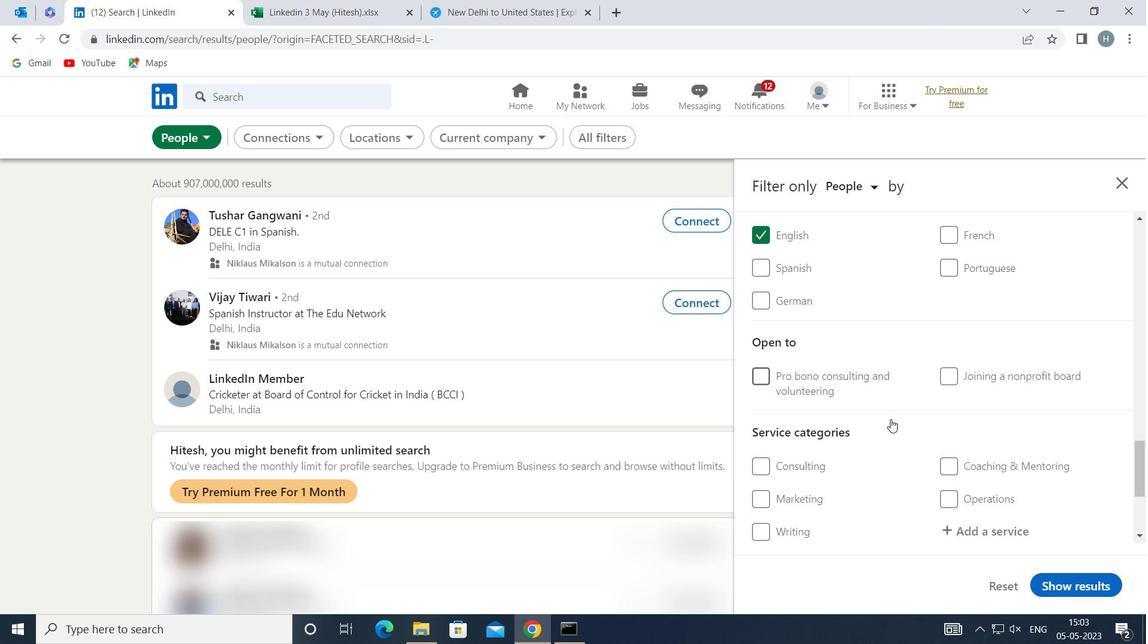 
Action: Mouse scrolled (891, 418) with delta (0, 0)
Screenshot: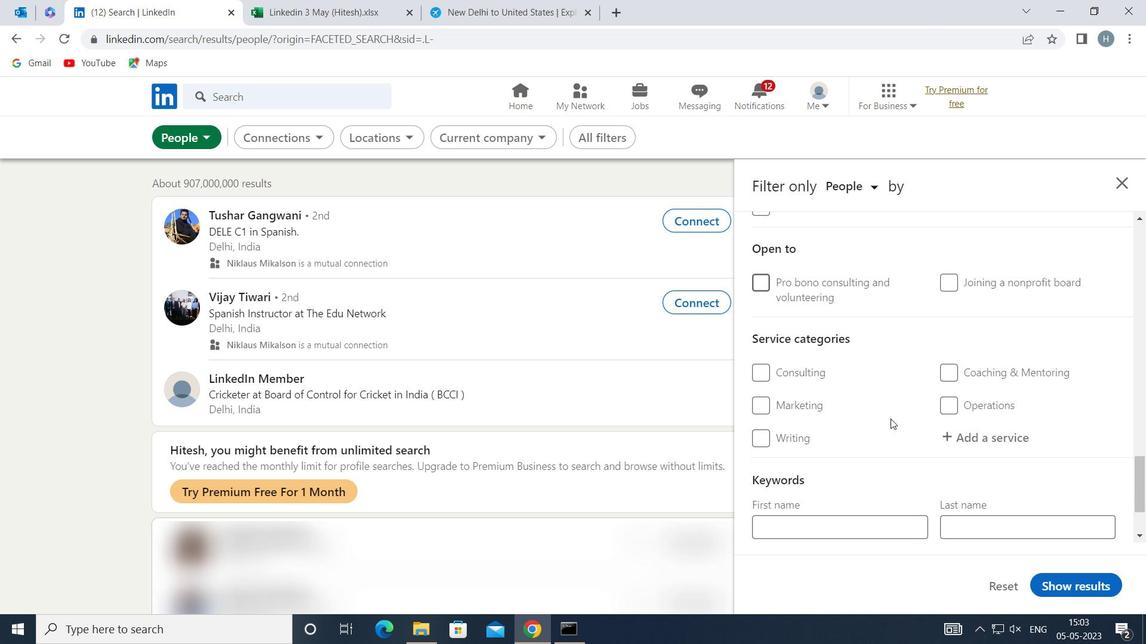 
Action: Mouse moved to (979, 336)
Screenshot: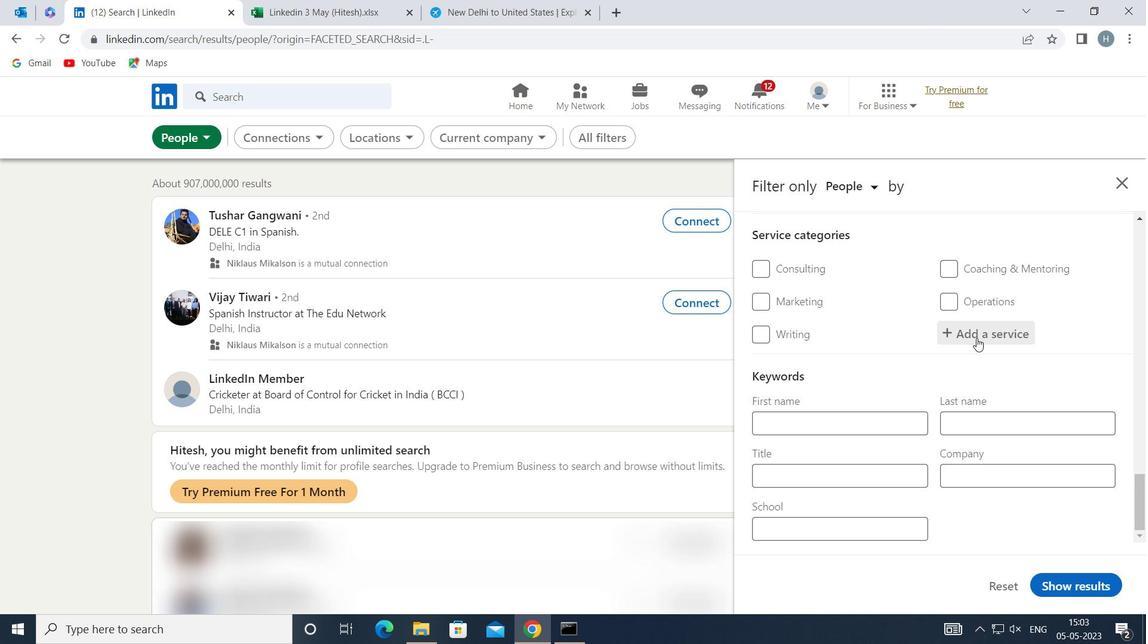 
Action: Mouse pressed left at (979, 336)
Screenshot: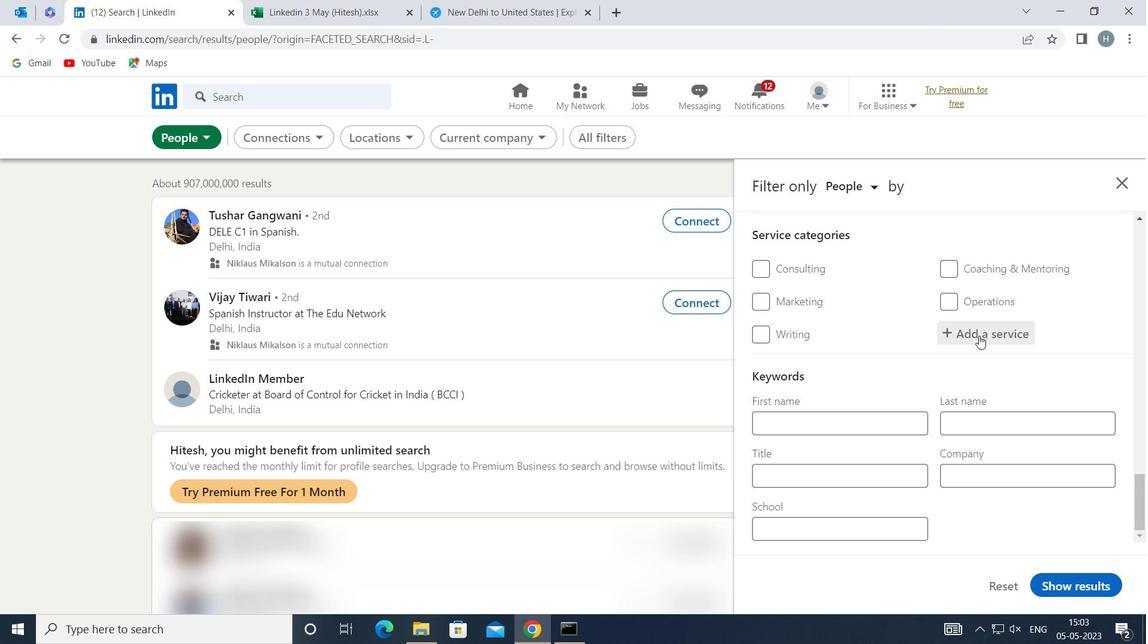 
Action: Key pressed <Key.shift>FIAN<Key.backspace><Key.backspace>NANCIAL<Key.space><Key.shift>PLA
Screenshot: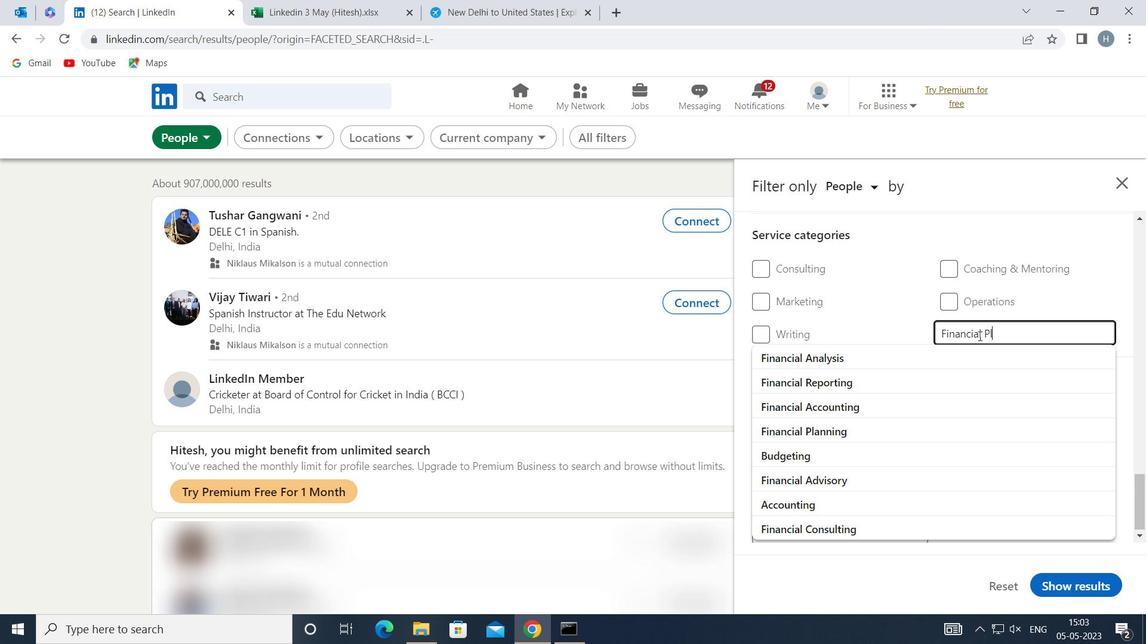 
Action: Mouse moved to (915, 354)
Screenshot: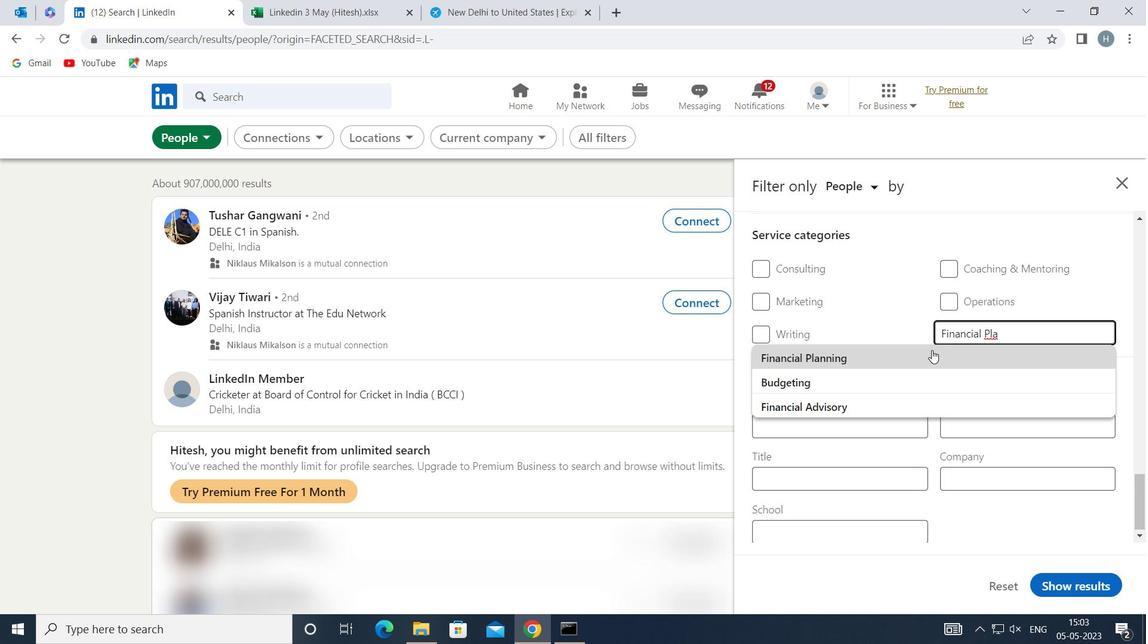 
Action: Mouse pressed left at (915, 354)
Screenshot: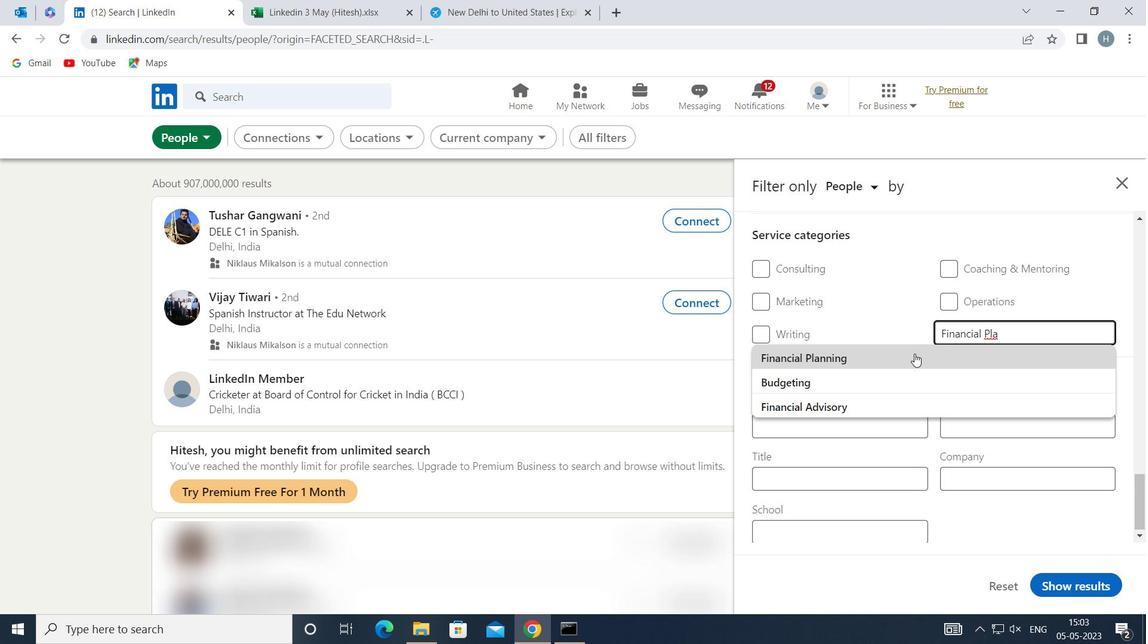 
Action: Mouse moved to (897, 358)
Screenshot: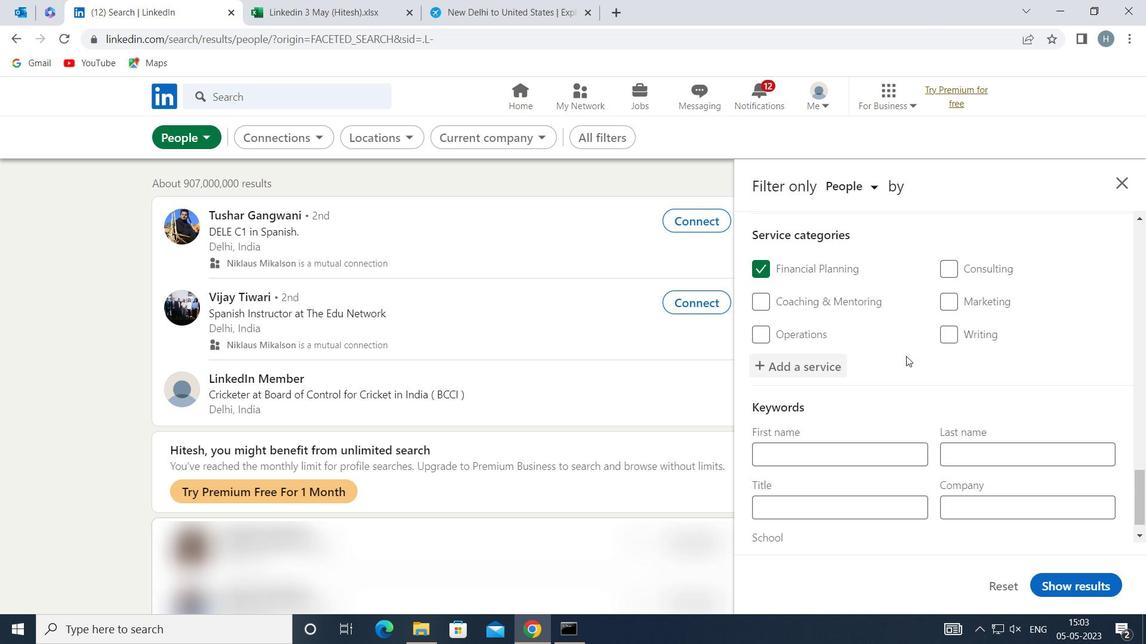 
Action: Mouse scrolled (897, 358) with delta (0, 0)
Screenshot: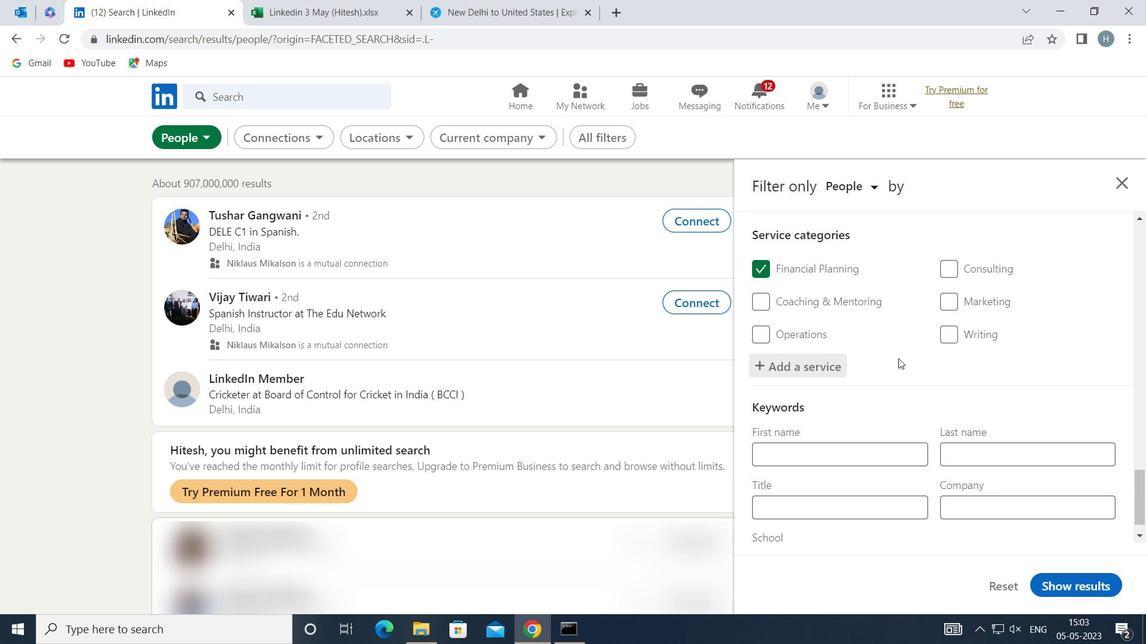 
Action: Mouse scrolled (897, 358) with delta (0, 0)
Screenshot: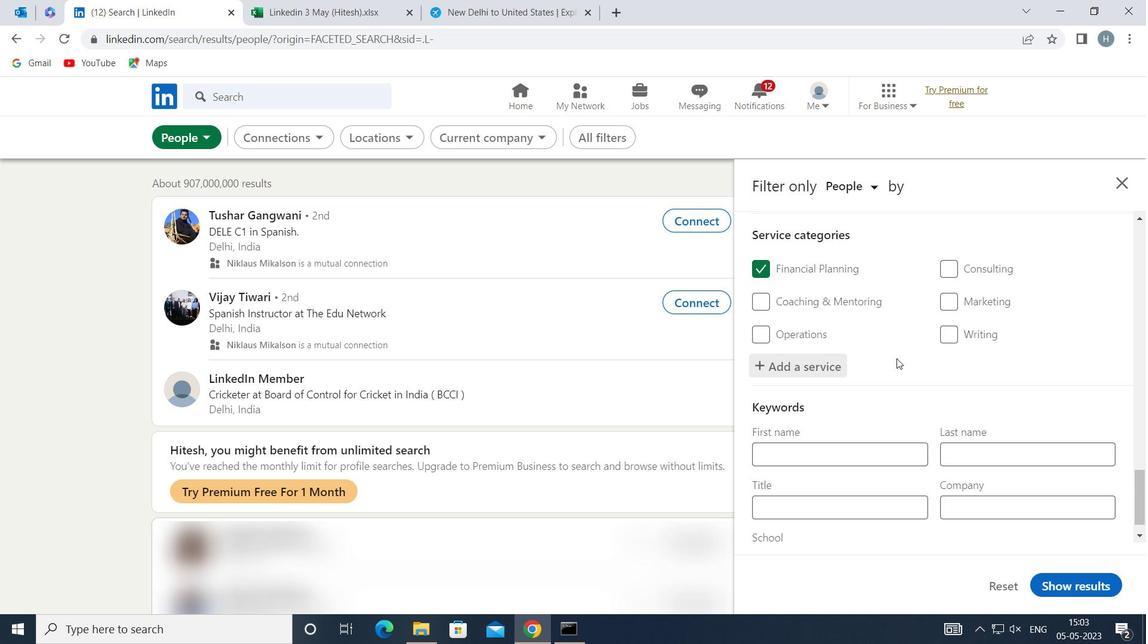 
Action: Mouse scrolled (897, 358) with delta (0, 0)
Screenshot: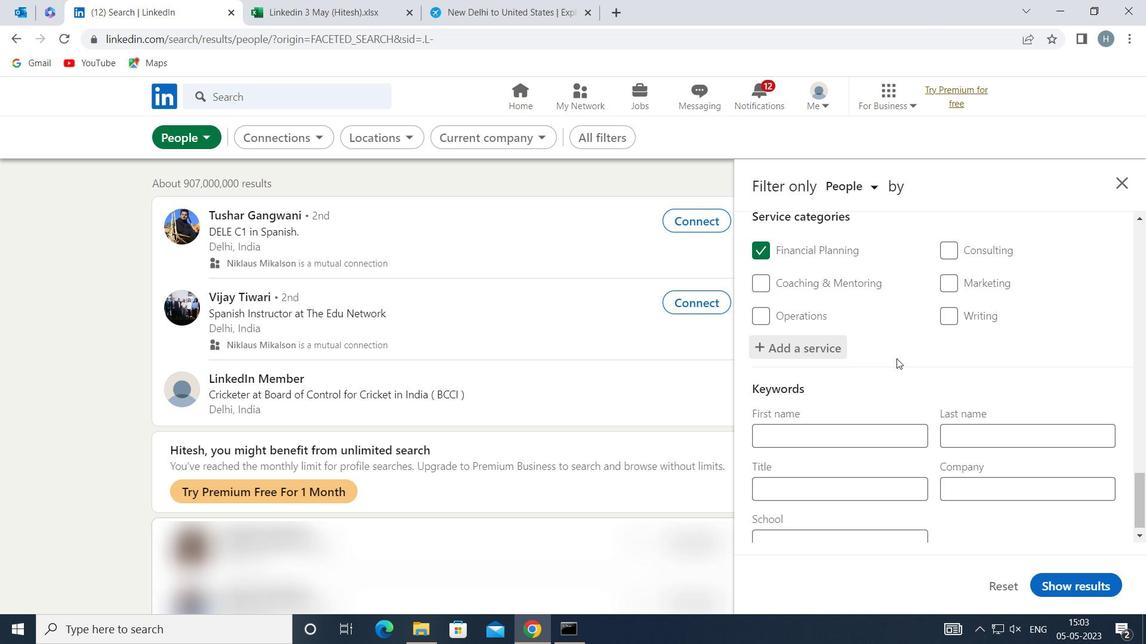 
Action: Mouse scrolled (897, 358) with delta (0, 0)
Screenshot: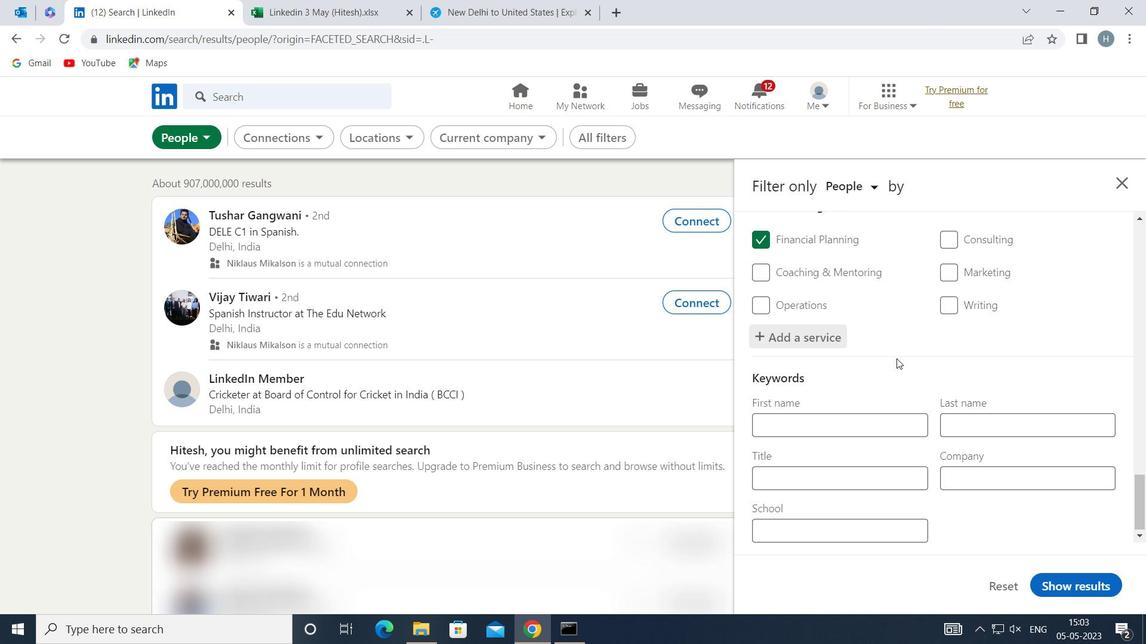 
Action: Mouse scrolled (897, 358) with delta (0, 0)
Screenshot: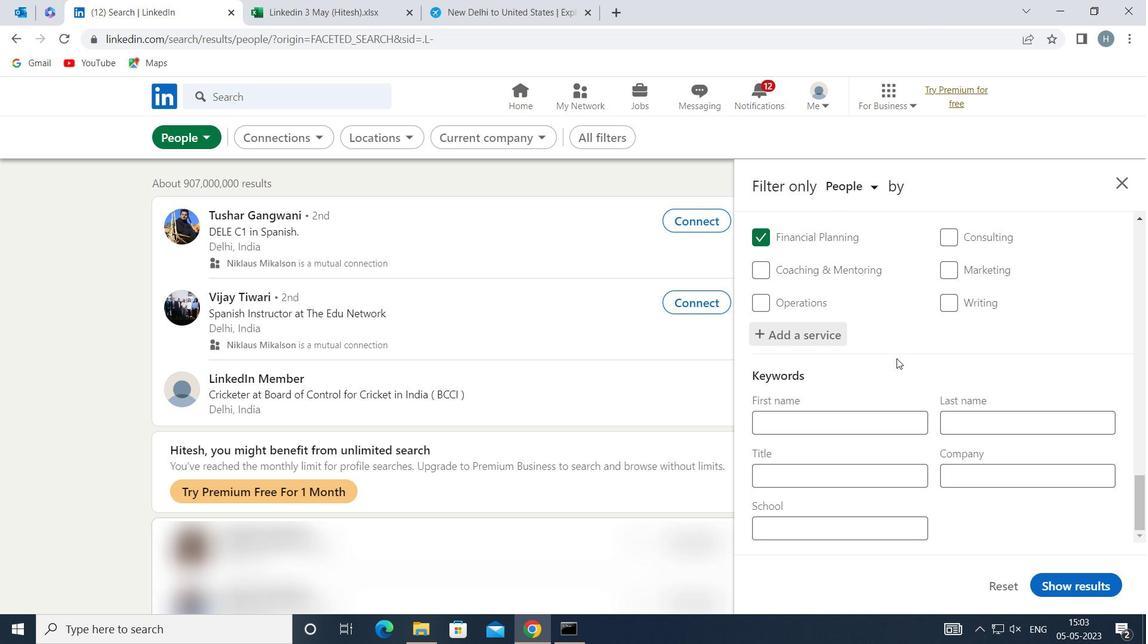 
Action: Mouse moved to (896, 476)
Screenshot: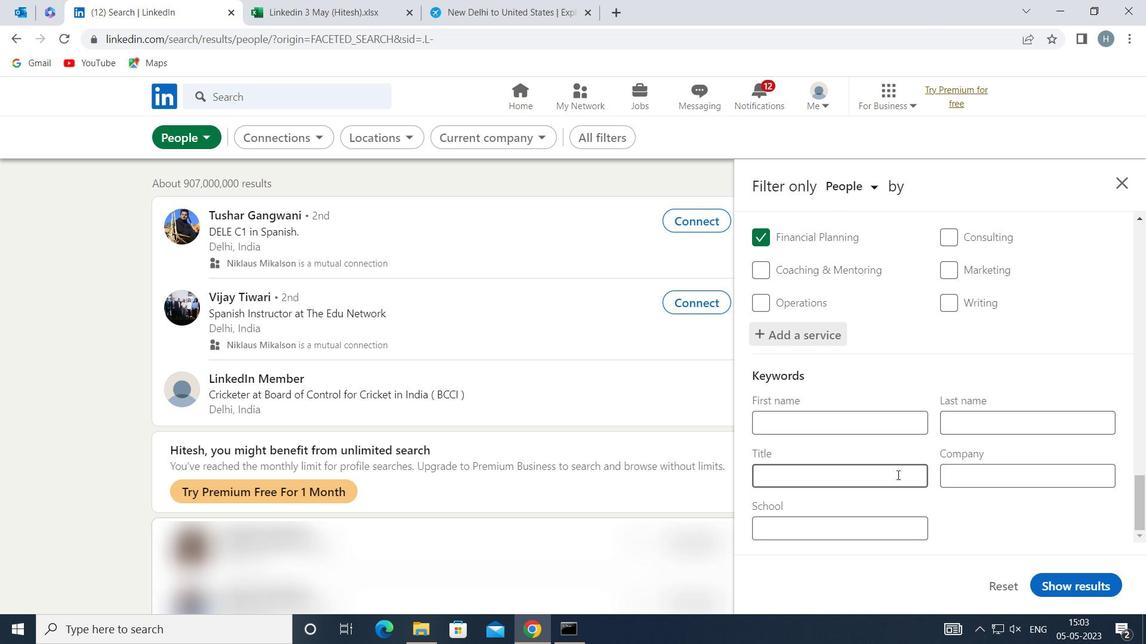 
Action: Mouse pressed left at (896, 476)
Screenshot: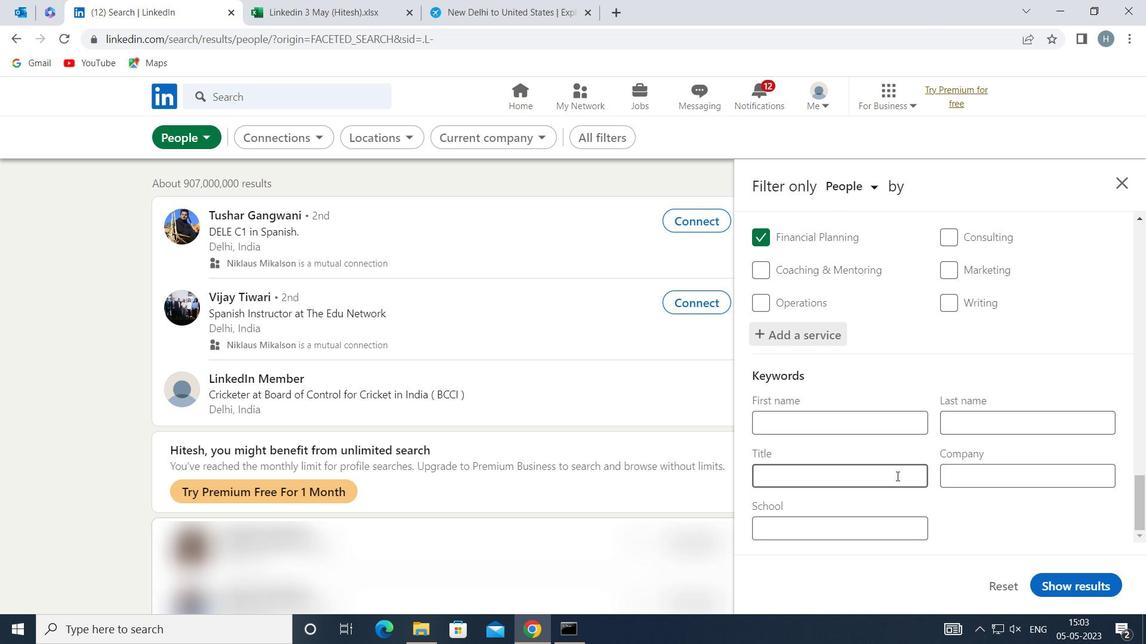 
Action: Mouse moved to (893, 471)
Screenshot: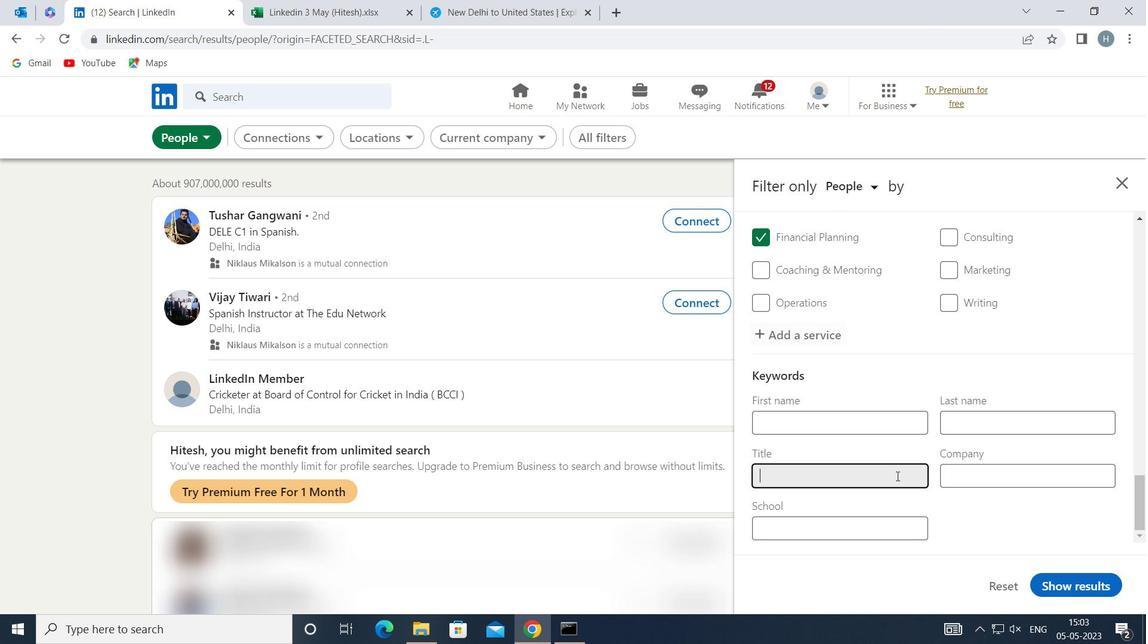 
Action: Key pressed <Key.shift>CON
Screenshot: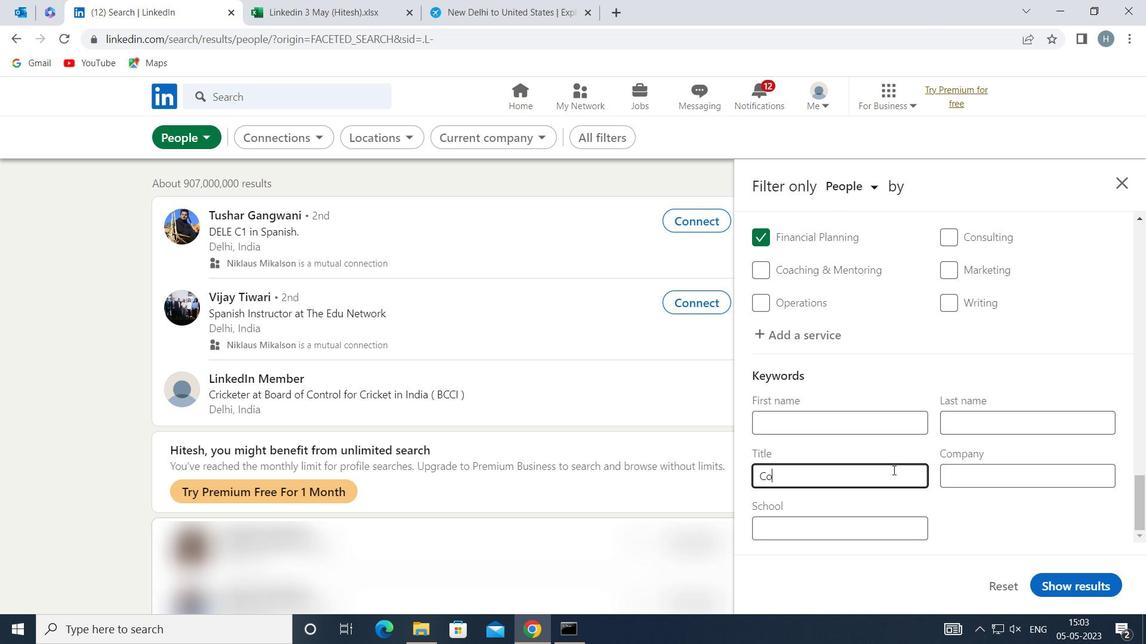 
Action: Mouse moved to (902, 518)
Screenshot: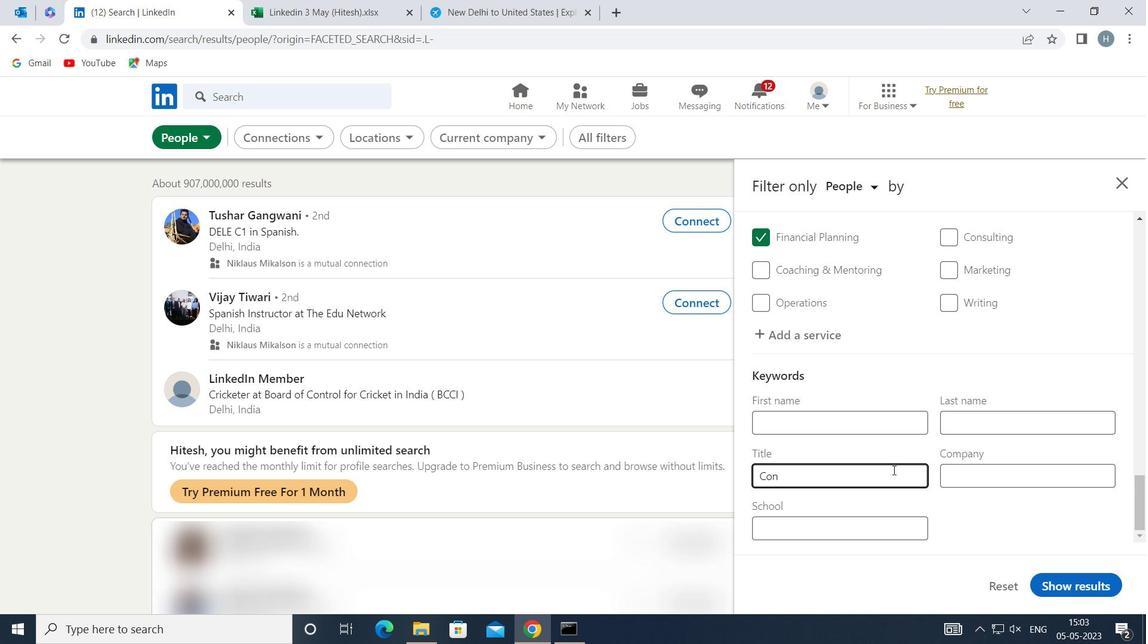 
Action: Key pressed TENT<Key.space><Key.shift>CREATOR
Screenshot: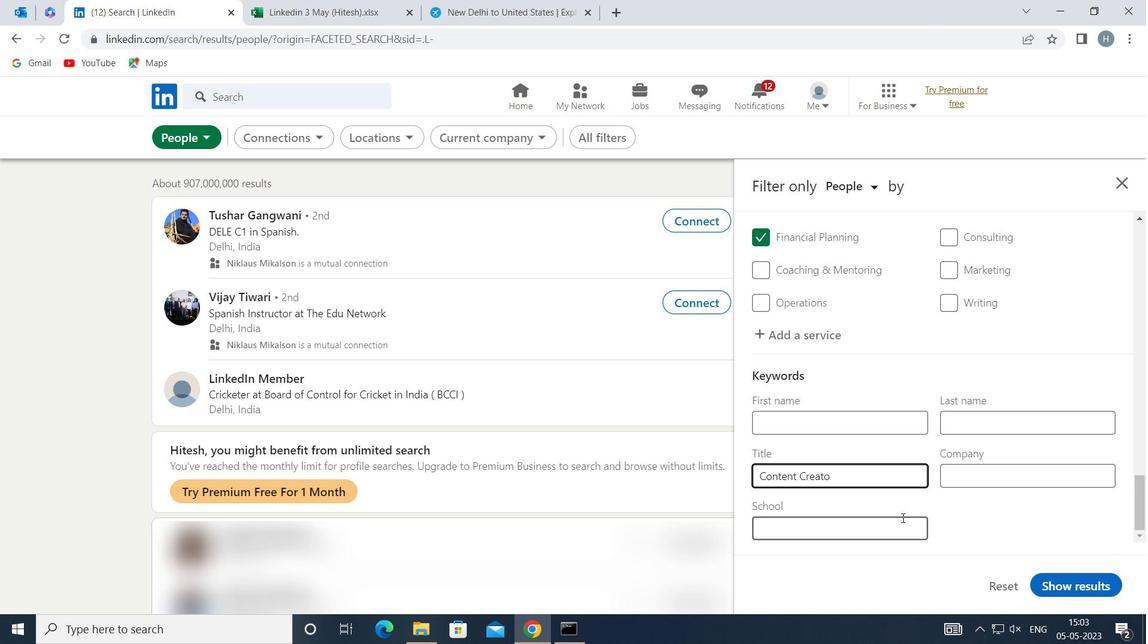 
Action: Mouse moved to (1082, 586)
Screenshot: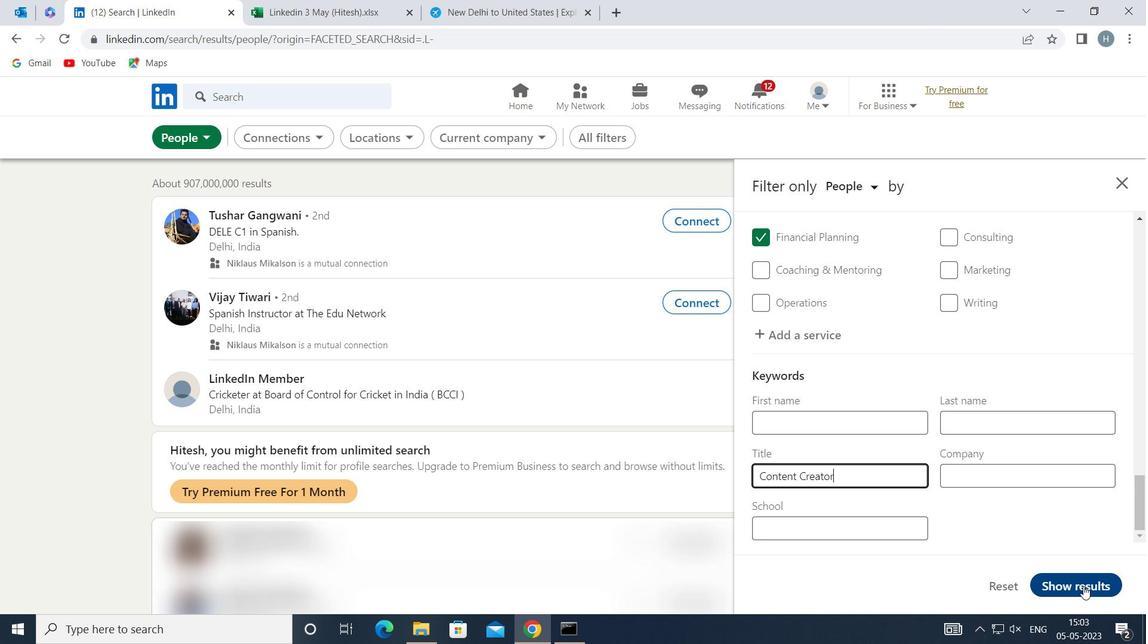 
Action: Mouse pressed left at (1082, 586)
Screenshot: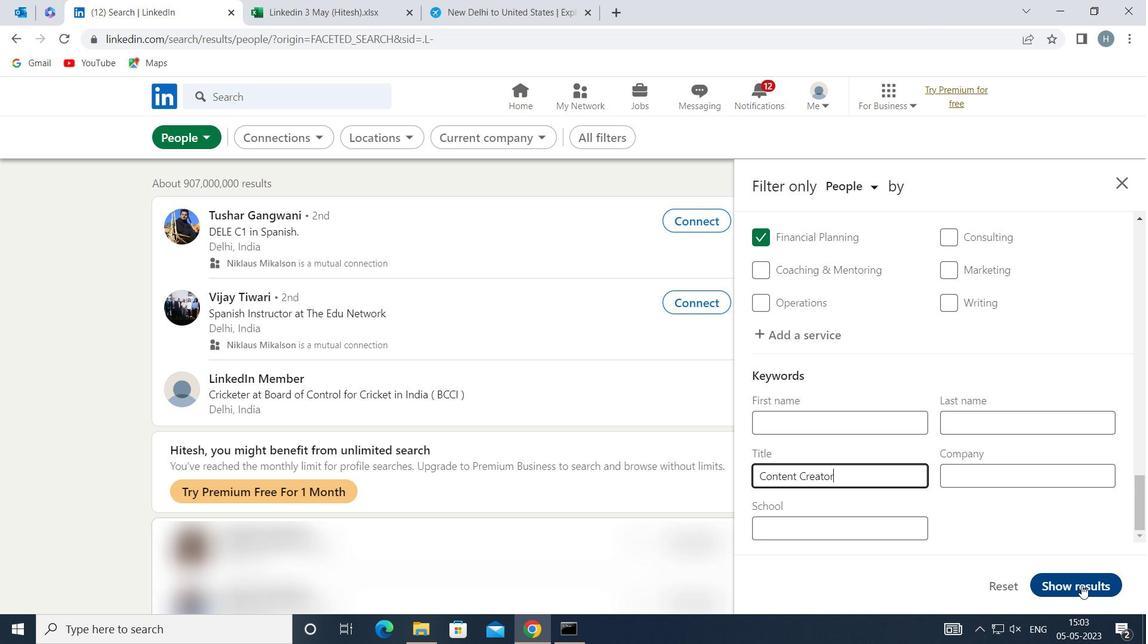 
Action: Mouse moved to (1078, 586)
Screenshot: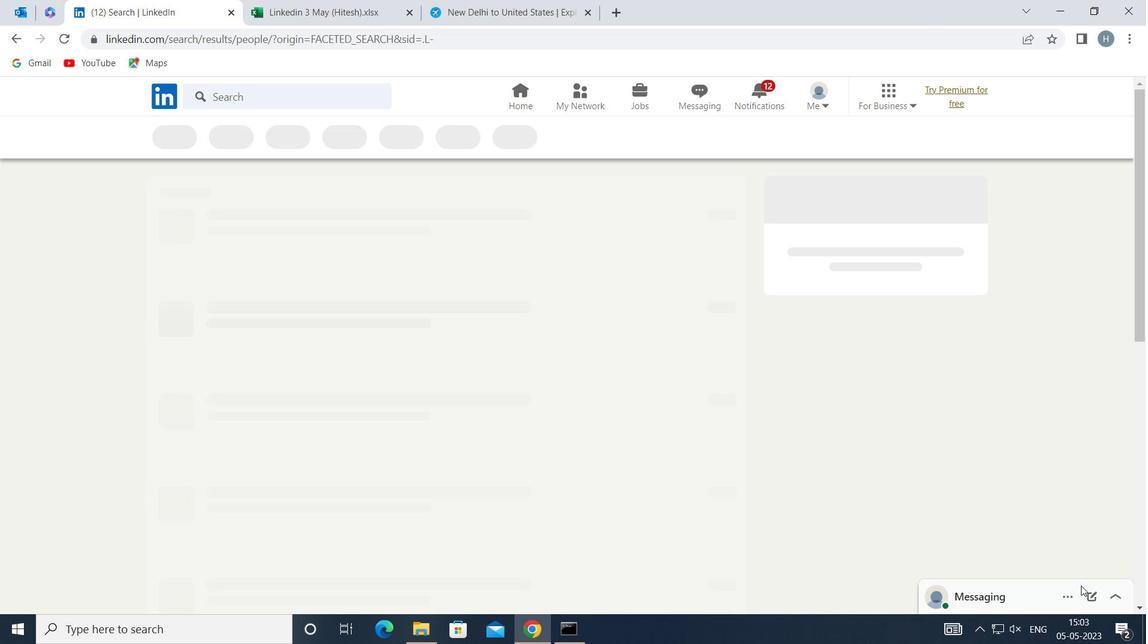 
